 Task: Find a hotel in Baracoa, Cuba for 9 guests from August 8 to August 15, with a price range of ₹5700 to ₹14000, including amenities like free parking, Wifi, Gym, and TV.
Action: Mouse moved to (456, 101)
Screenshot: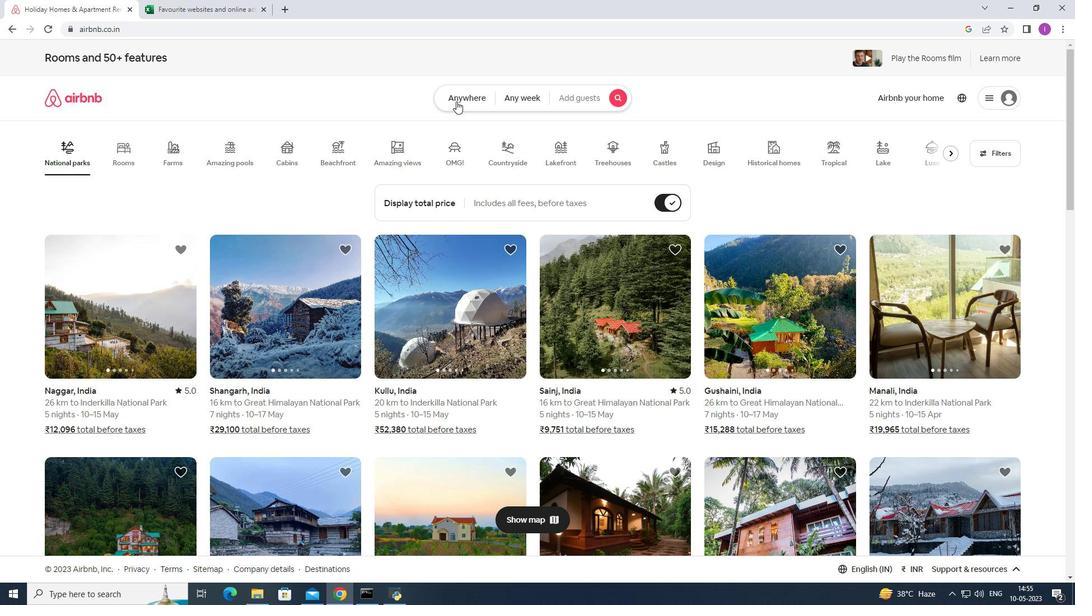 
Action: Mouse pressed left at (456, 101)
Screenshot: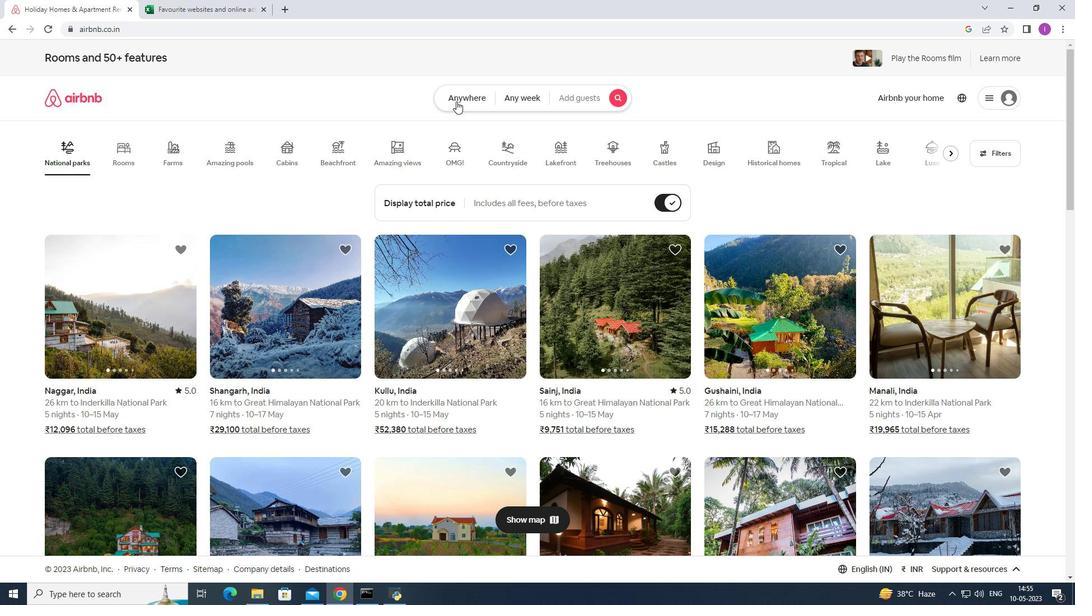 
Action: Mouse moved to (363, 141)
Screenshot: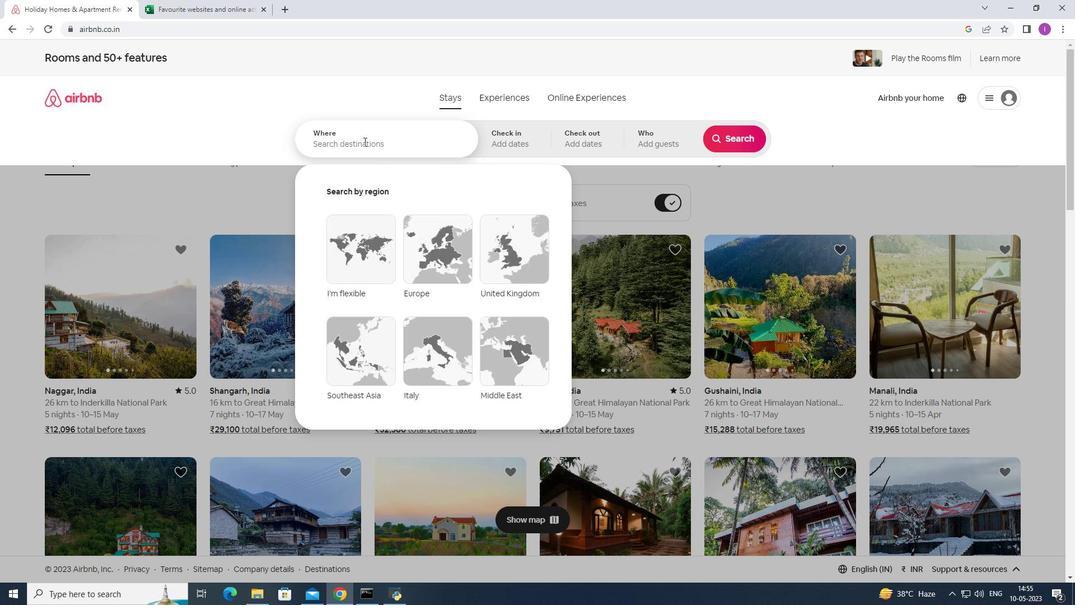 
Action: Mouse pressed left at (363, 141)
Screenshot: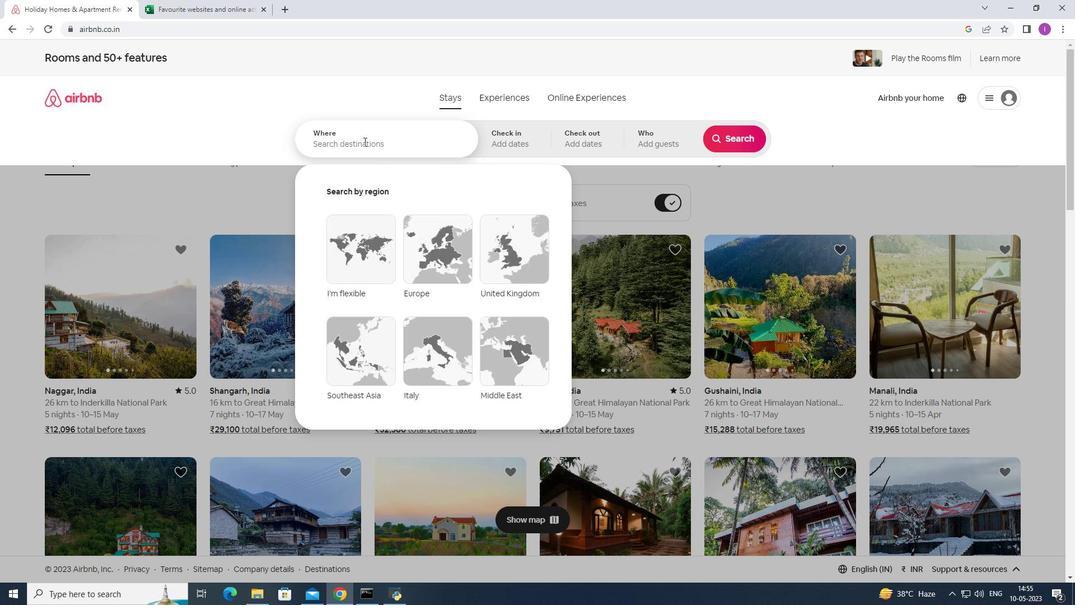
Action: Mouse moved to (367, 136)
Screenshot: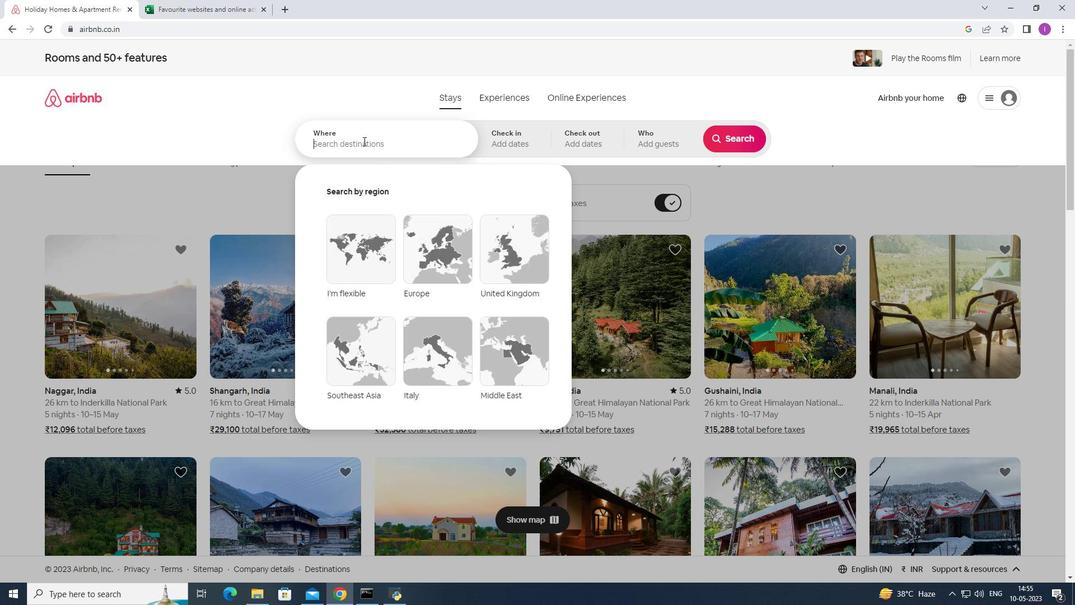 
Action: Key pressed <Key.shift>Baracoa,<Key.shift>Cuba
Screenshot: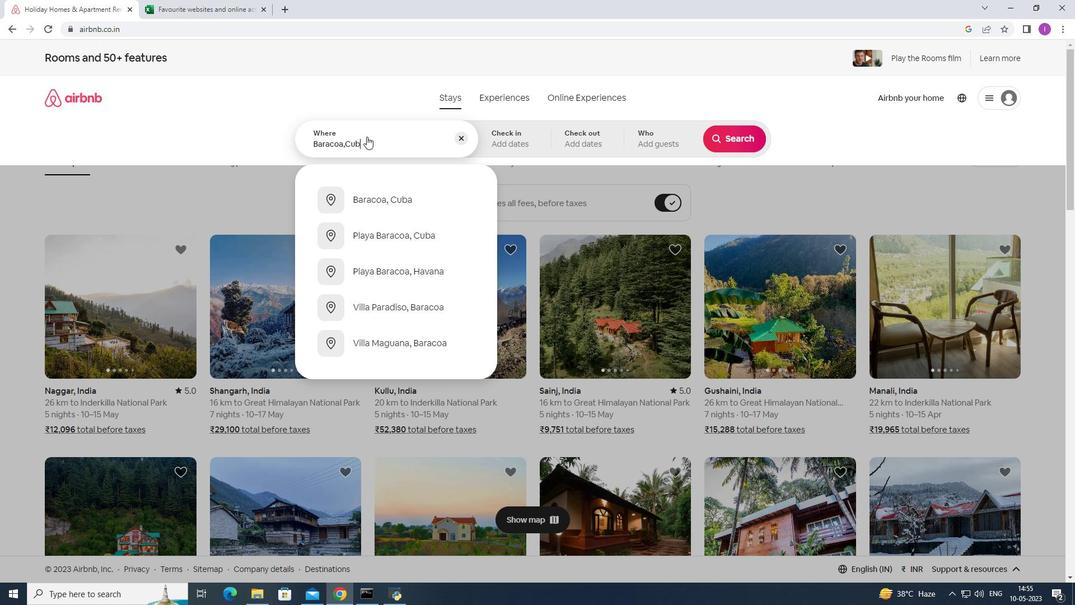 
Action: Mouse moved to (369, 198)
Screenshot: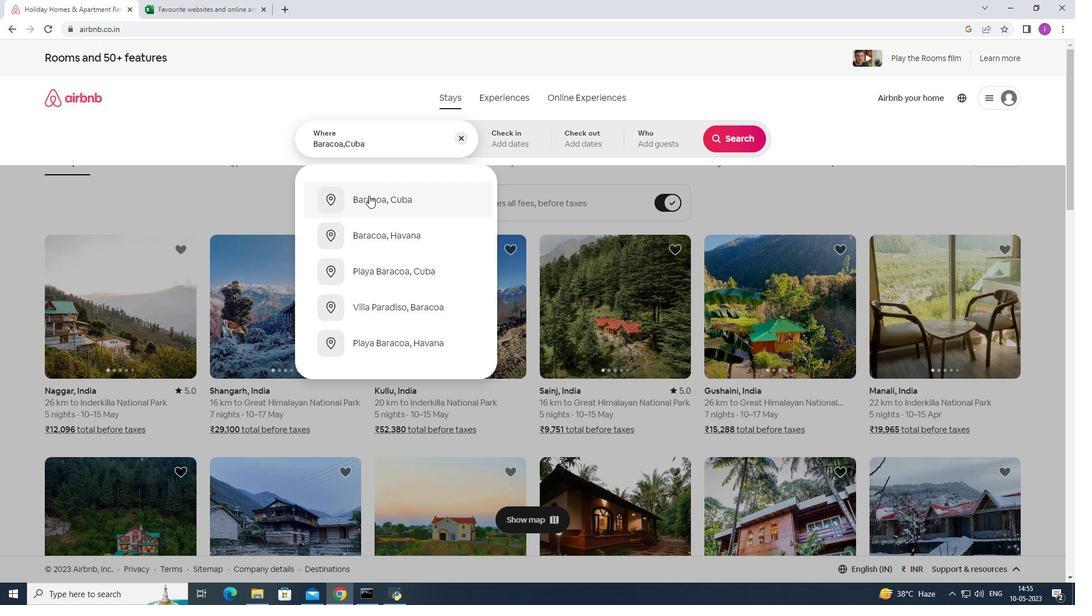 
Action: Mouse pressed left at (369, 198)
Screenshot: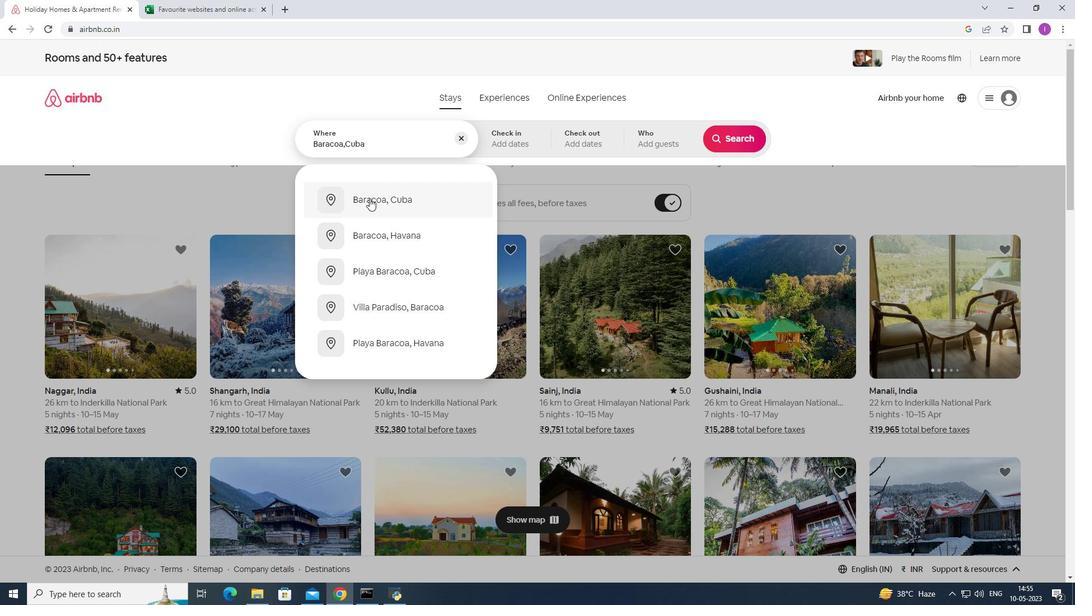 
Action: Mouse moved to (743, 230)
Screenshot: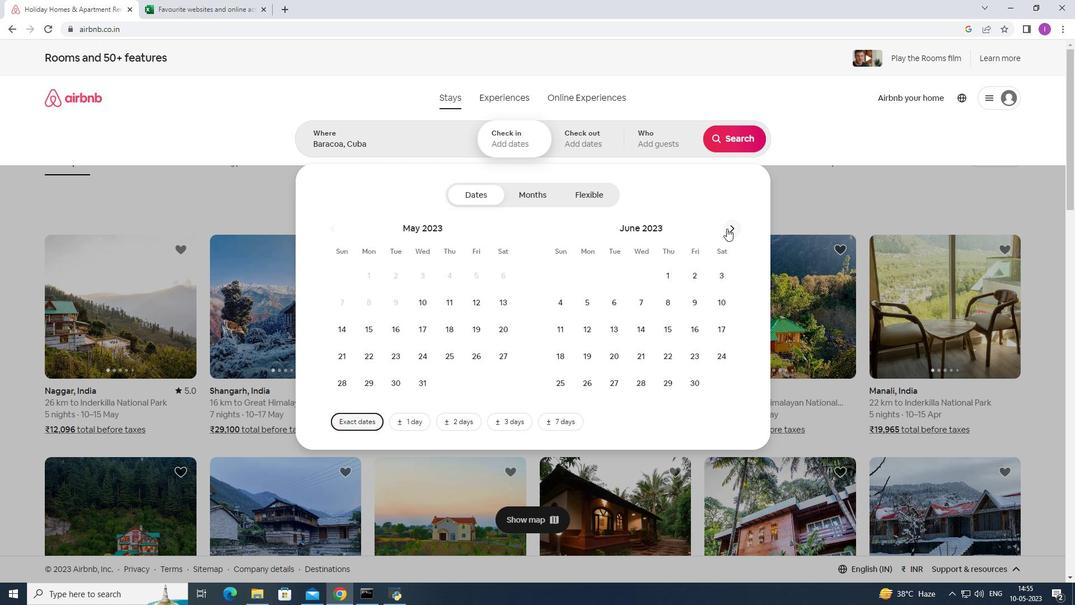 
Action: Mouse pressed left at (743, 230)
Screenshot: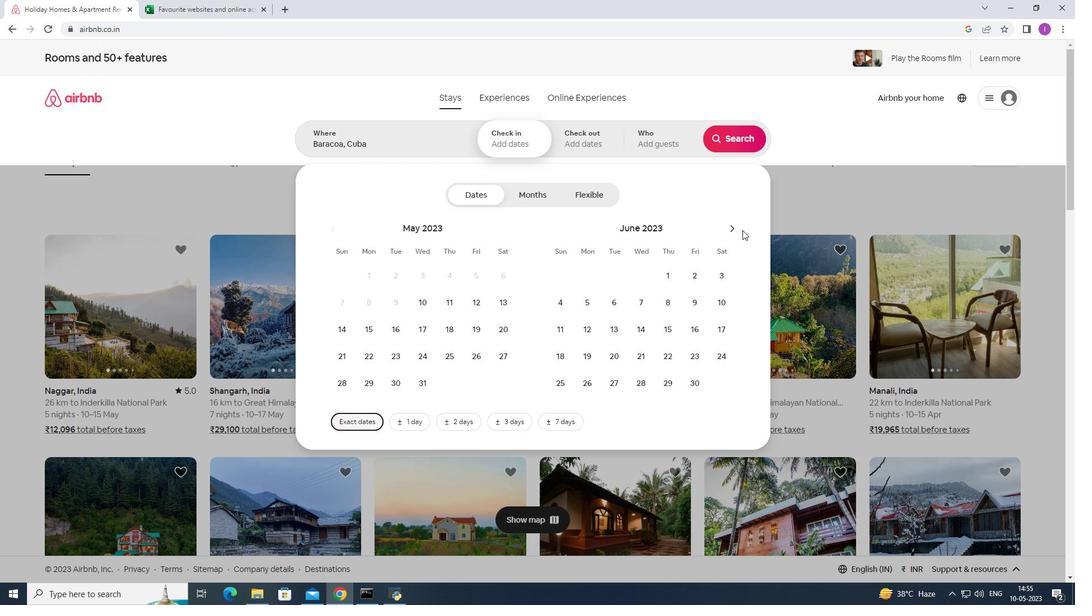 
Action: Mouse moved to (743, 231)
Screenshot: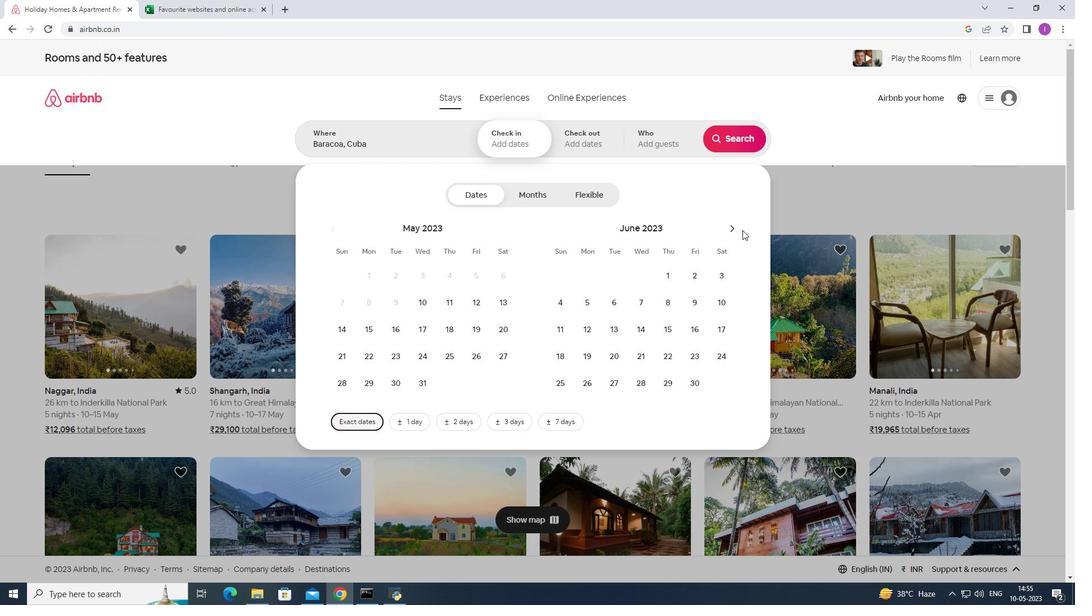 
Action: Mouse pressed left at (743, 231)
Screenshot: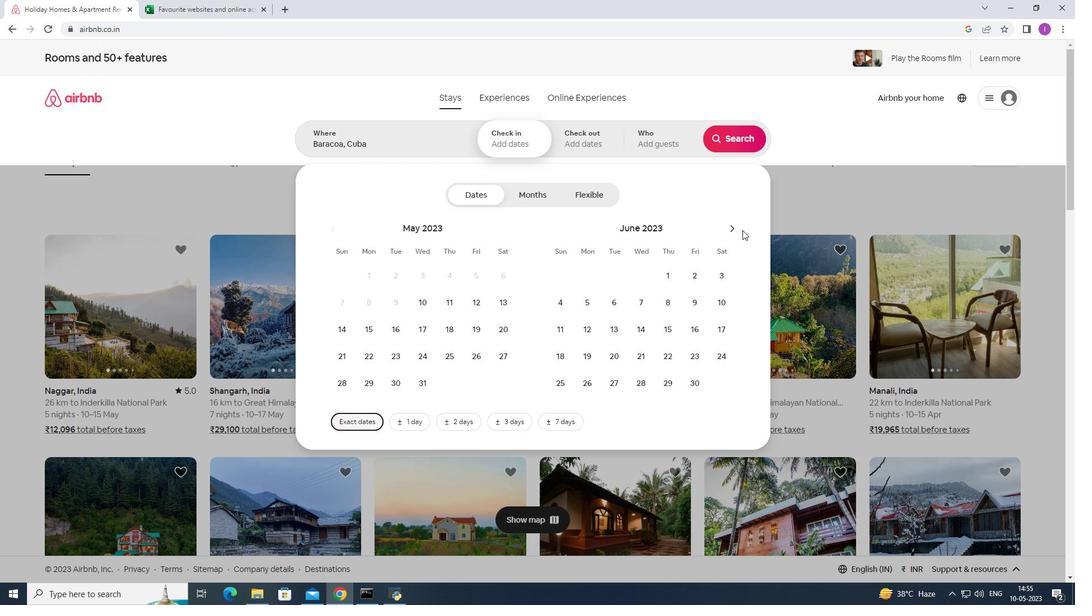 
Action: Mouse moved to (735, 229)
Screenshot: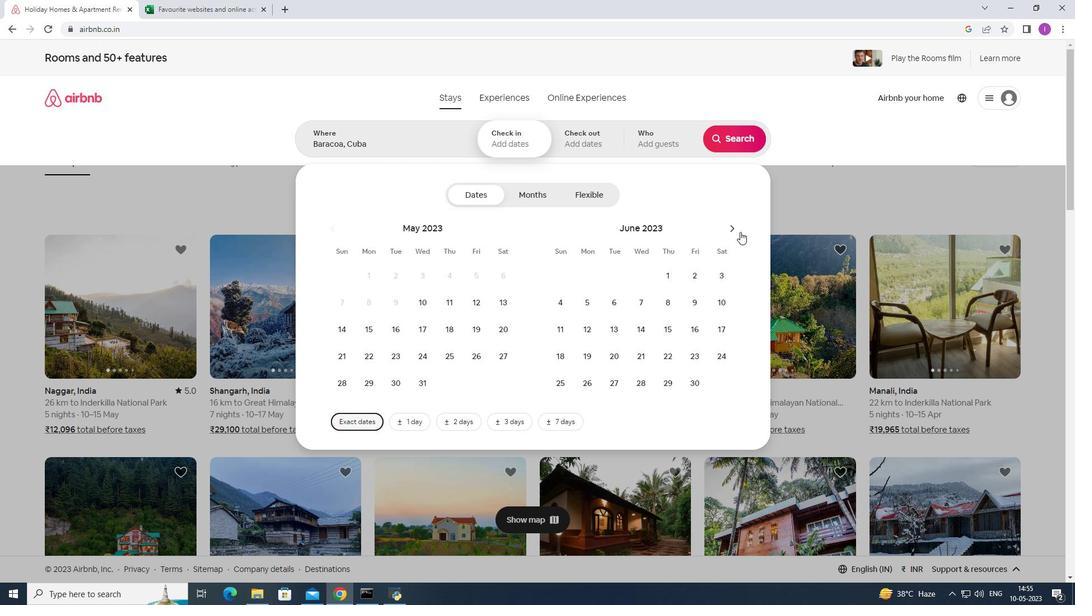 
Action: Mouse pressed left at (735, 229)
Screenshot: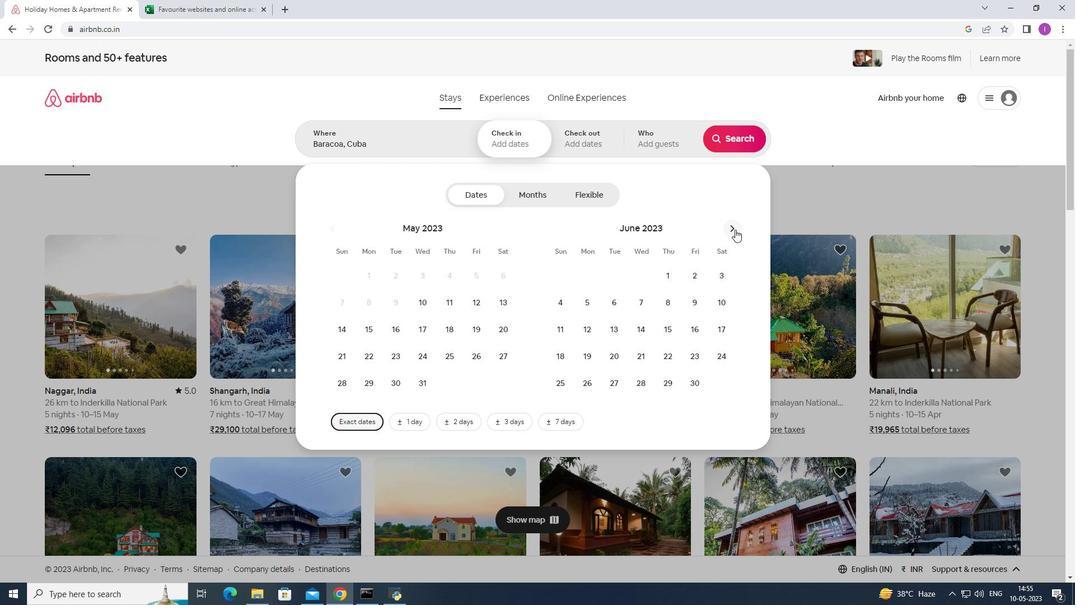 
Action: Mouse pressed left at (735, 229)
Screenshot: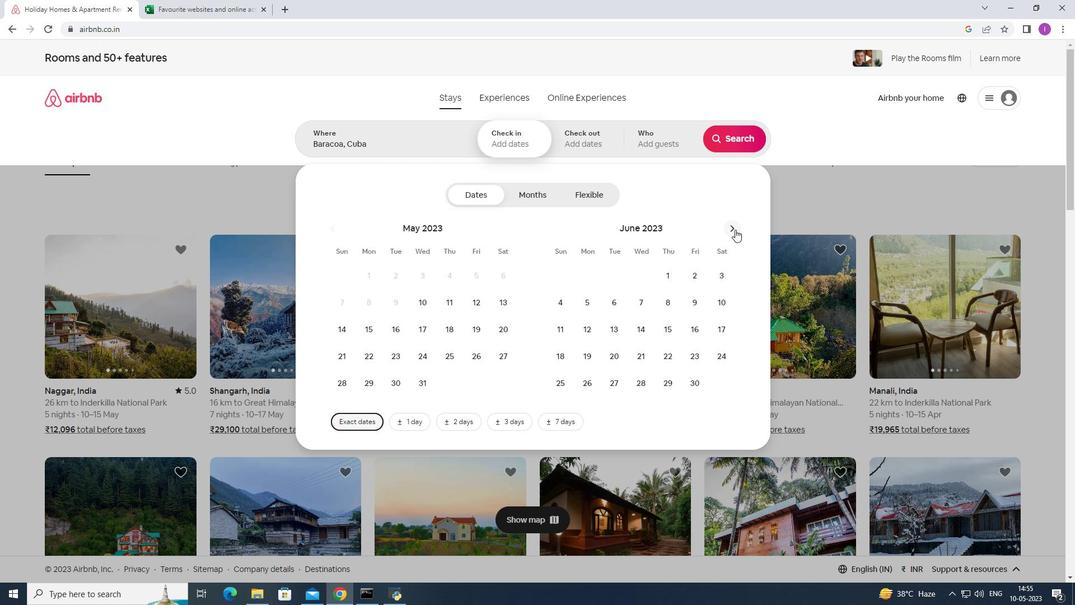 
Action: Mouse moved to (615, 298)
Screenshot: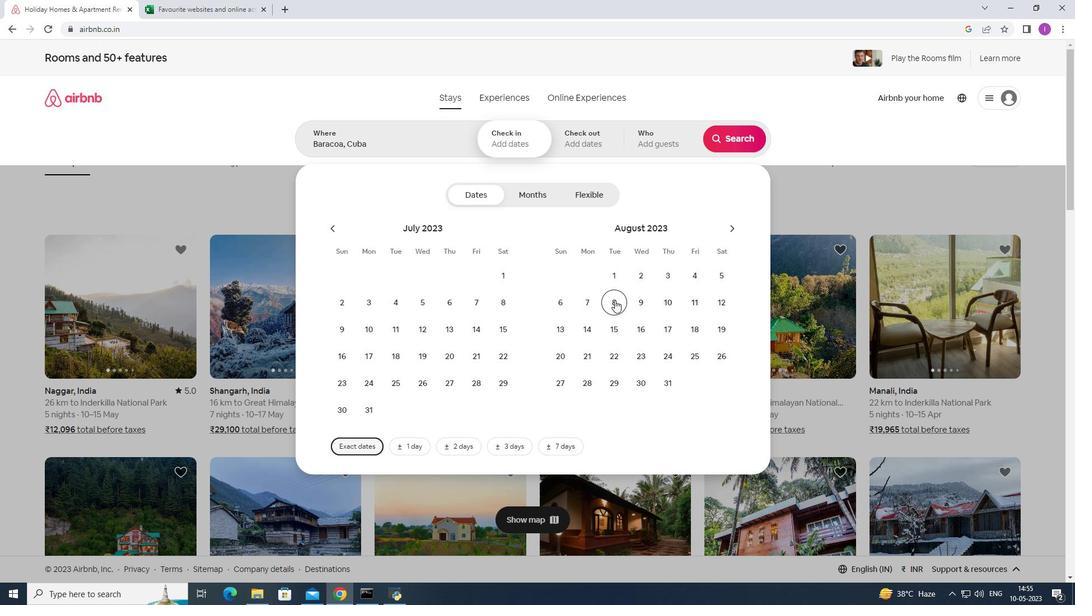 
Action: Mouse pressed left at (615, 298)
Screenshot: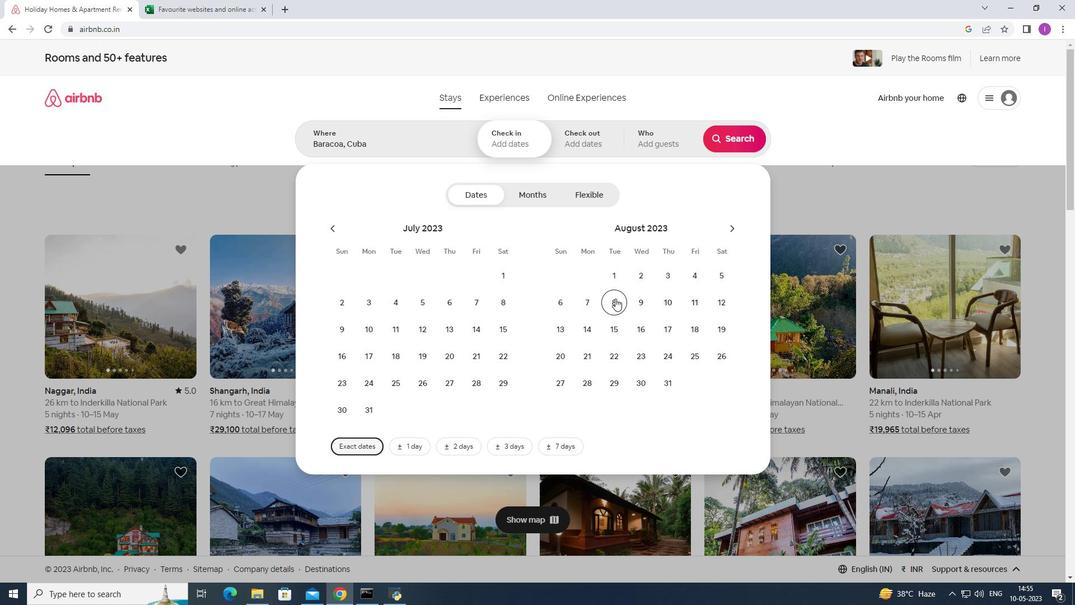 
Action: Mouse moved to (611, 330)
Screenshot: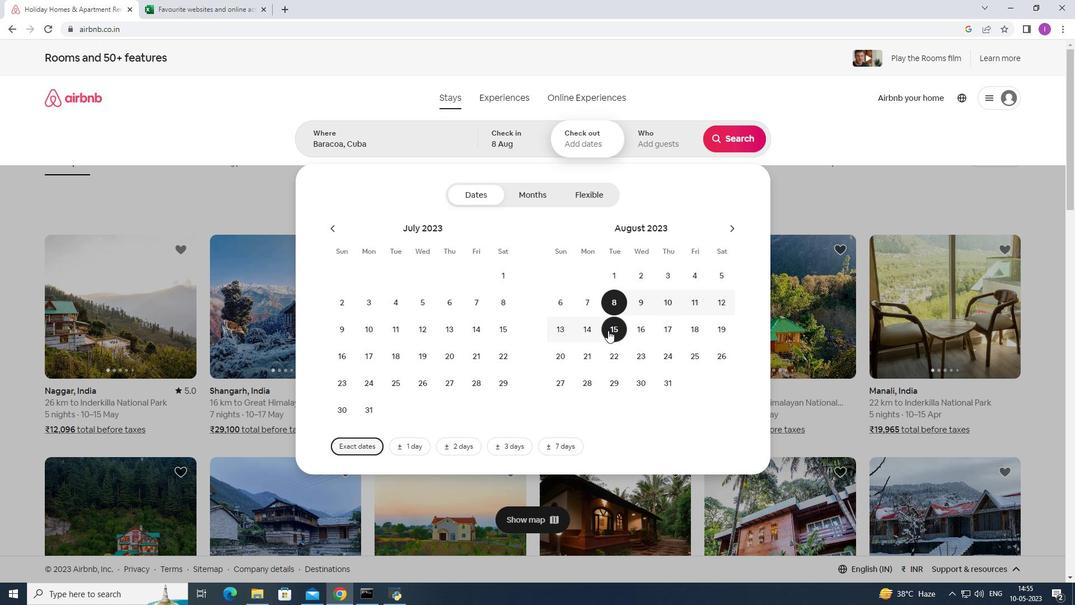 
Action: Mouse pressed left at (611, 330)
Screenshot: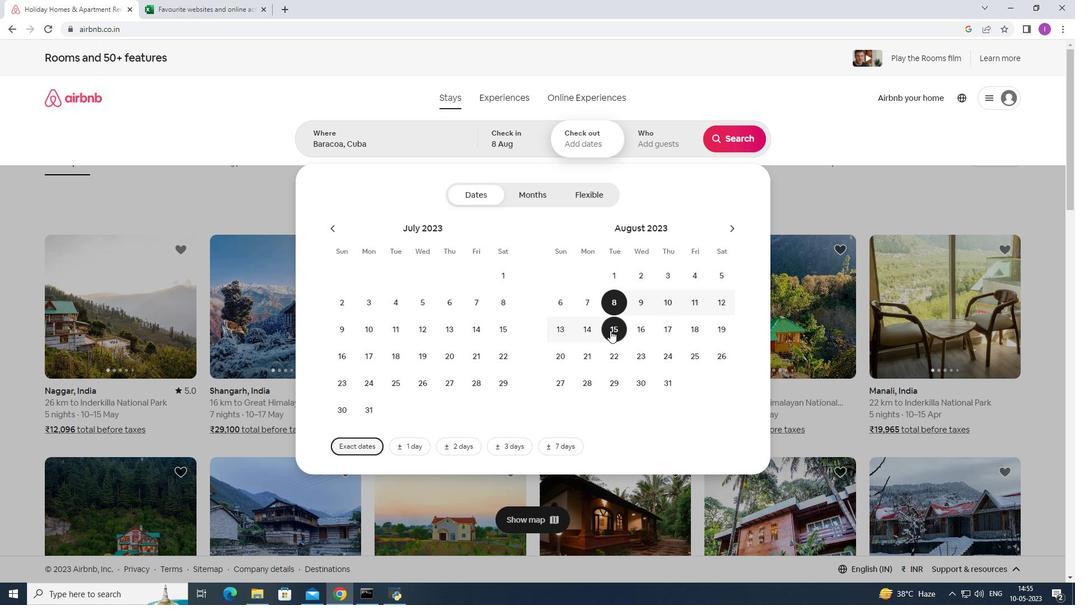
Action: Mouse moved to (643, 145)
Screenshot: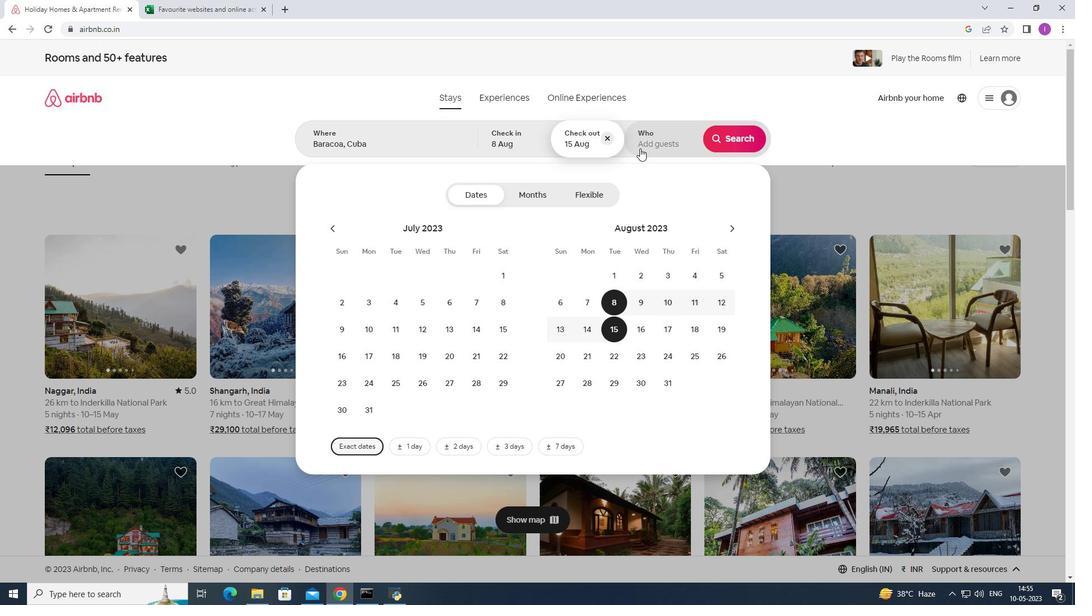 
Action: Mouse pressed left at (643, 145)
Screenshot: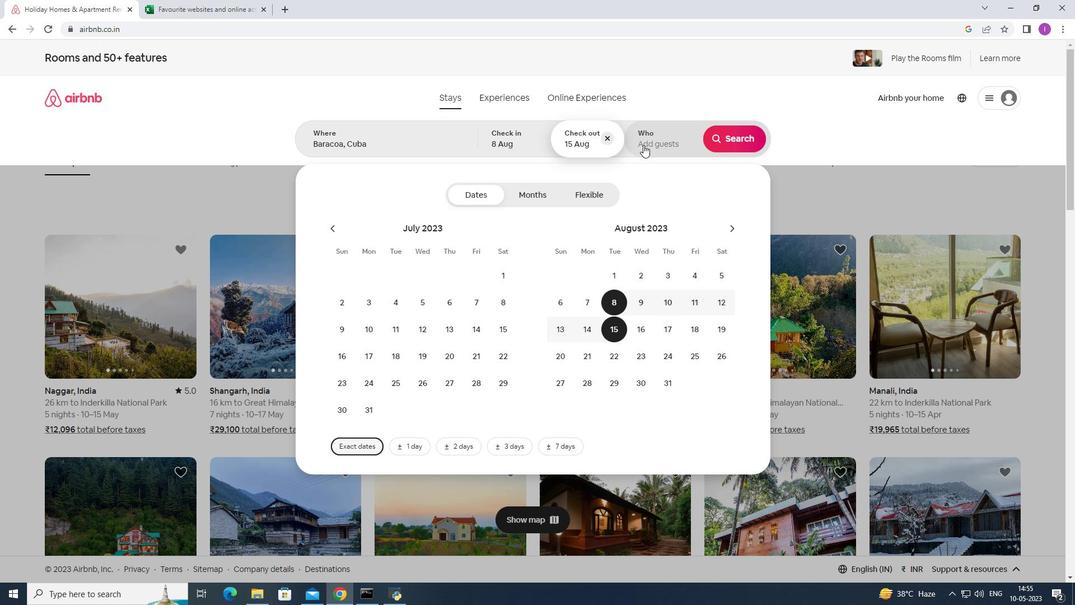 
Action: Mouse moved to (738, 197)
Screenshot: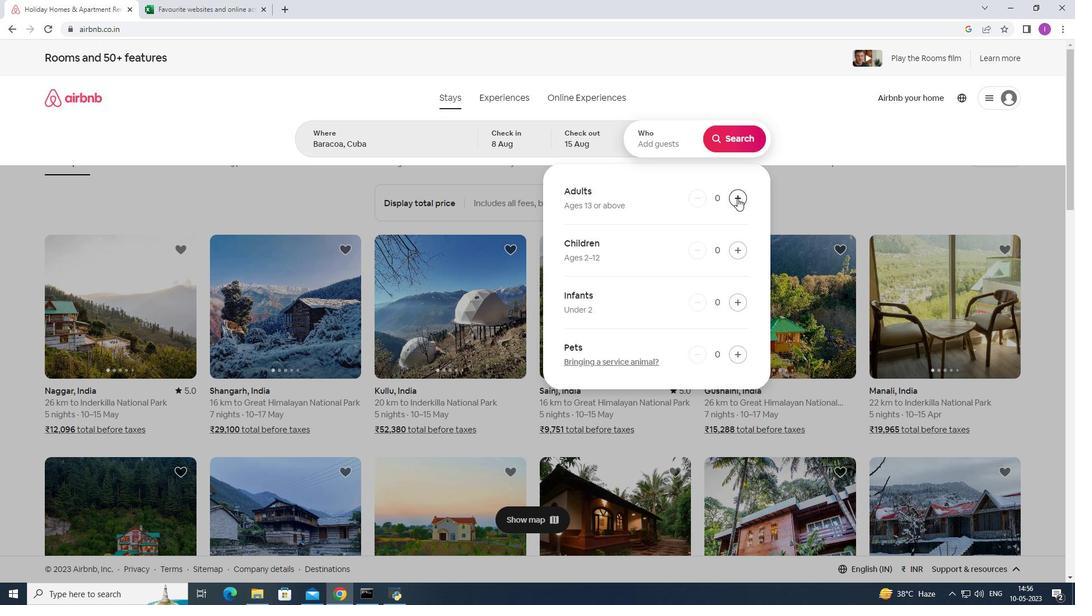 
Action: Mouse pressed left at (738, 197)
Screenshot: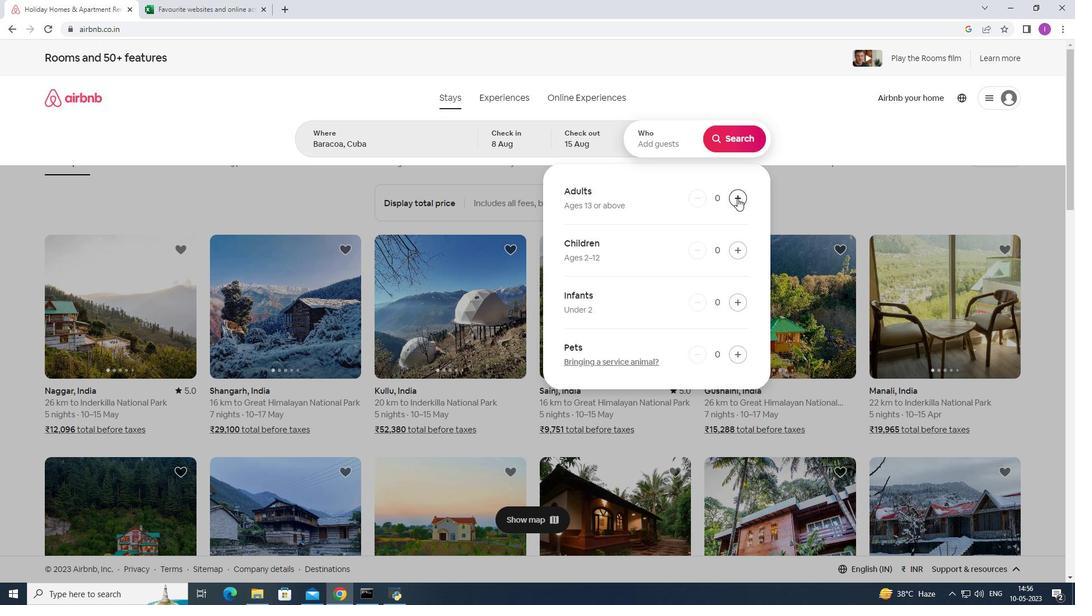 
Action: Mouse pressed left at (738, 197)
Screenshot: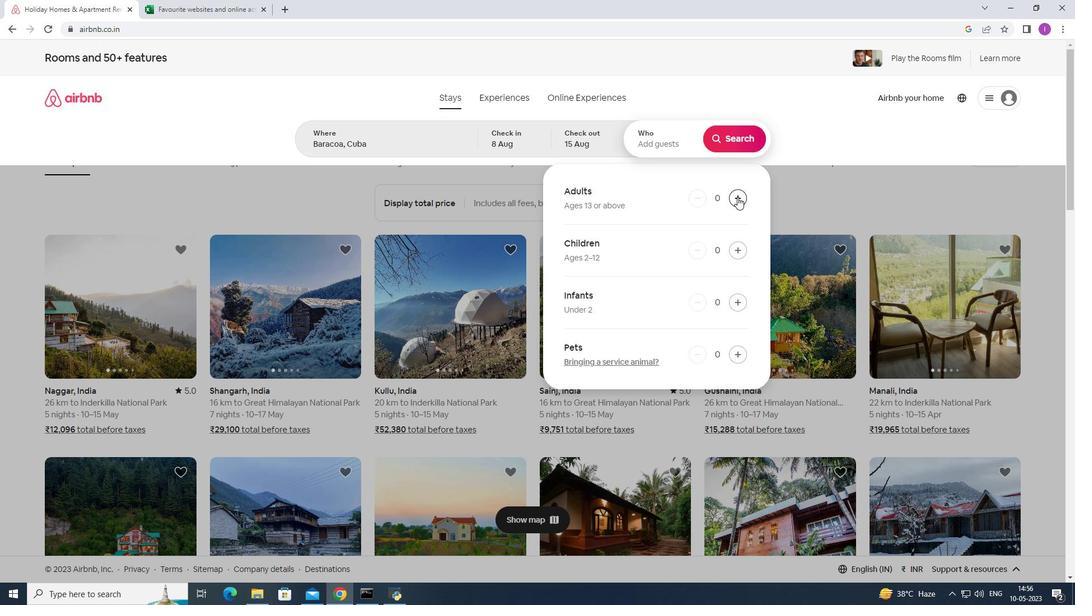 
Action: Mouse pressed left at (738, 197)
Screenshot: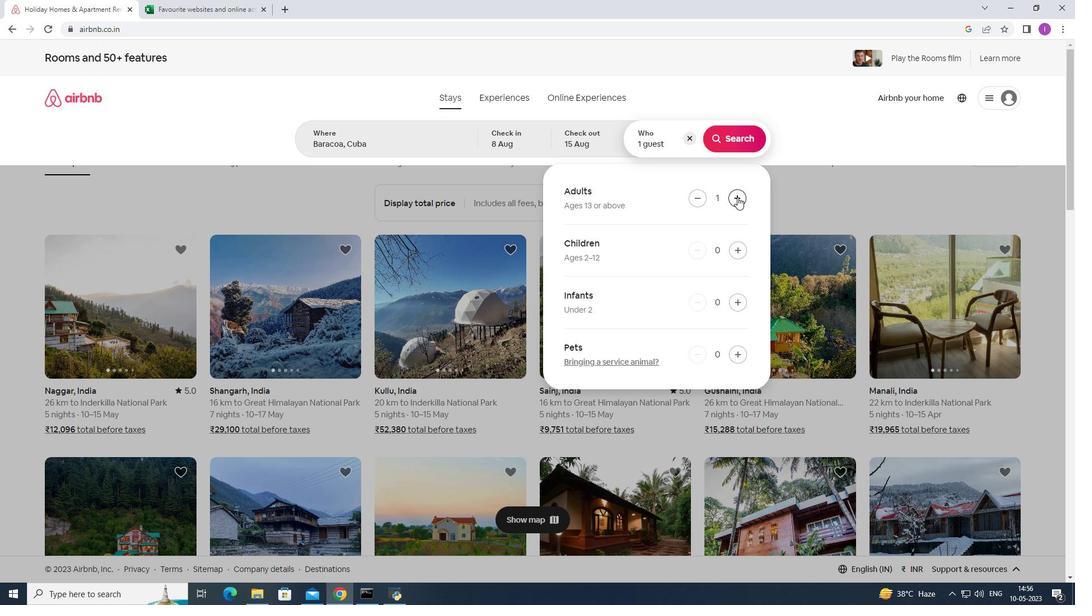 
Action: Mouse pressed left at (738, 197)
Screenshot: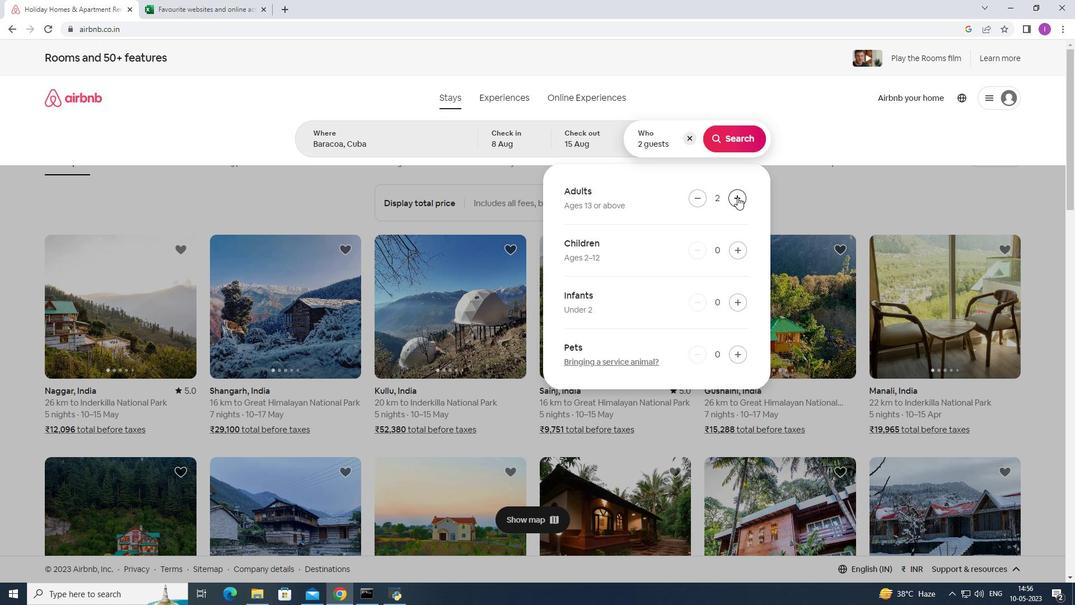 
Action: Mouse pressed left at (738, 197)
Screenshot: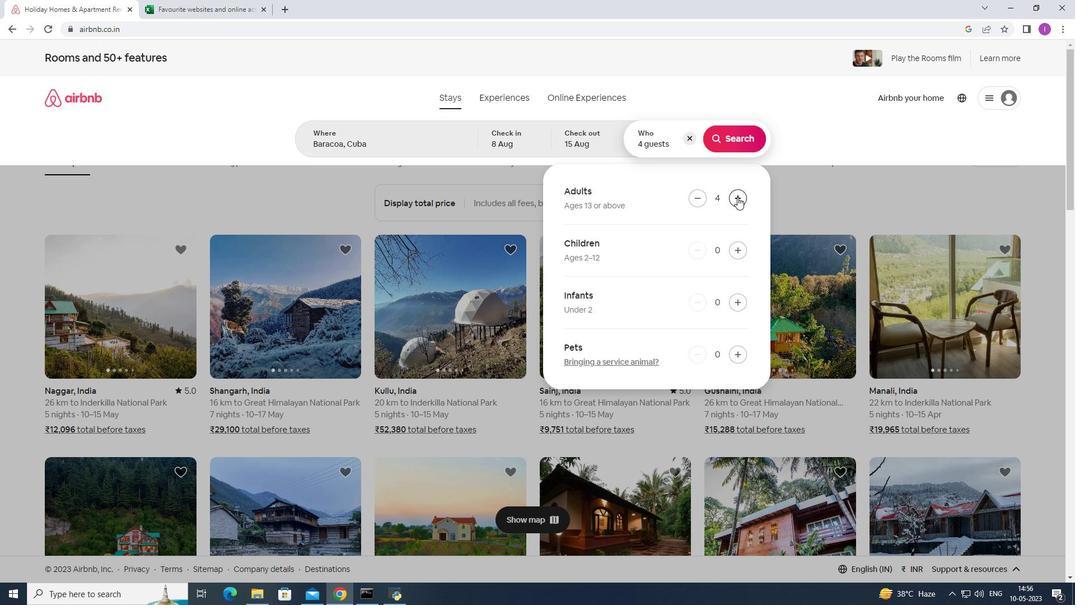 
Action: Mouse pressed left at (738, 197)
Screenshot: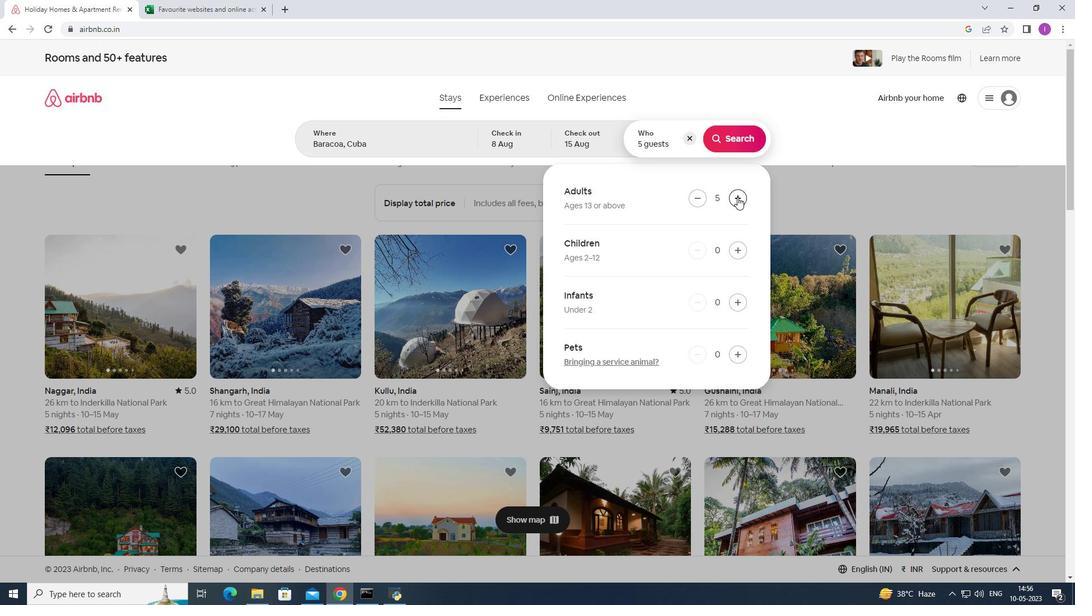 
Action: Mouse pressed left at (738, 197)
Screenshot: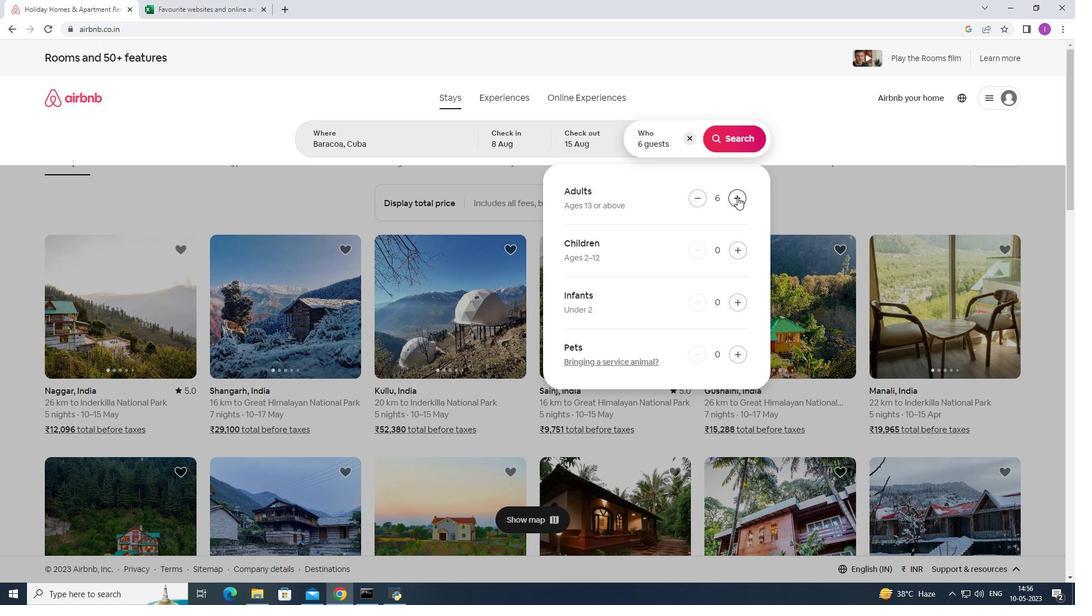 
Action: Mouse pressed left at (738, 197)
Screenshot: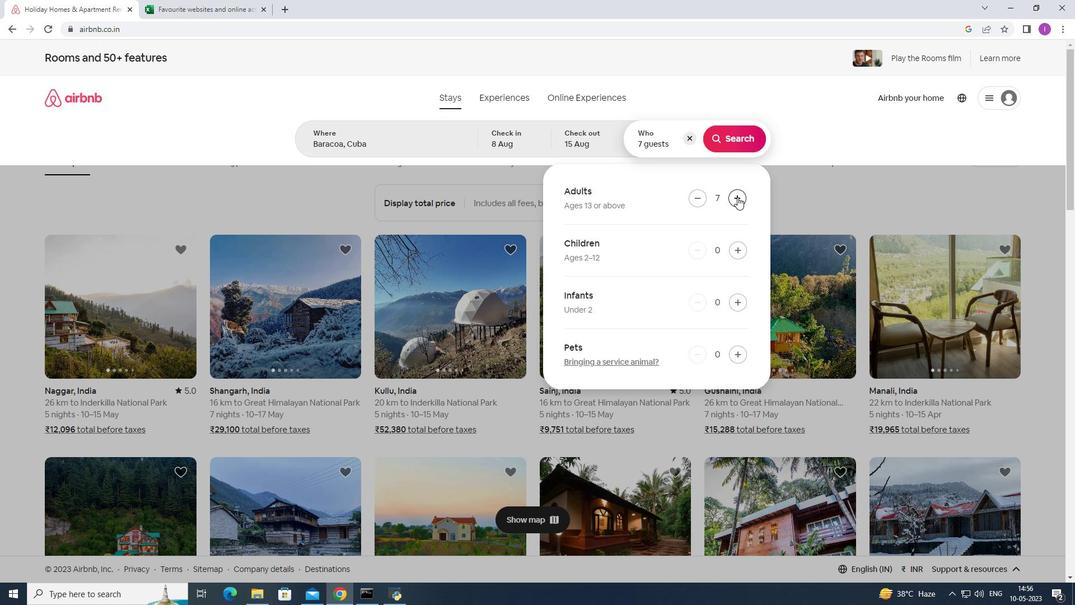 
Action: Mouse pressed left at (738, 197)
Screenshot: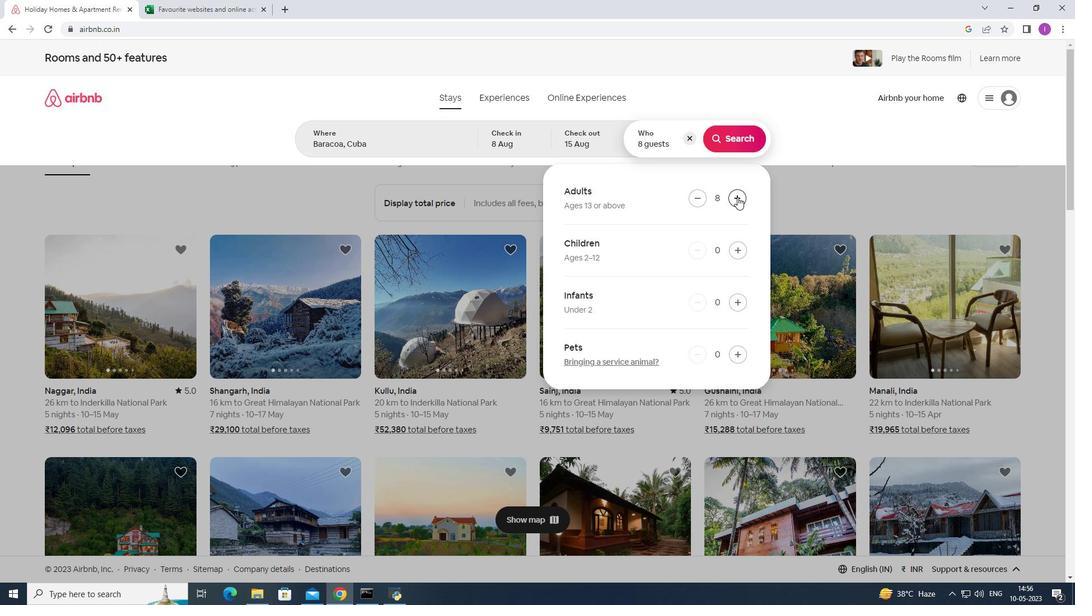 
Action: Mouse moved to (720, 137)
Screenshot: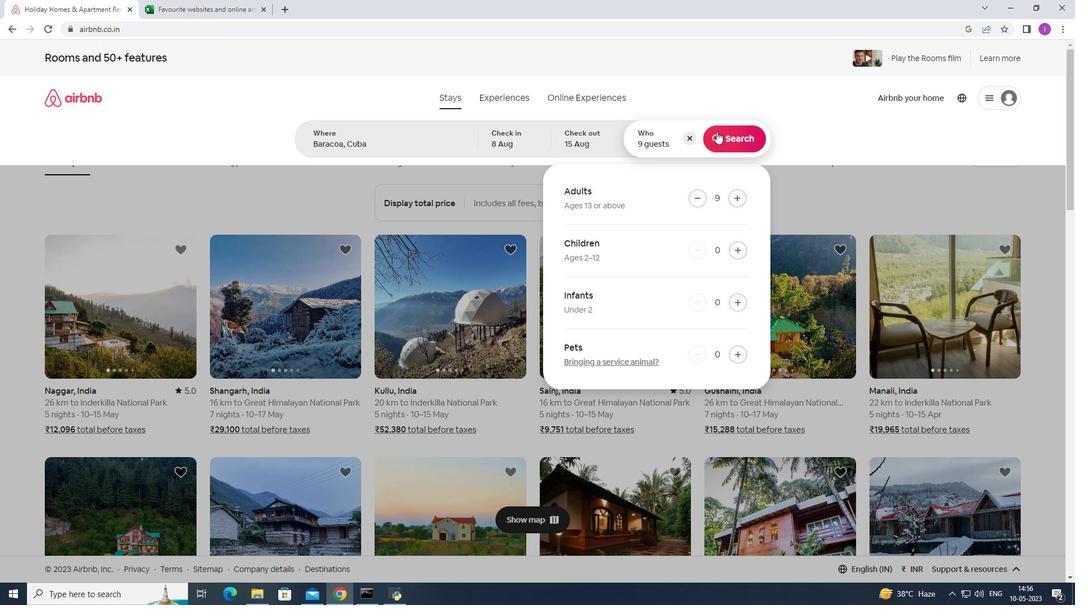 
Action: Mouse pressed left at (720, 137)
Screenshot: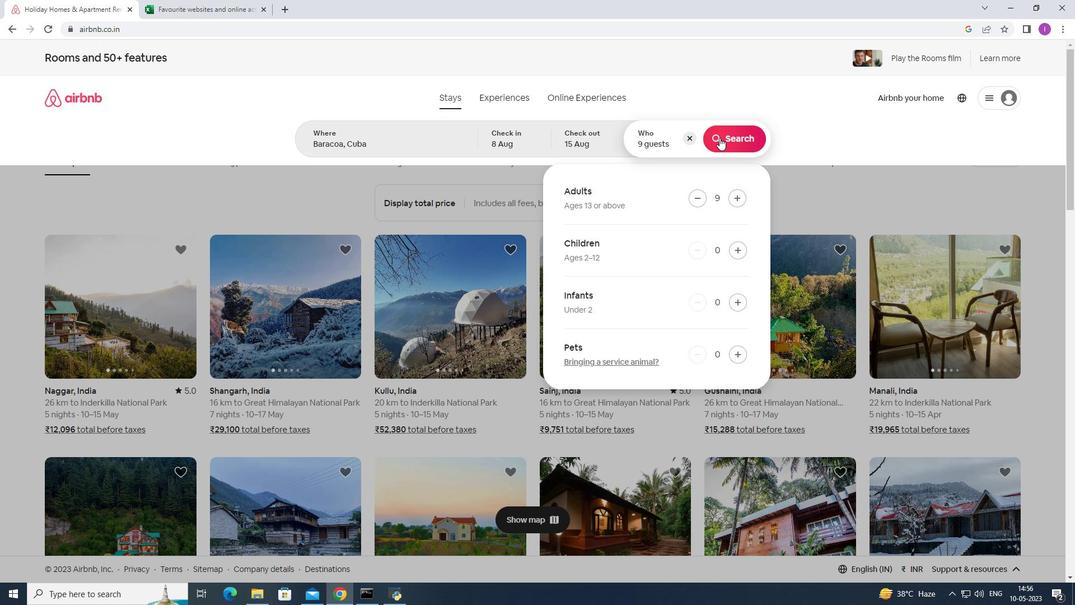 
Action: Mouse moved to (1025, 107)
Screenshot: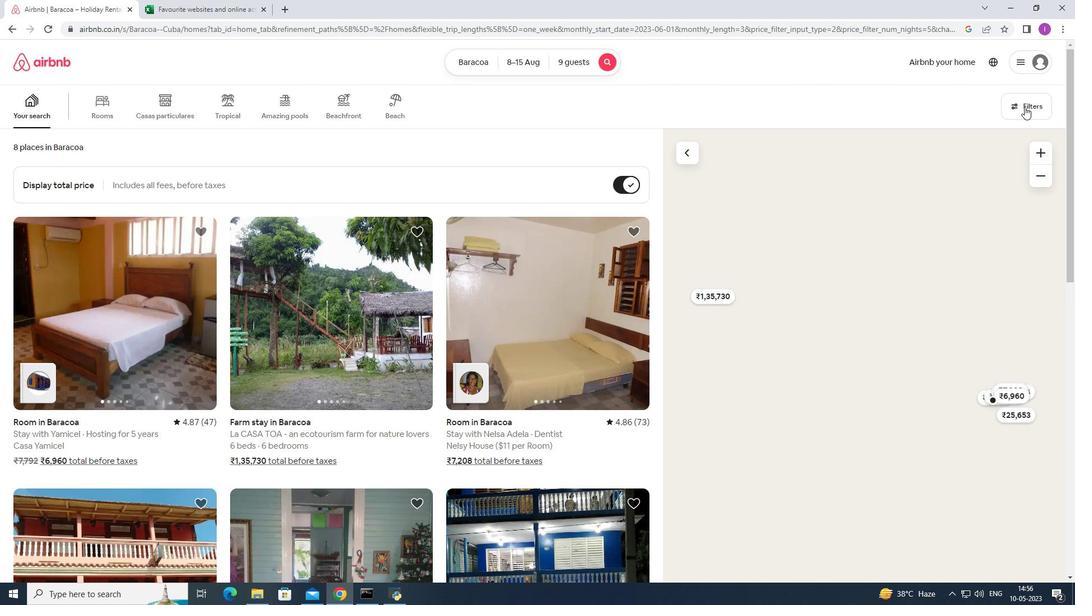 
Action: Mouse pressed left at (1025, 107)
Screenshot: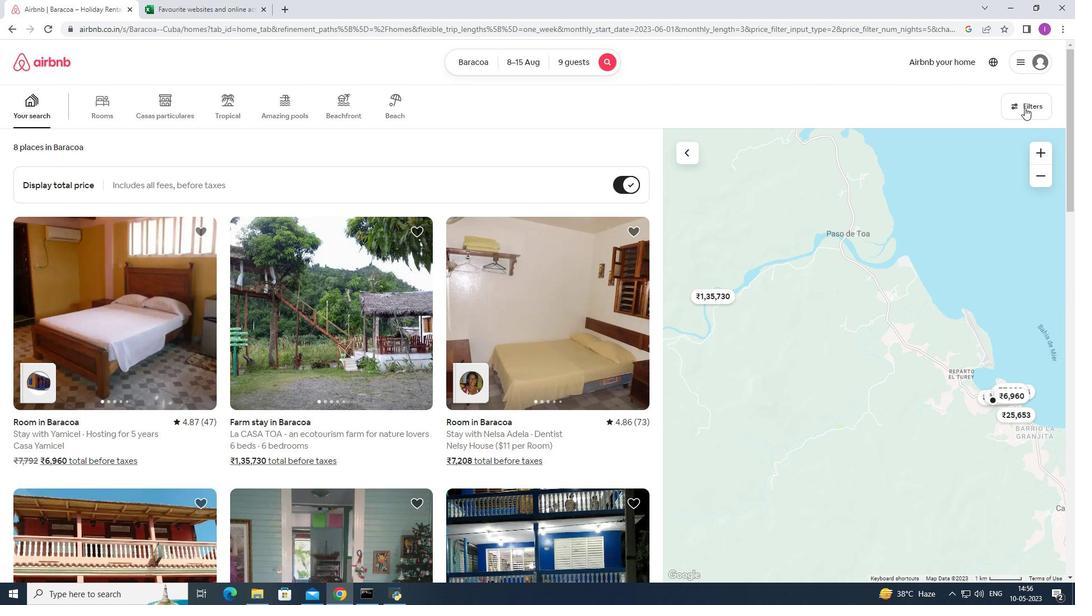 
Action: Mouse moved to (607, 379)
Screenshot: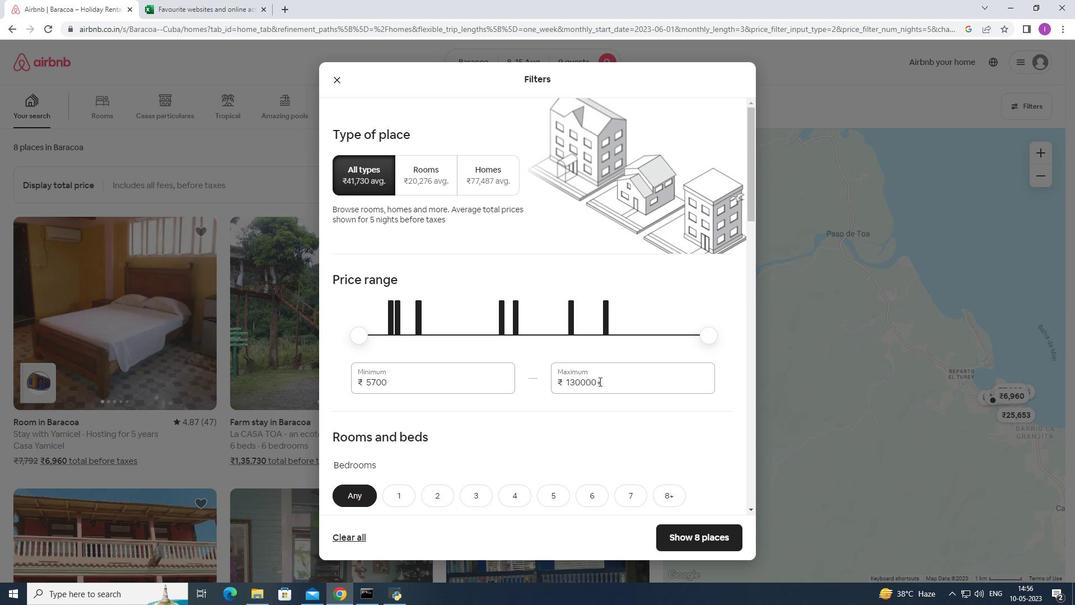 
Action: Mouse pressed left at (607, 379)
Screenshot: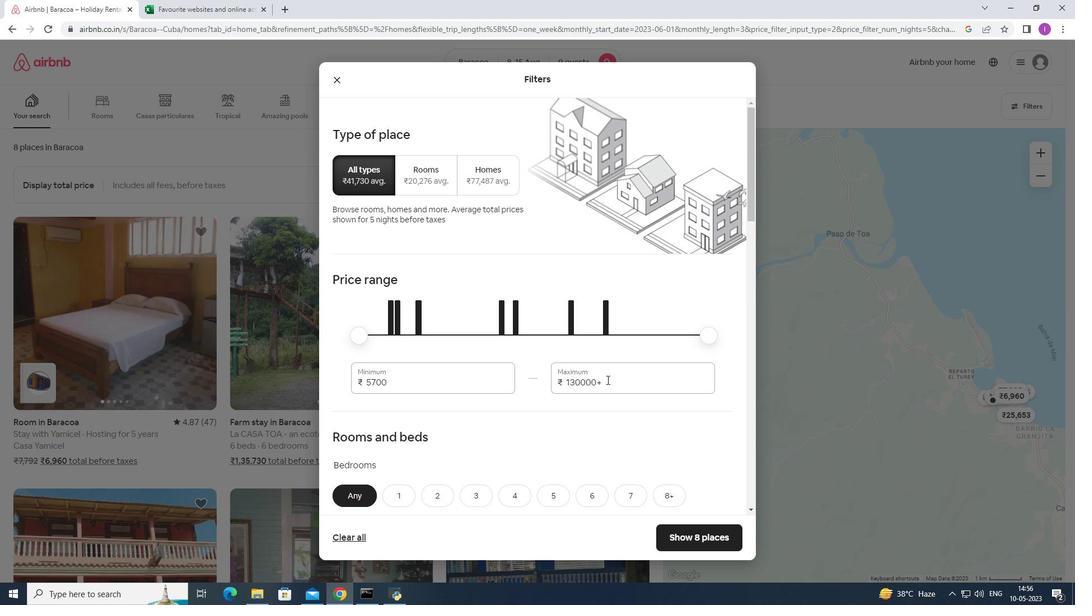 
Action: Mouse moved to (567, 372)
Screenshot: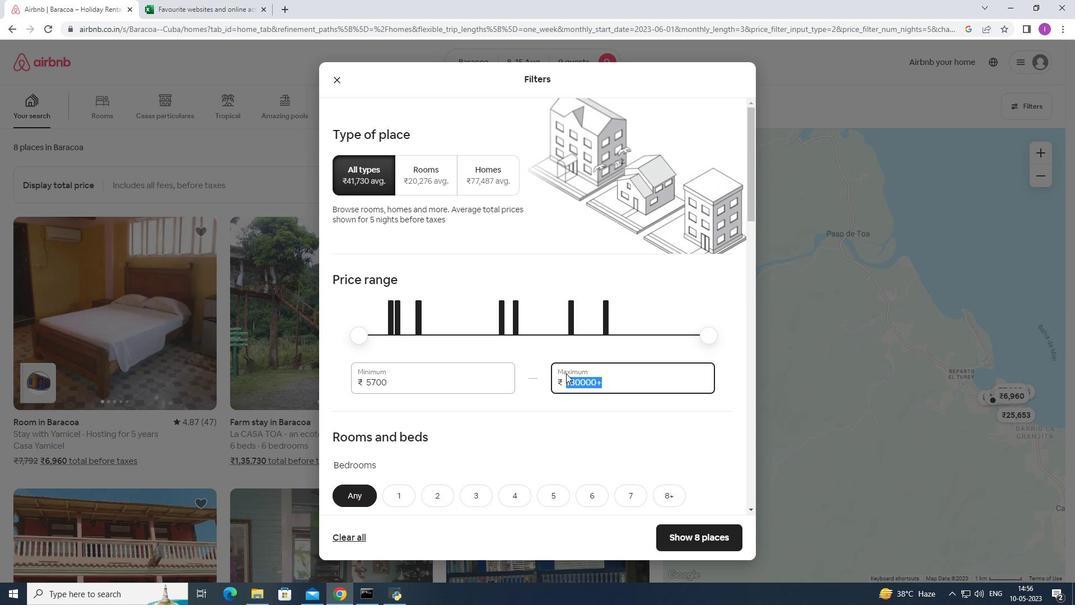 
Action: Key pressed 1
Screenshot: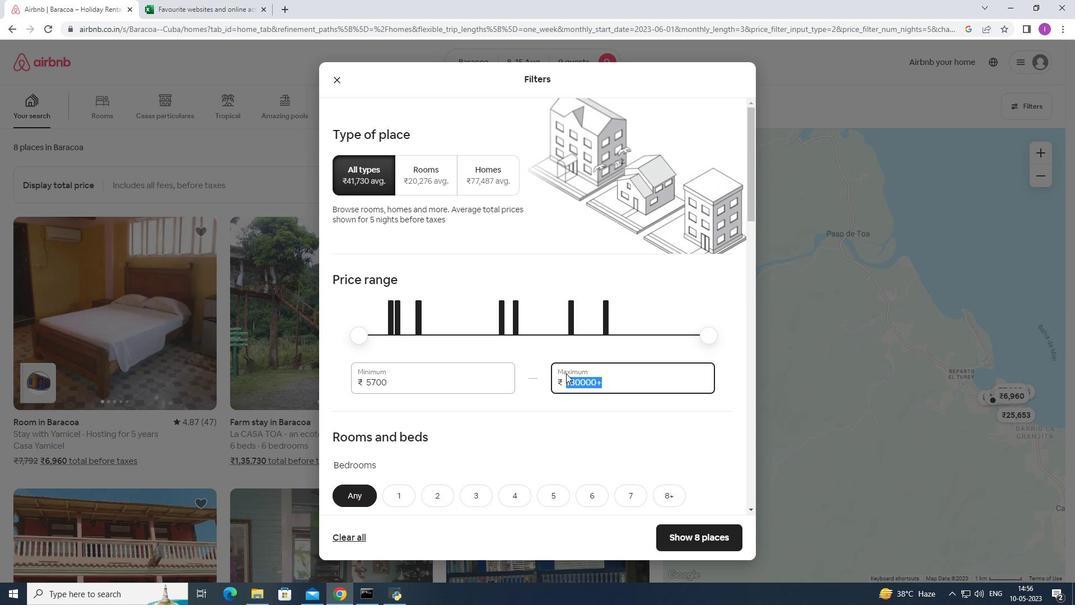 
Action: Mouse moved to (568, 371)
Screenshot: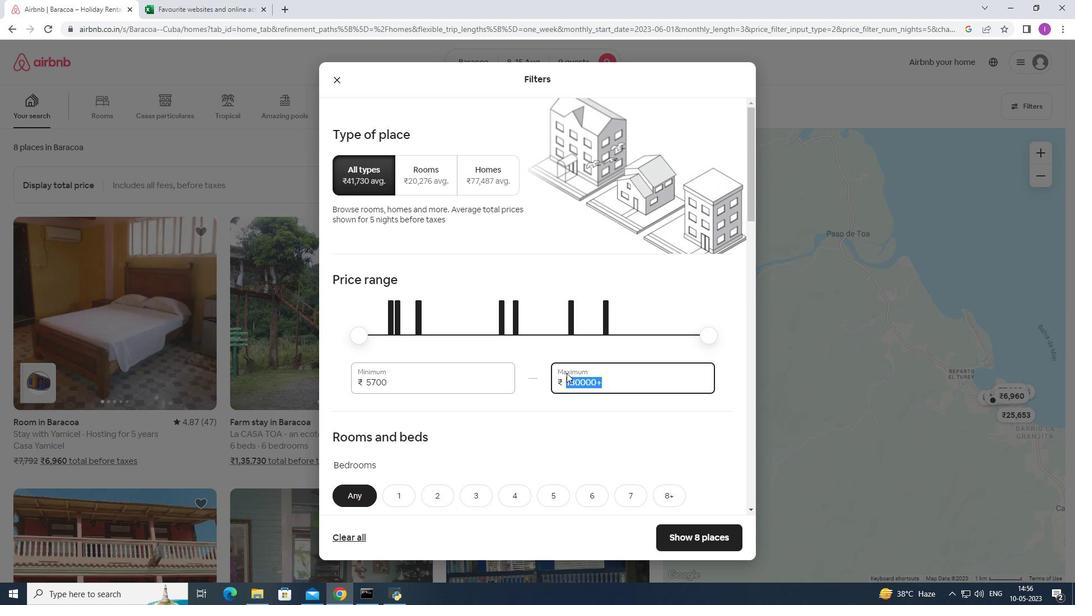 
Action: Key pressed 4
Screenshot: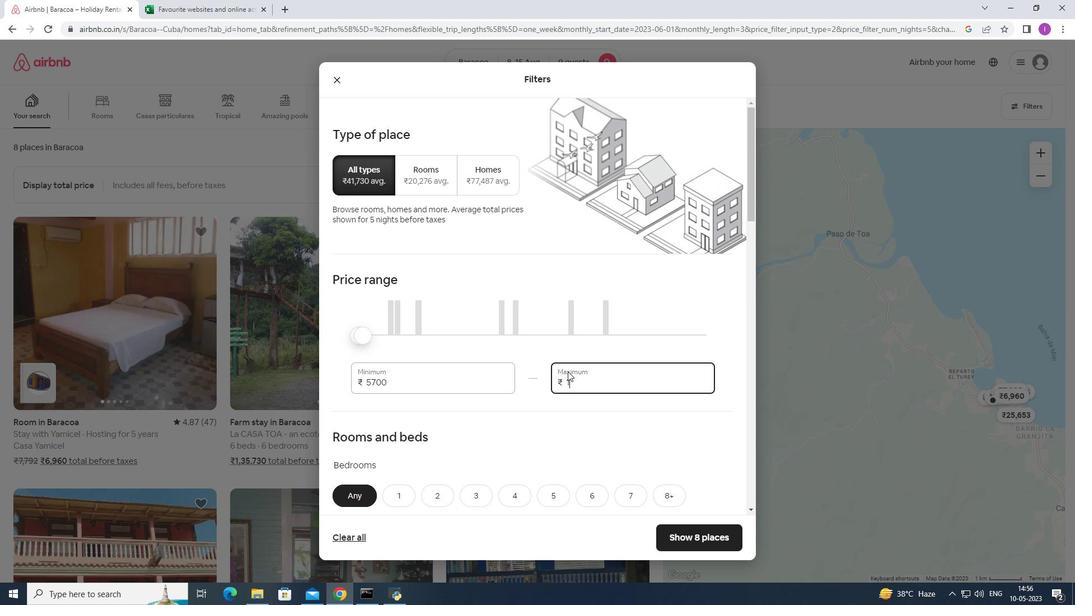 
Action: Mouse moved to (568, 371)
Screenshot: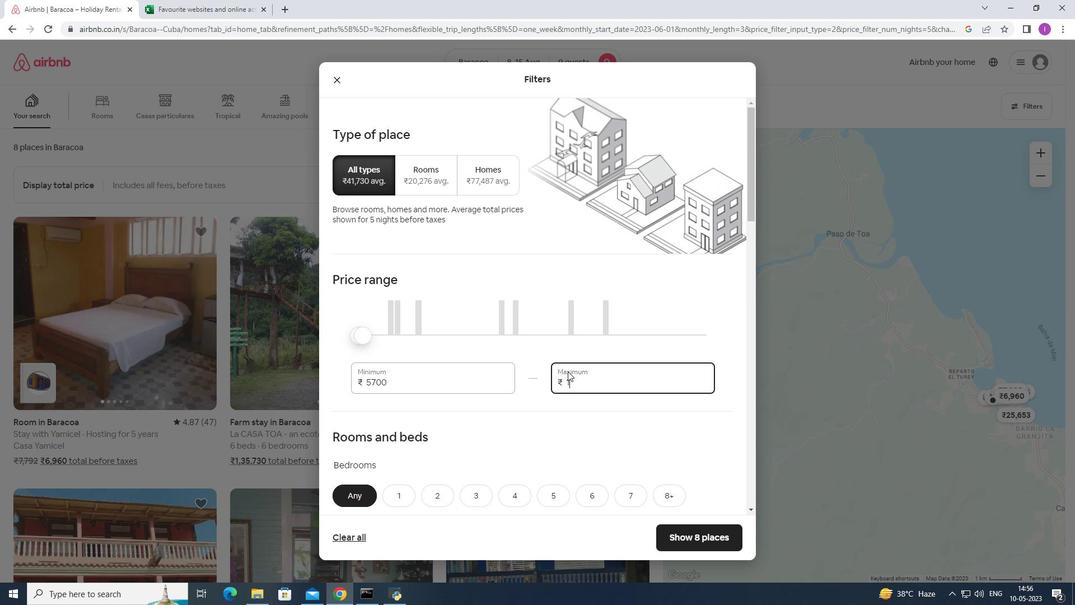 
Action: Key pressed 000
Screenshot: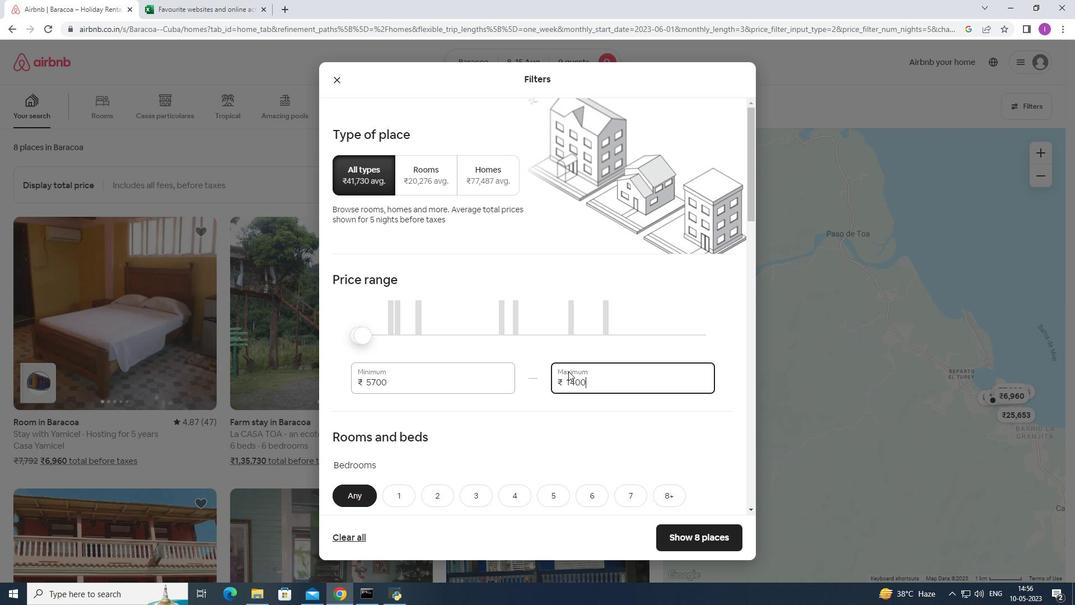 
Action: Mouse moved to (397, 379)
Screenshot: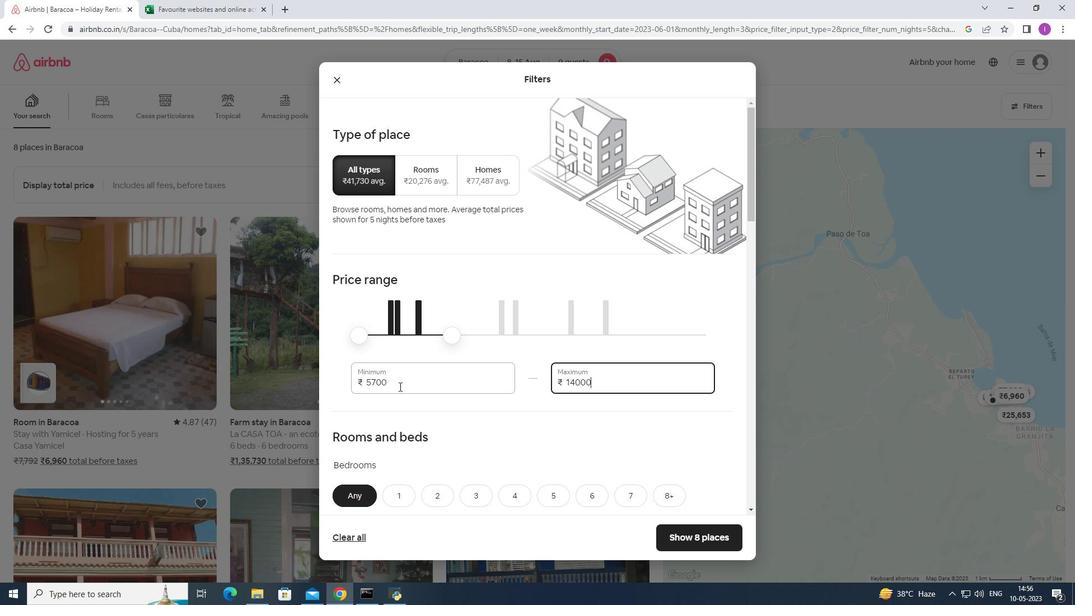 
Action: Mouse pressed left at (397, 379)
Screenshot: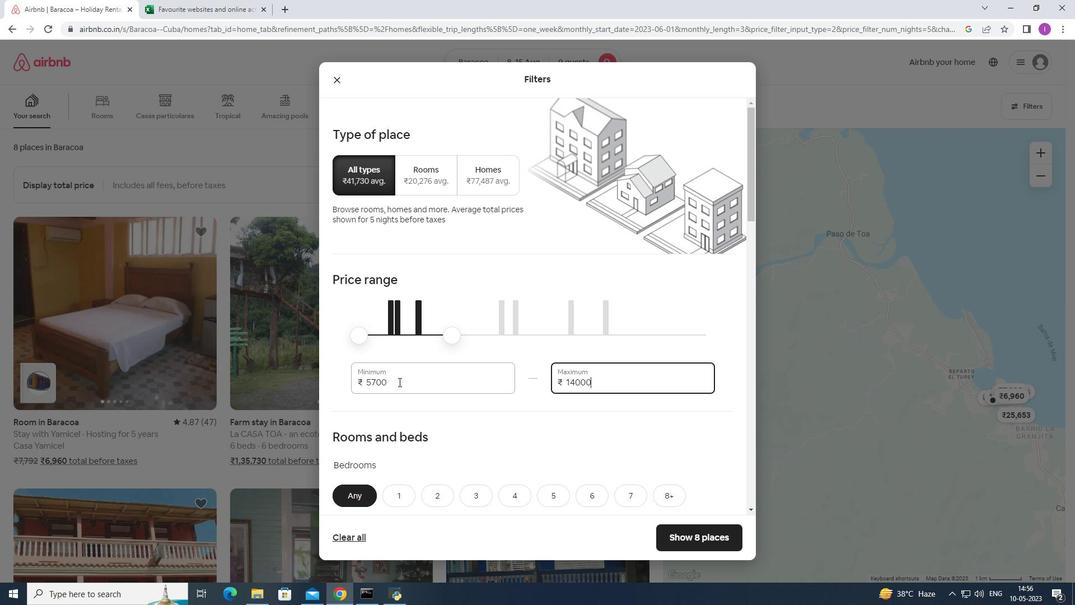 
Action: Mouse moved to (474, 436)
Screenshot: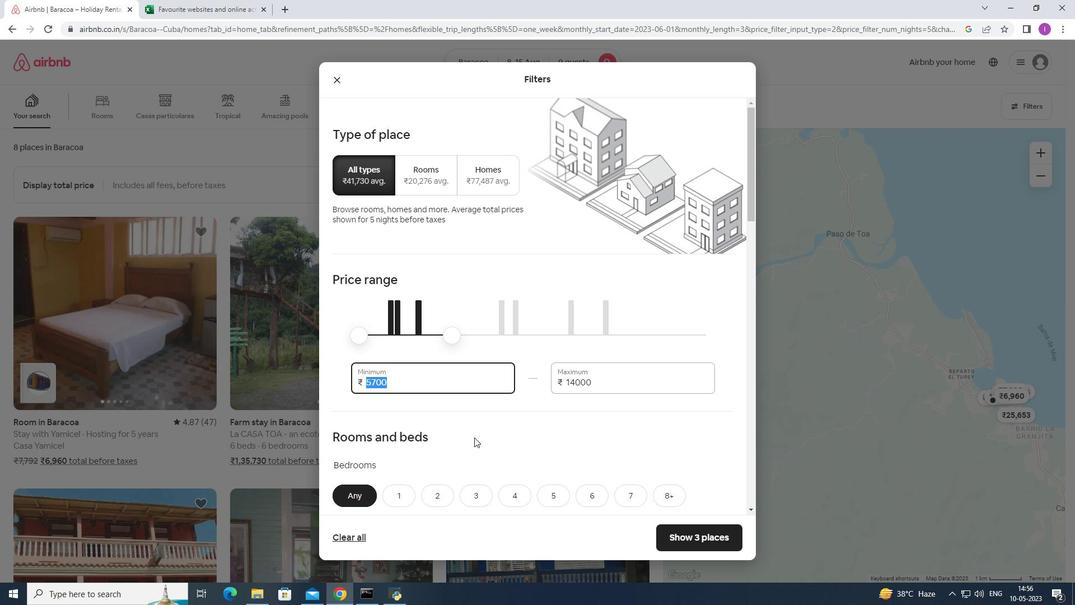 
Action: Key pressed 1
Screenshot: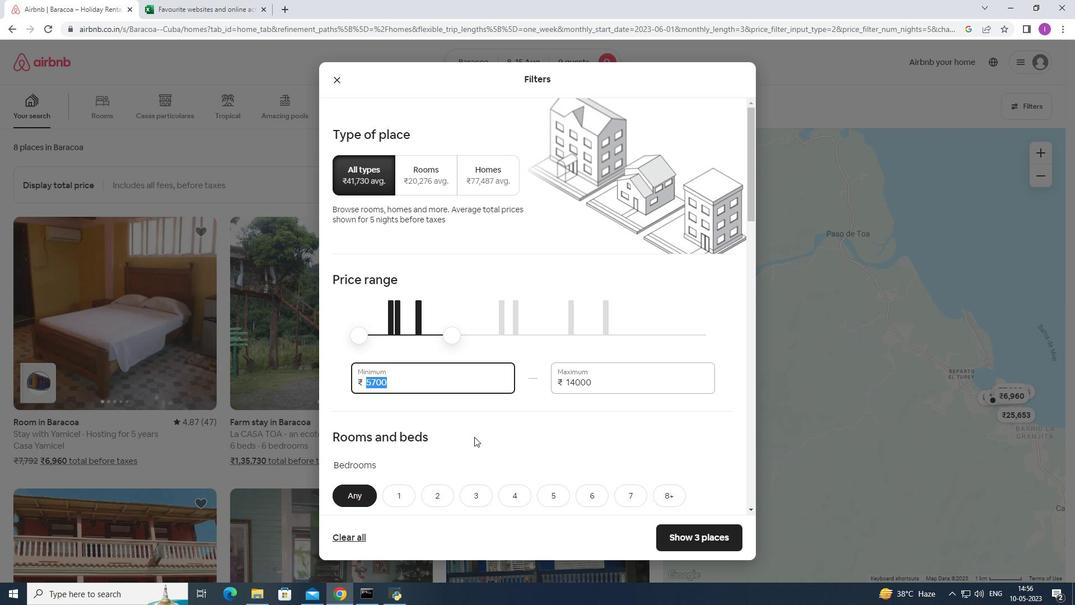 
Action: Mouse moved to (475, 434)
Screenshot: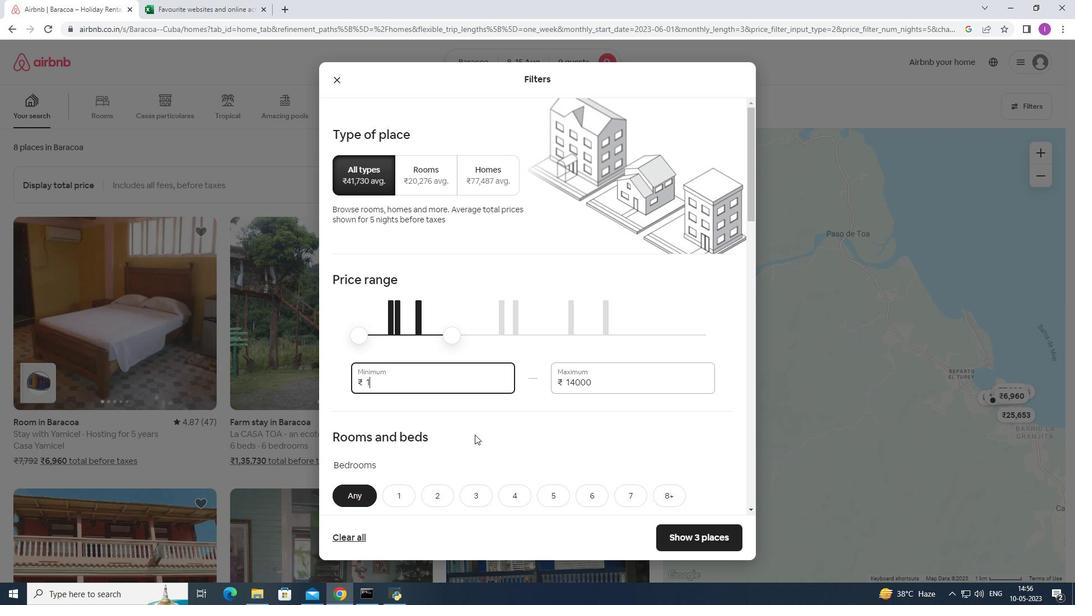 
Action: Key pressed 0
Screenshot: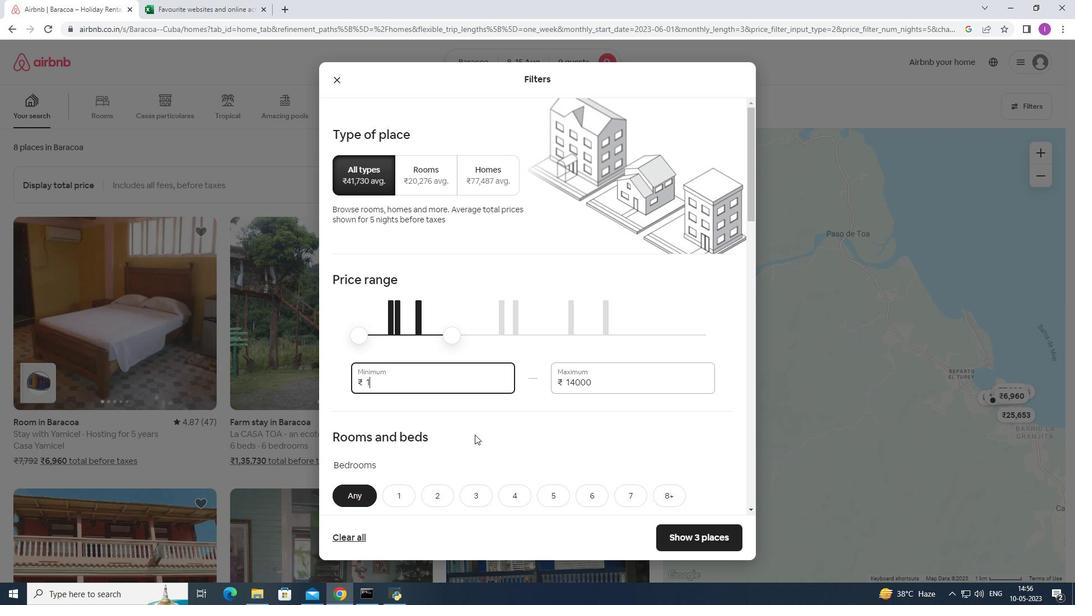 
Action: Mouse moved to (476, 429)
Screenshot: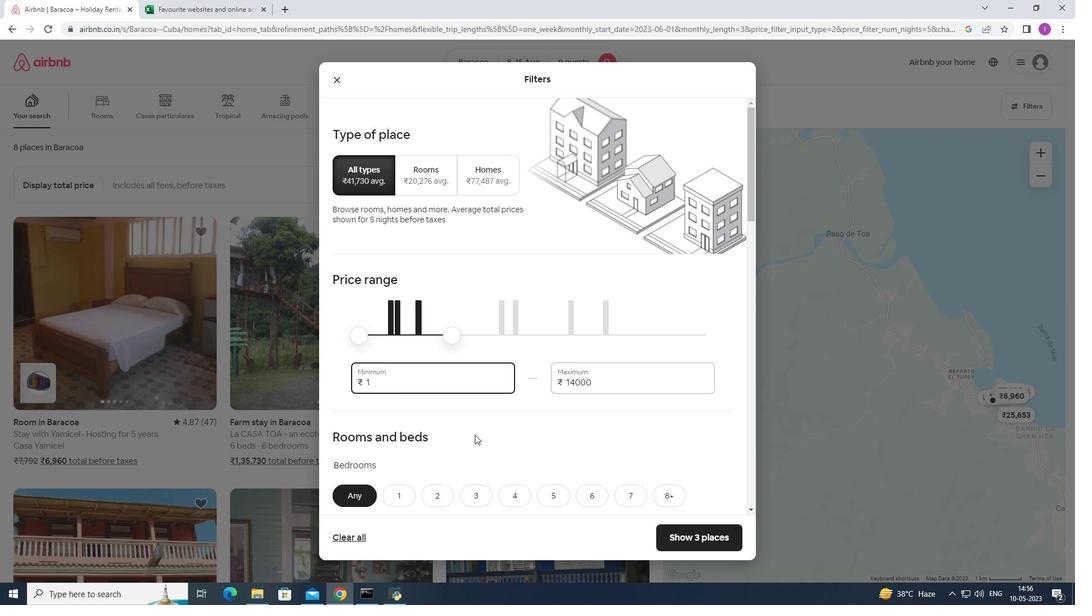 
Action: Key pressed 000
Screenshot: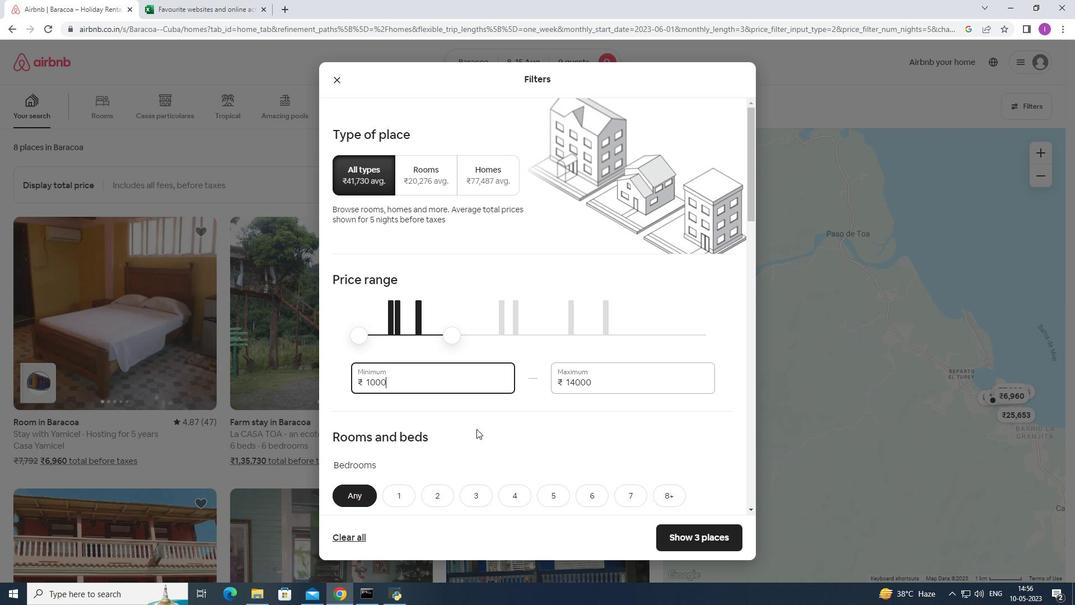 
Action: Mouse moved to (419, 420)
Screenshot: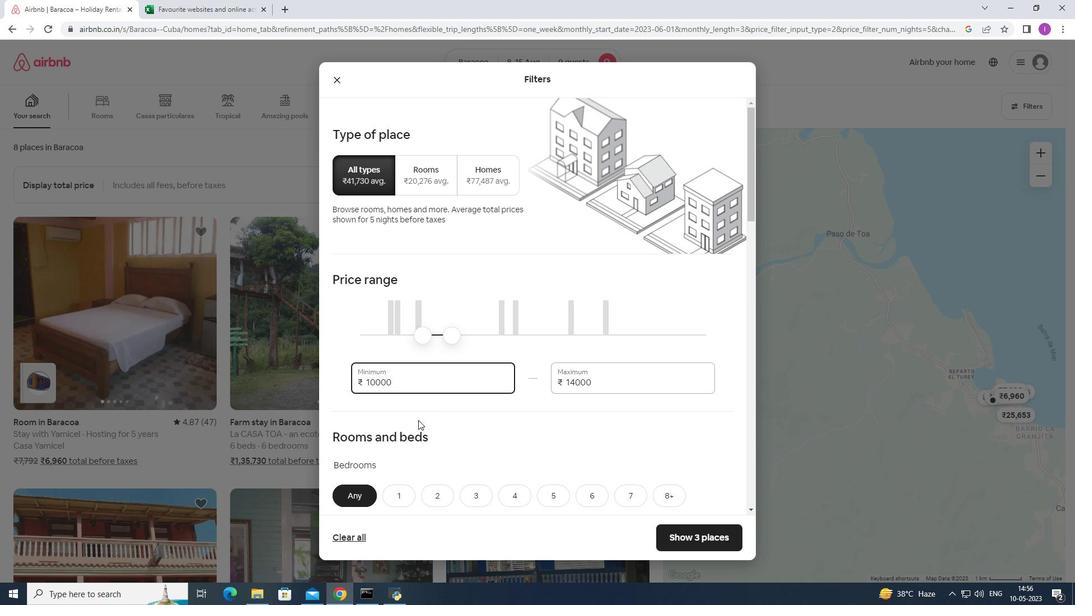 
Action: Mouse scrolled (419, 419) with delta (0, 0)
Screenshot: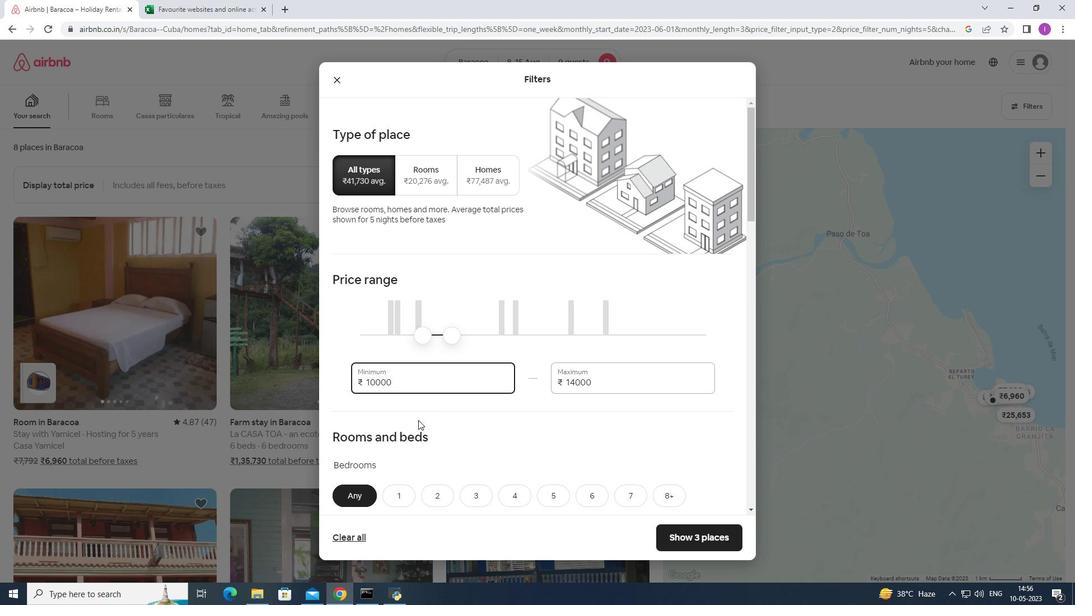 
Action: Mouse moved to (422, 419)
Screenshot: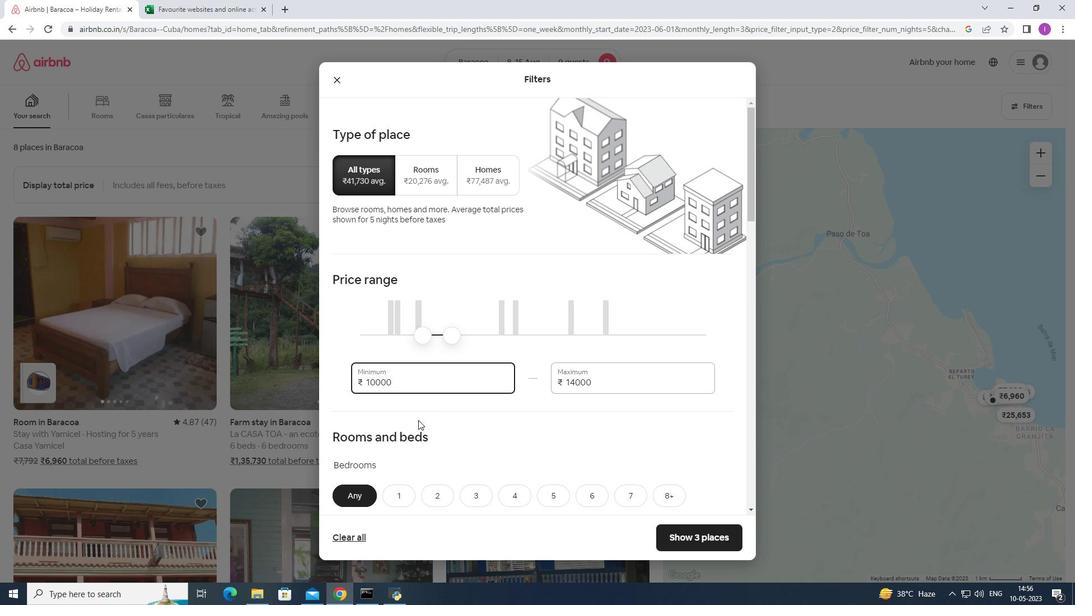 
Action: Mouse scrolled (422, 419) with delta (0, 0)
Screenshot: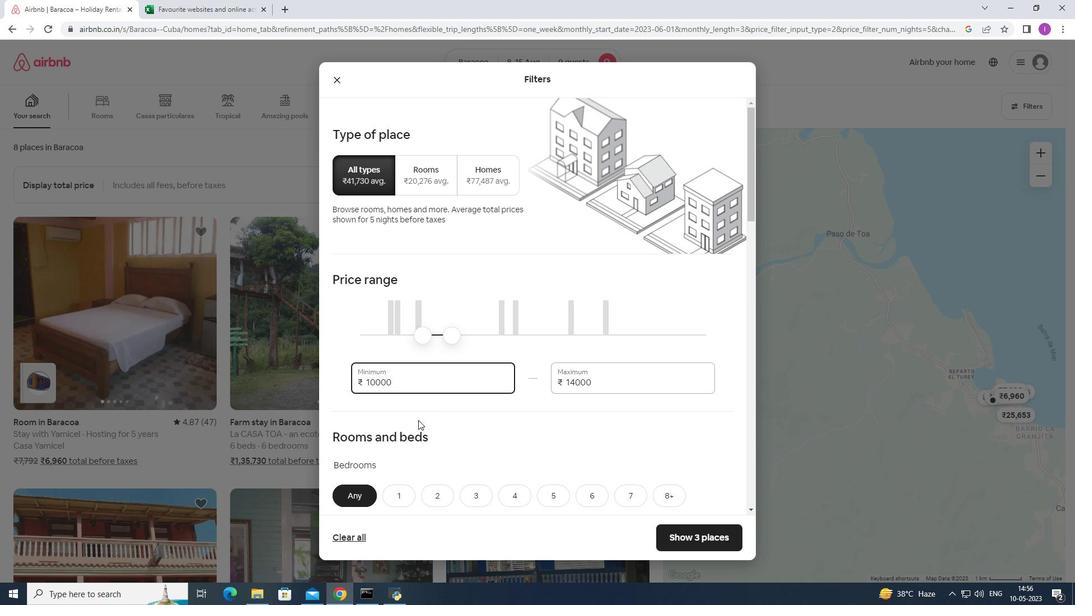 
Action: Mouse moved to (522, 411)
Screenshot: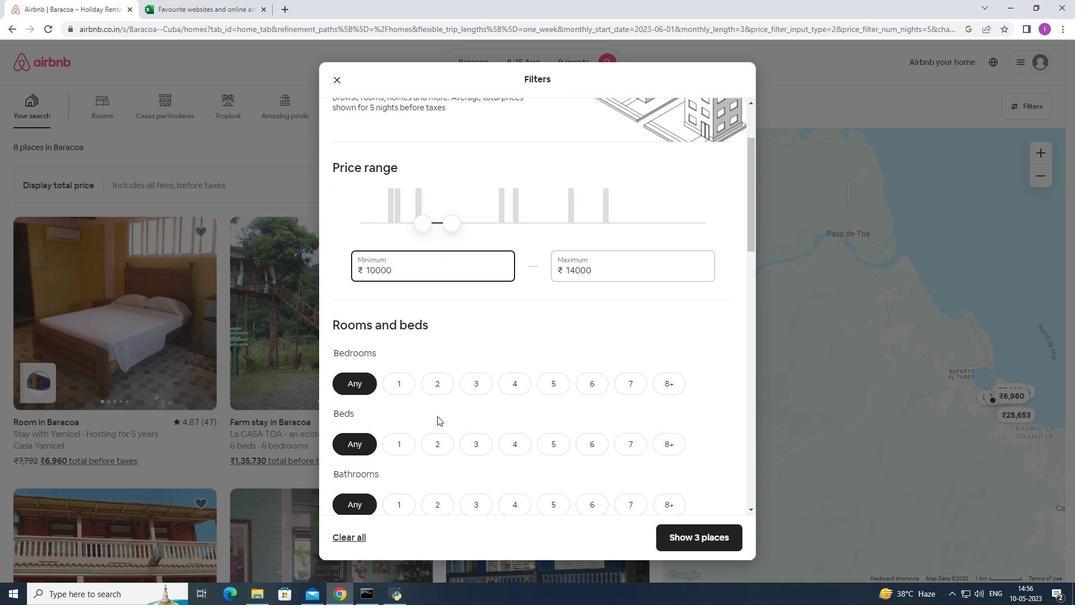 
Action: Mouse scrolled (522, 410) with delta (0, 0)
Screenshot: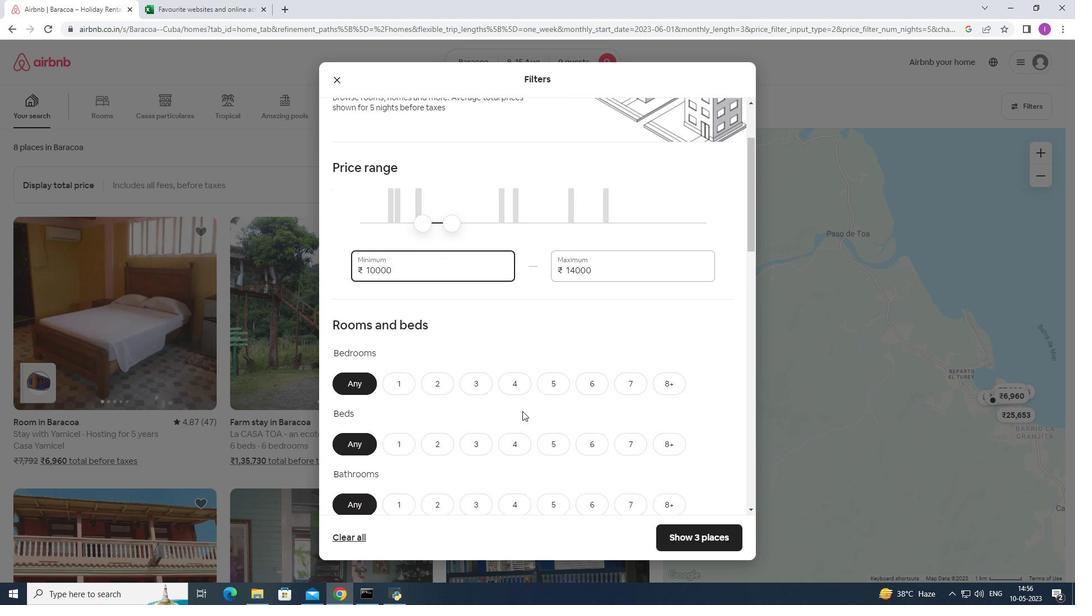 
Action: Mouse moved to (596, 344)
Screenshot: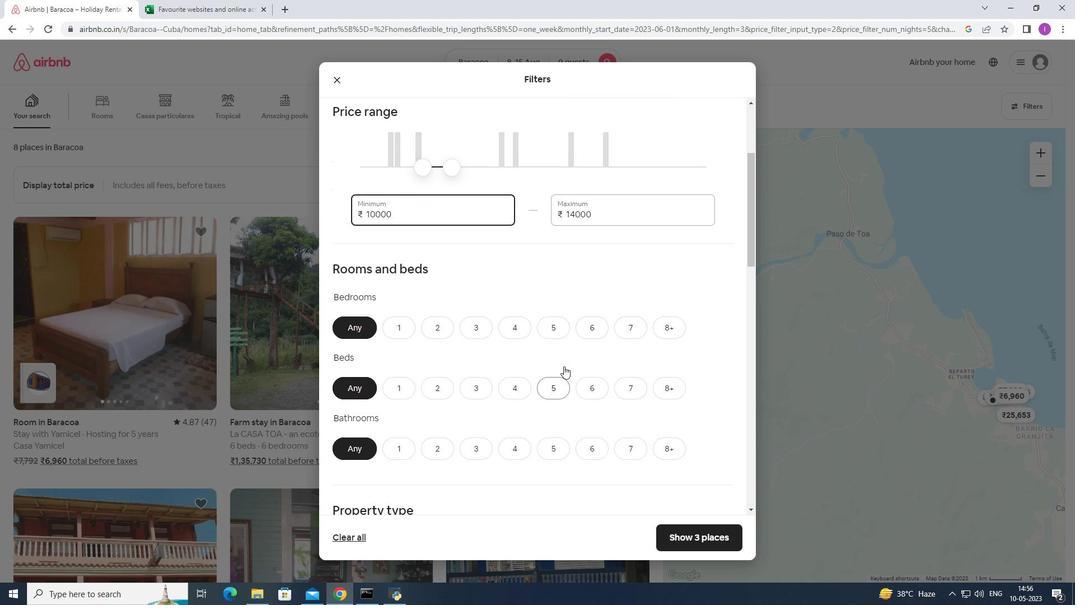 
Action: Mouse scrolled (596, 344) with delta (0, 0)
Screenshot: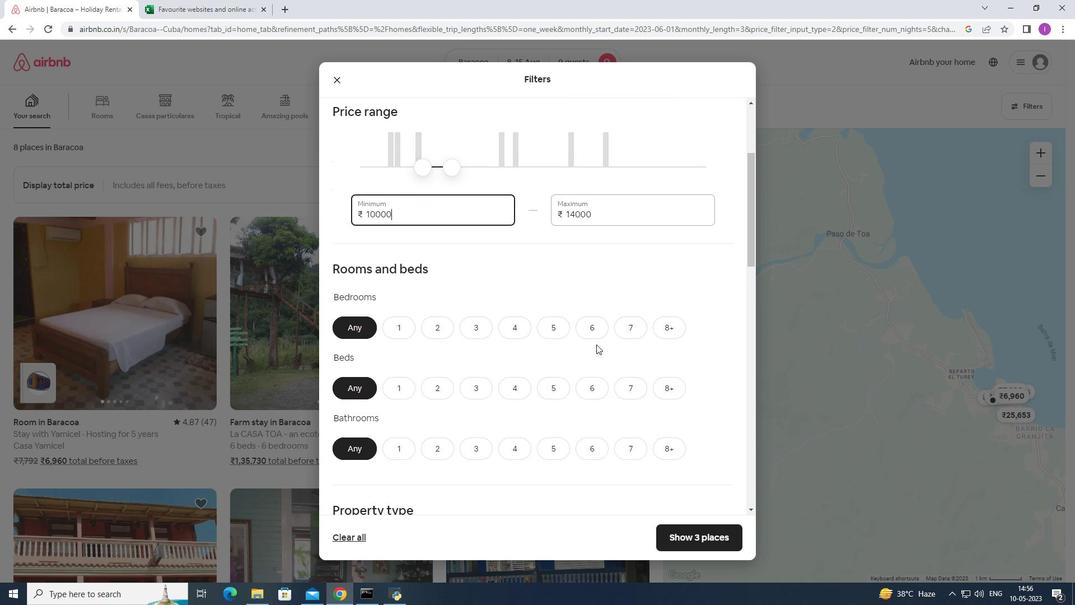
Action: Mouse moved to (560, 270)
Screenshot: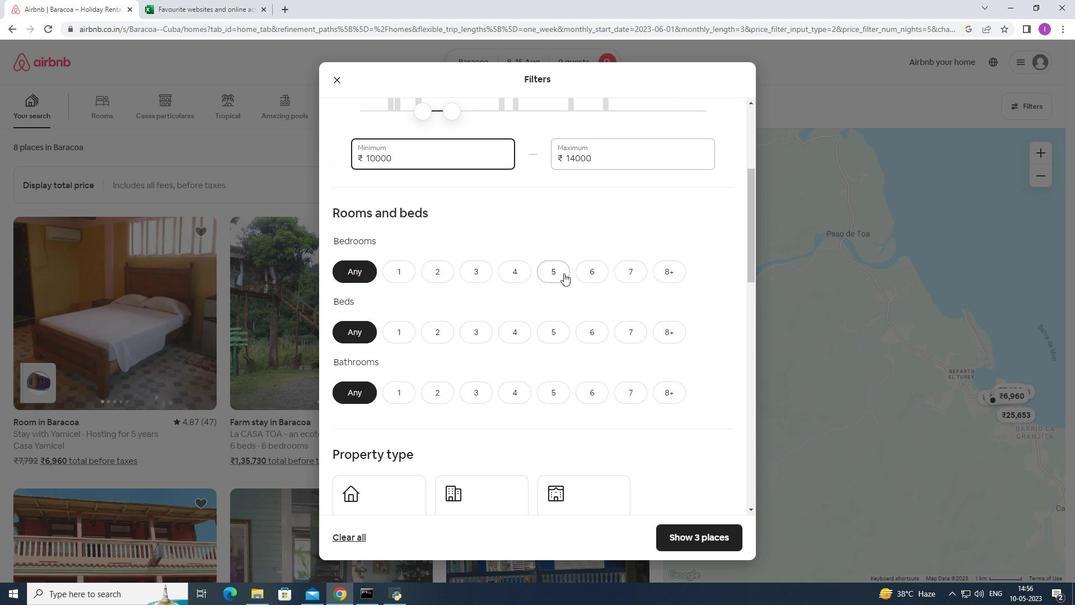 
Action: Mouse pressed left at (560, 270)
Screenshot: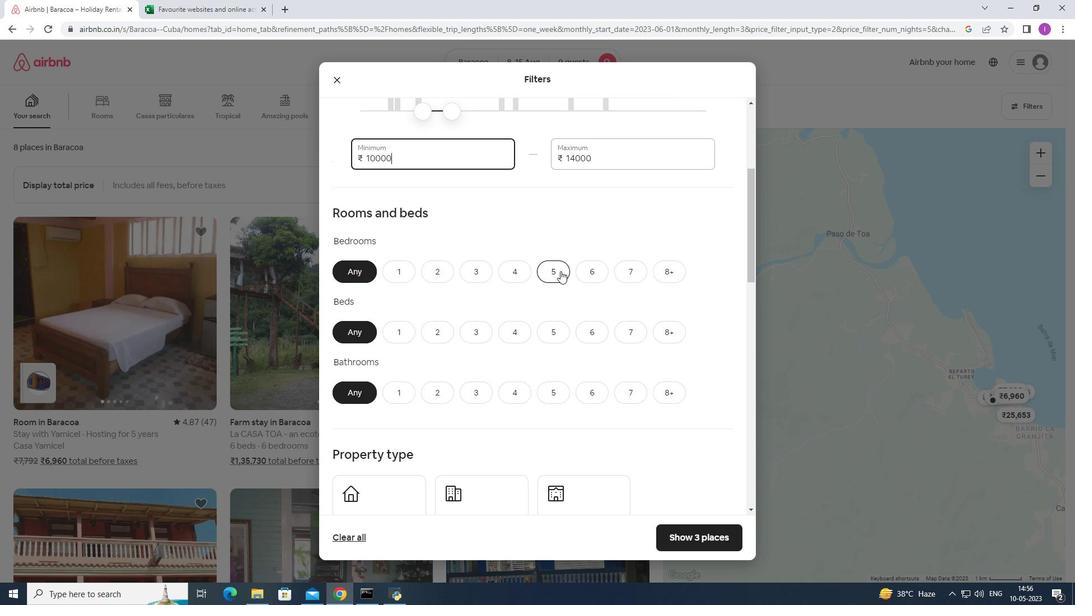 
Action: Mouse moved to (667, 325)
Screenshot: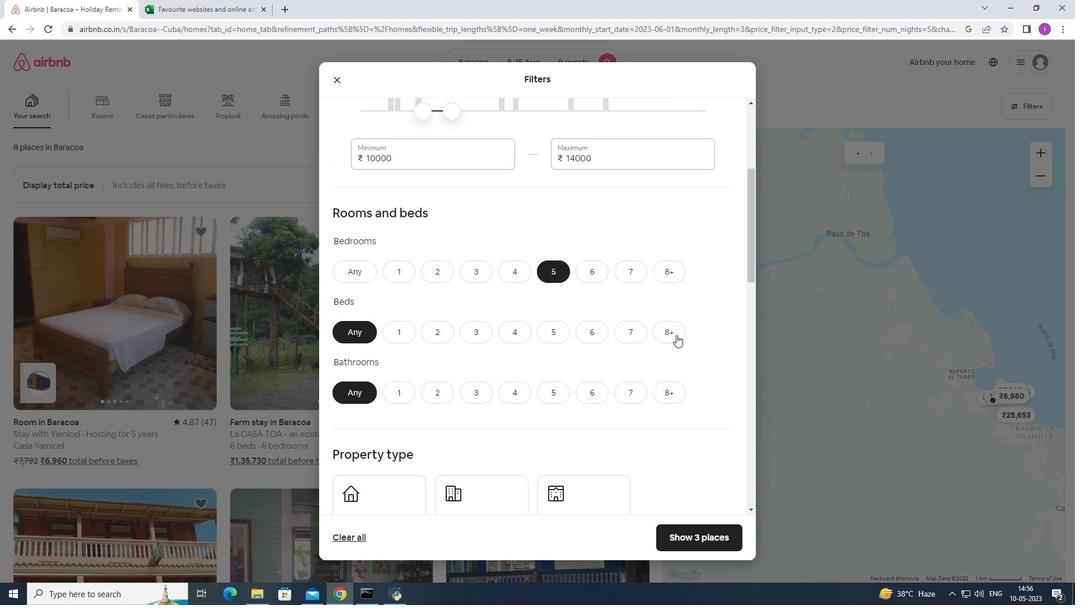 
Action: Mouse pressed left at (667, 325)
Screenshot: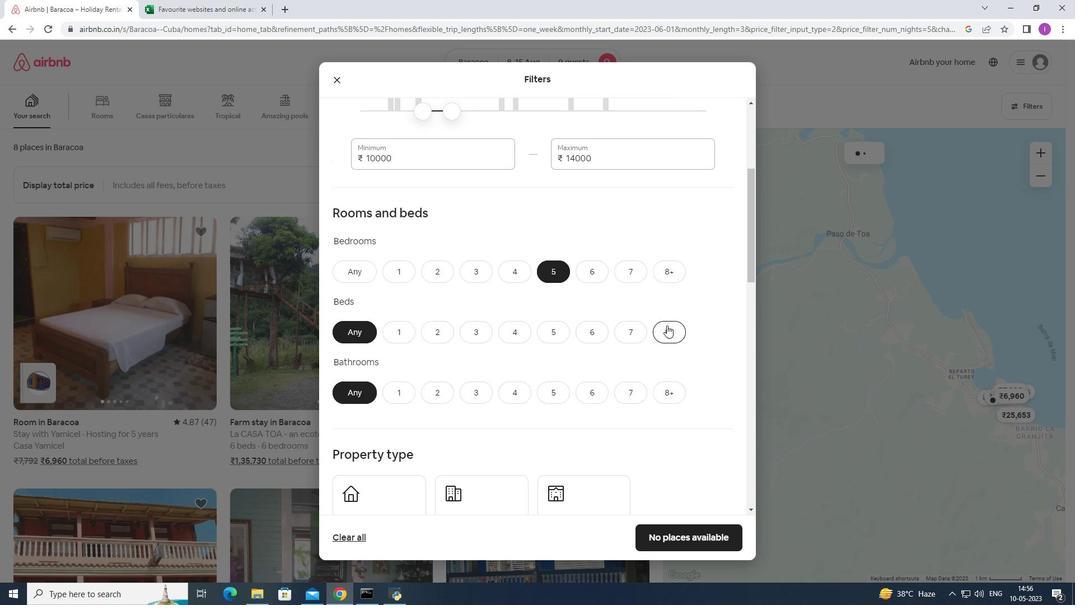 
Action: Mouse moved to (546, 383)
Screenshot: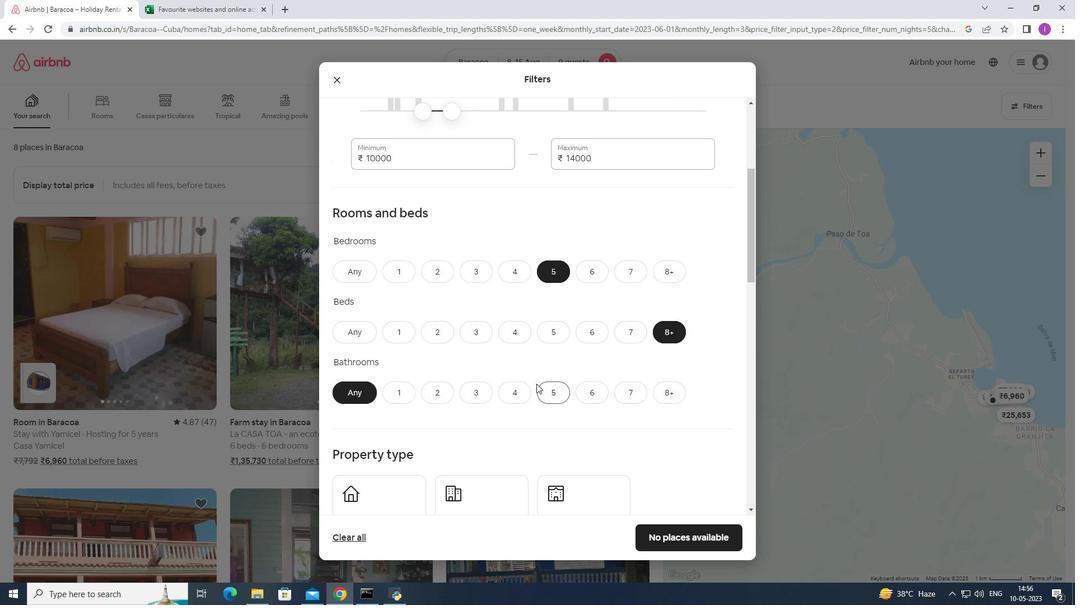 
Action: Mouse pressed left at (546, 383)
Screenshot: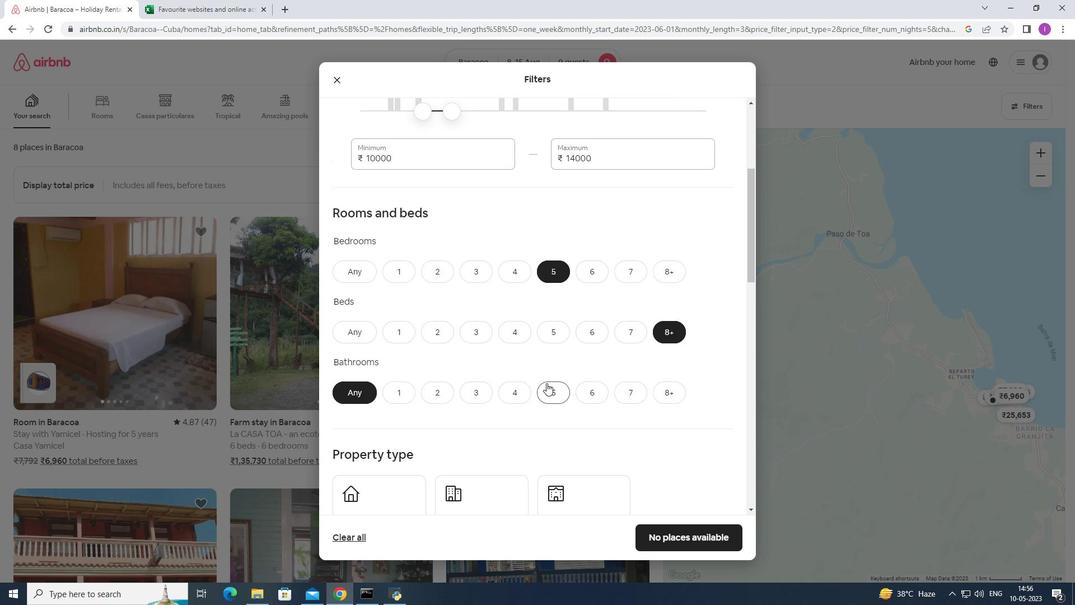 
Action: Mouse moved to (442, 386)
Screenshot: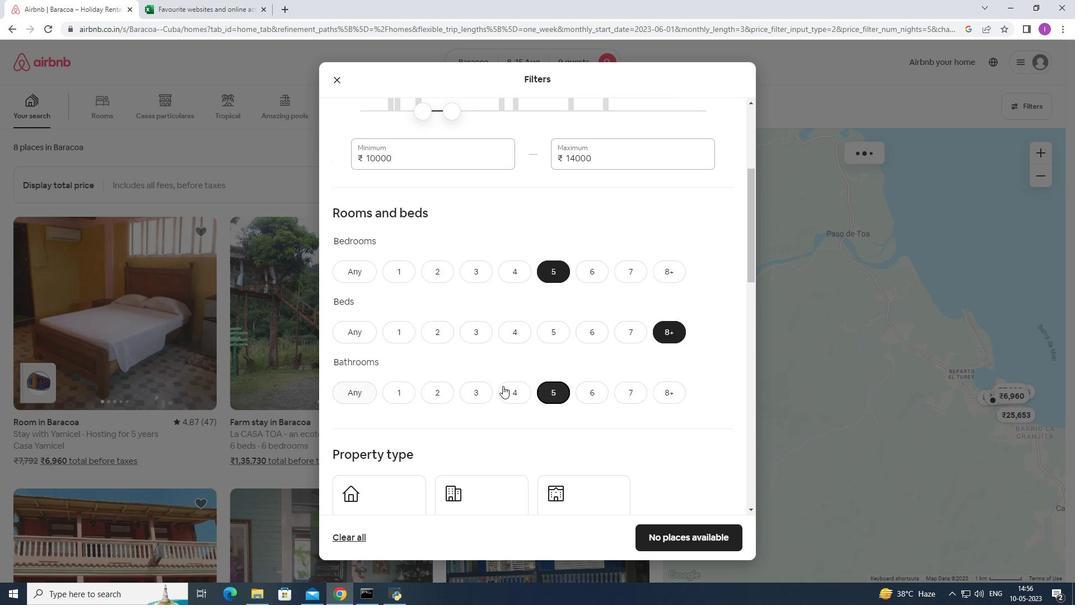 
Action: Mouse scrolled (442, 385) with delta (0, 0)
Screenshot: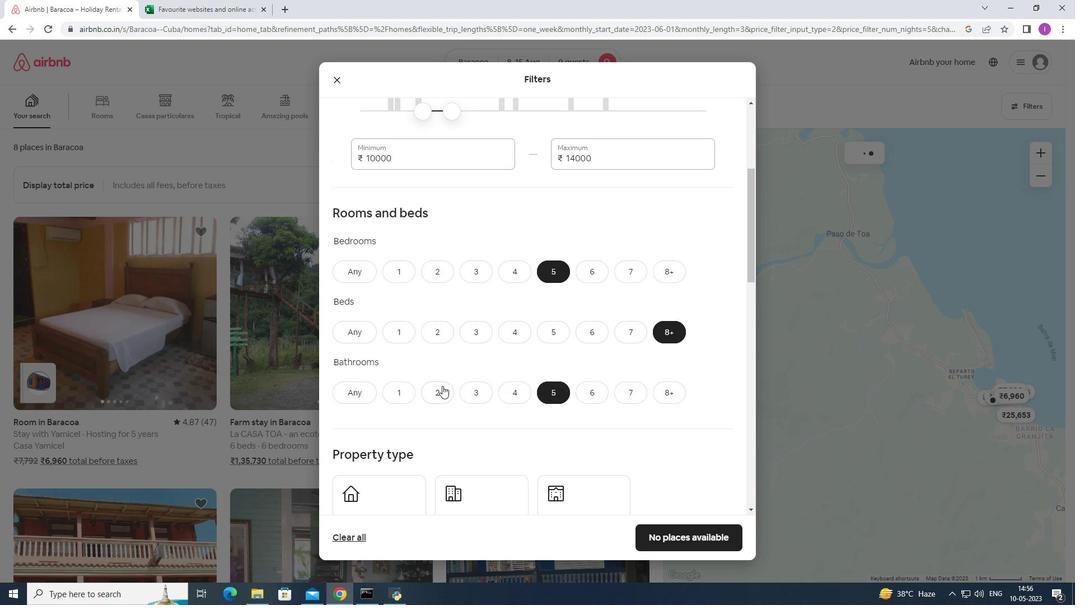 
Action: Mouse scrolled (442, 385) with delta (0, 0)
Screenshot: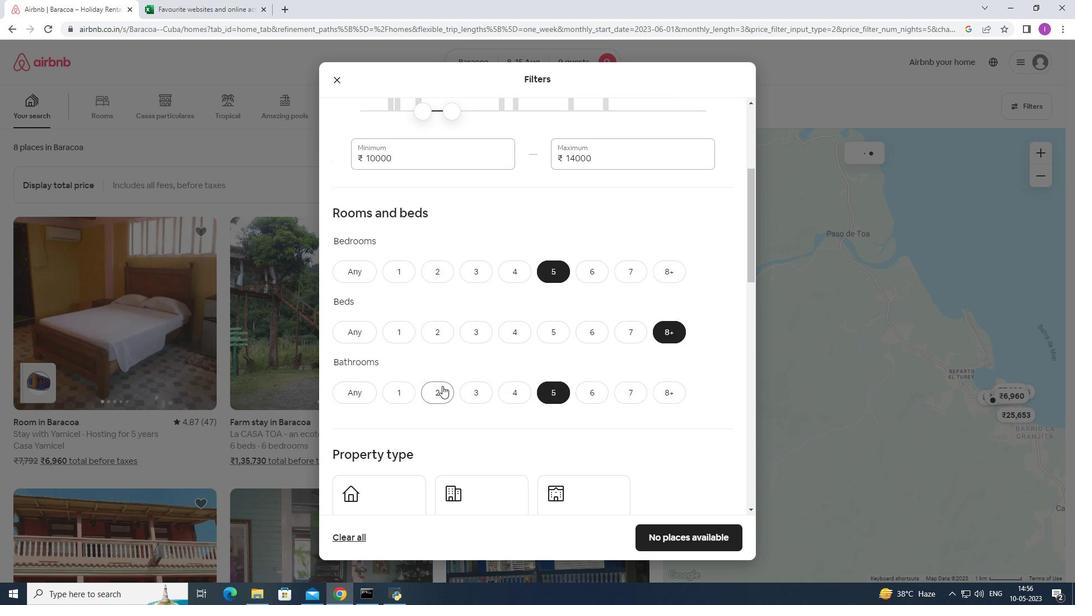 
Action: Mouse scrolled (442, 385) with delta (0, 0)
Screenshot: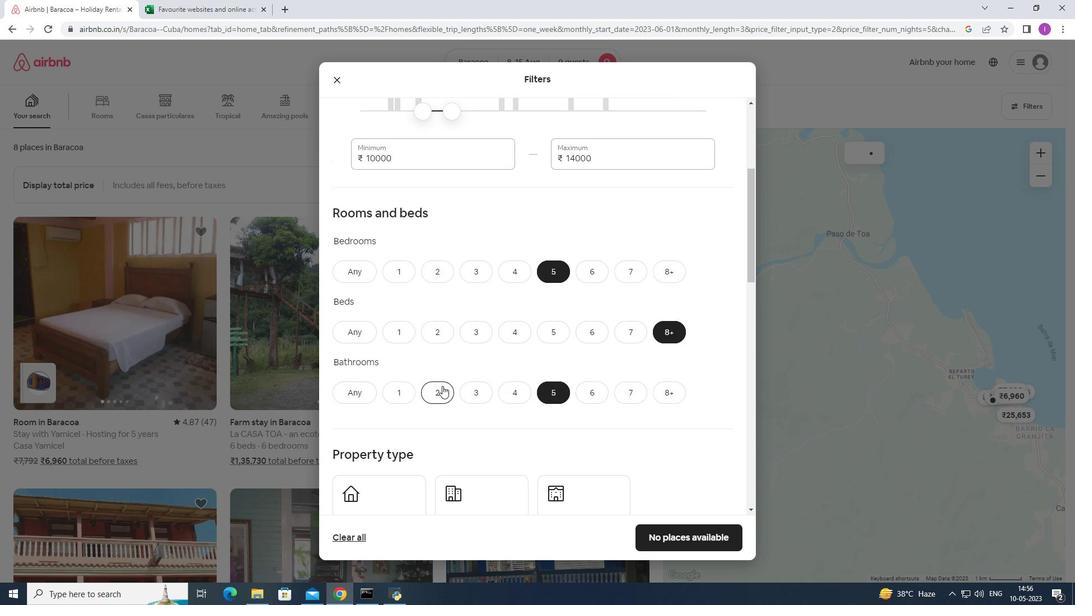 
Action: Mouse moved to (460, 370)
Screenshot: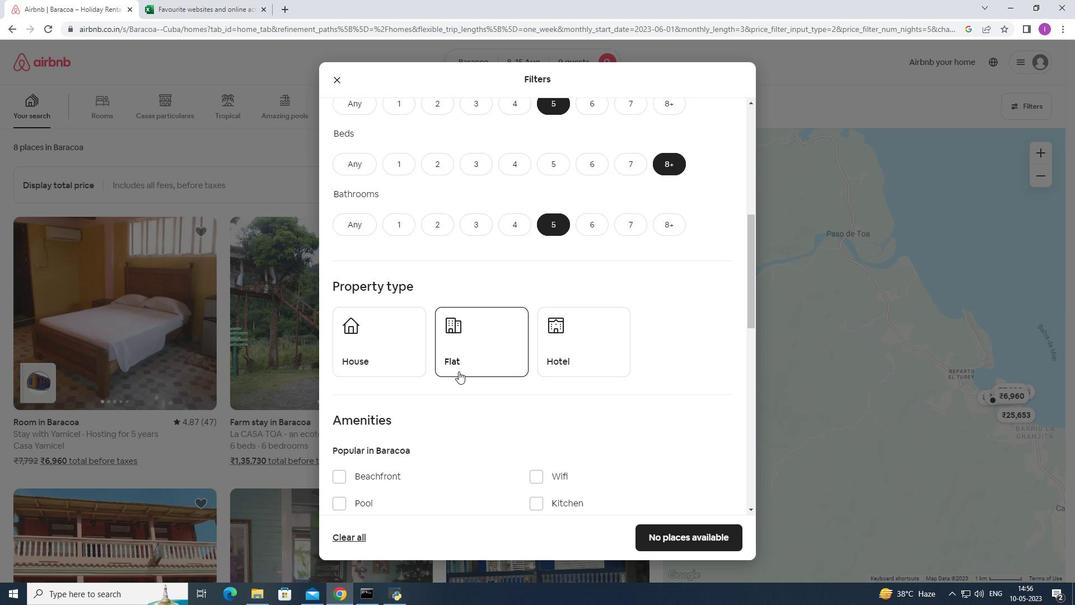 
Action: Mouse scrolled (460, 369) with delta (0, 0)
Screenshot: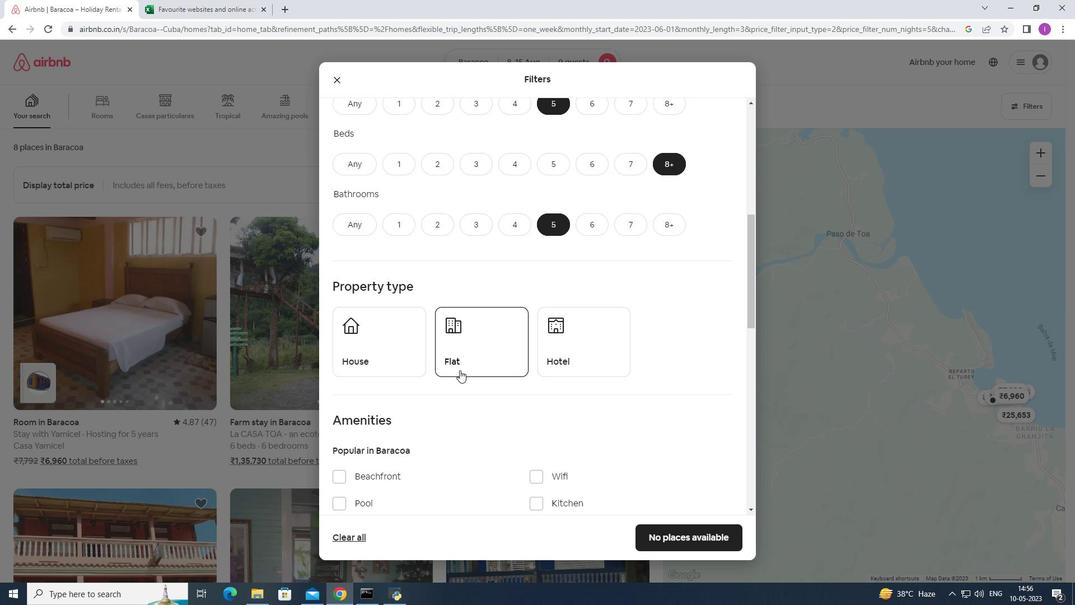 
Action: Mouse moved to (411, 307)
Screenshot: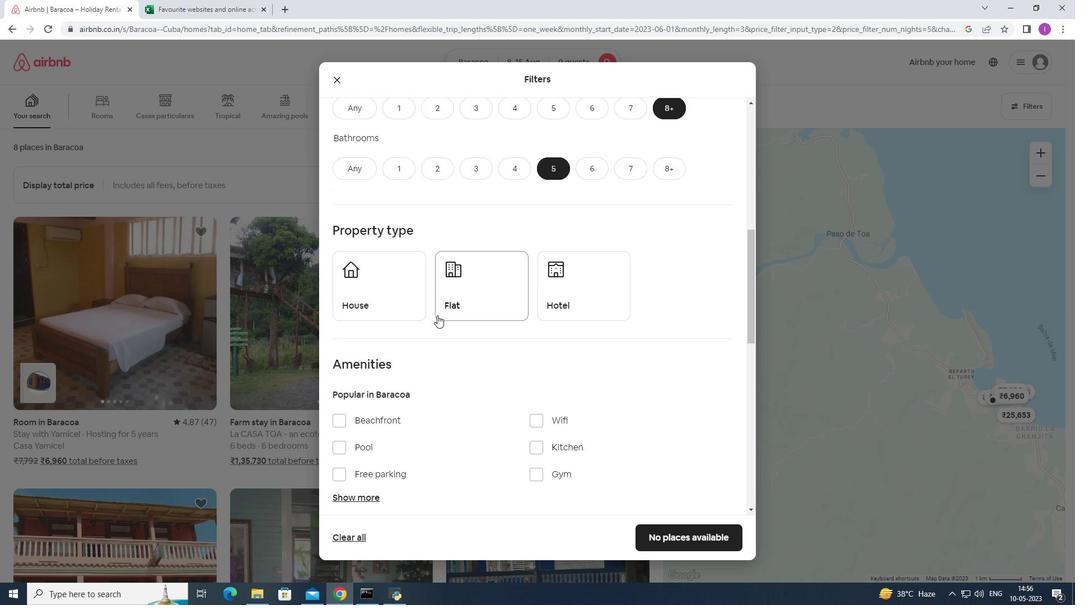 
Action: Mouse pressed left at (411, 307)
Screenshot: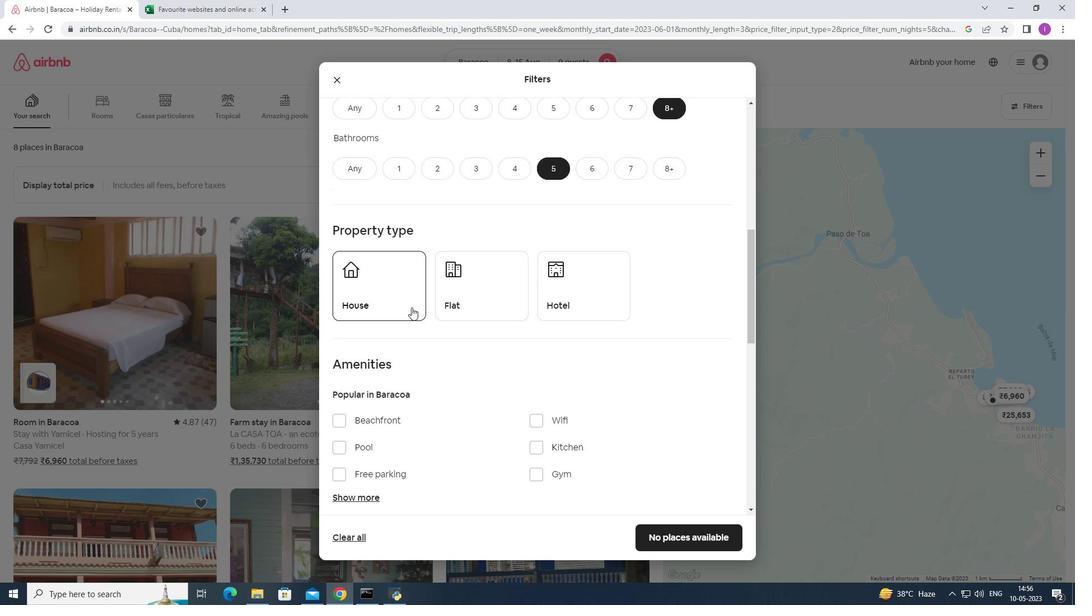 
Action: Mouse moved to (485, 286)
Screenshot: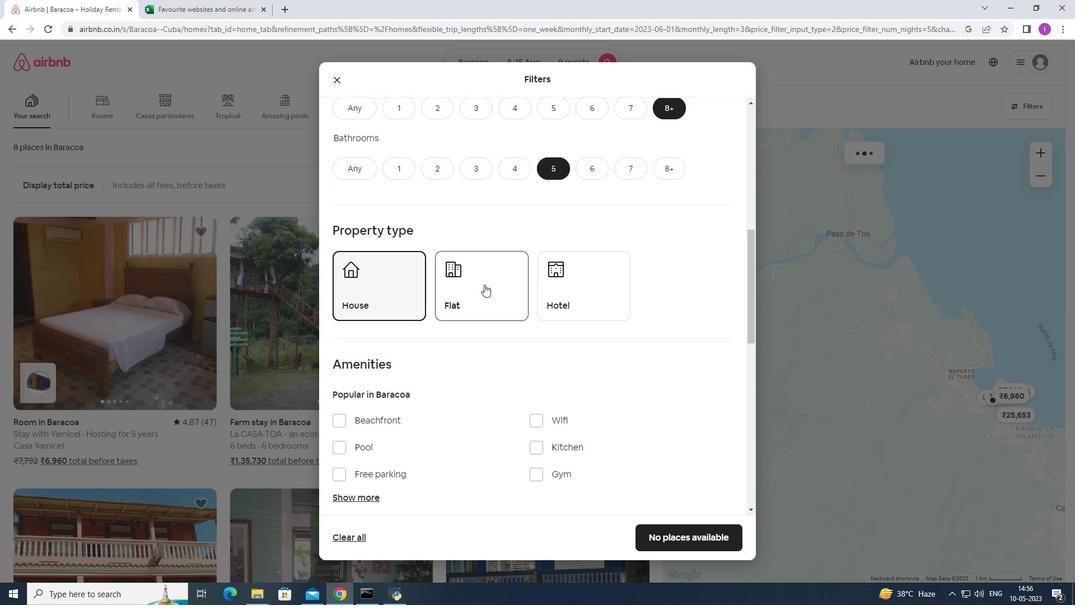 
Action: Mouse pressed left at (485, 286)
Screenshot: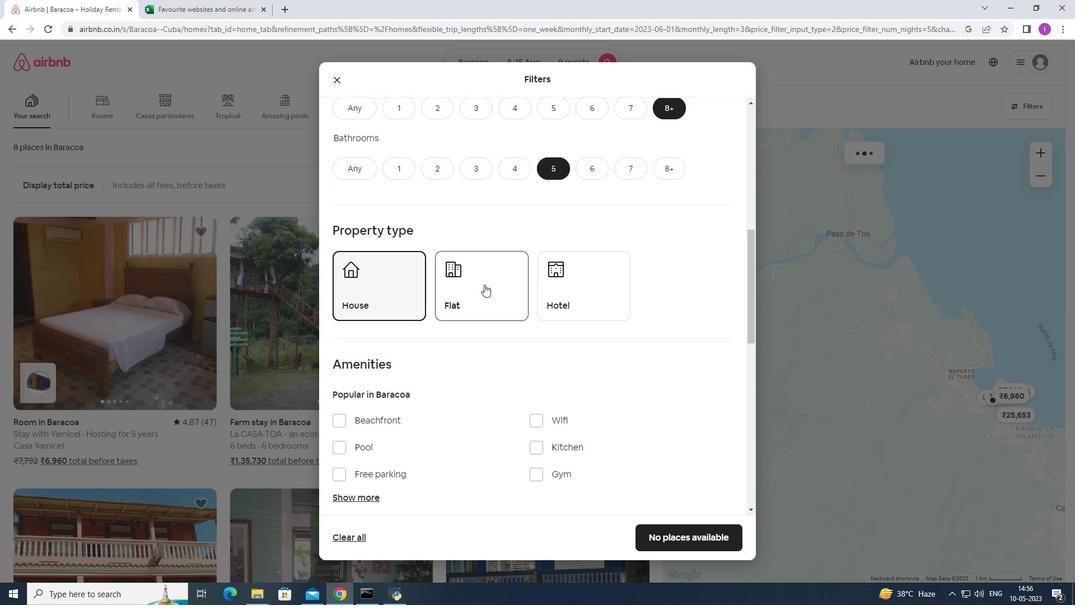 
Action: Mouse moved to (566, 308)
Screenshot: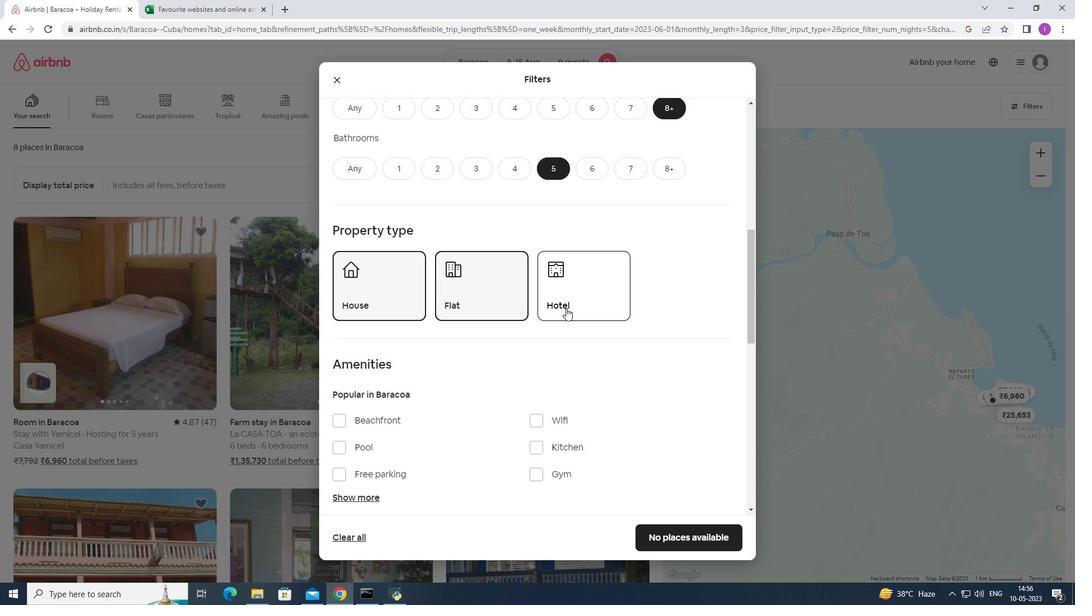 
Action: Mouse scrolled (566, 308) with delta (0, 0)
Screenshot: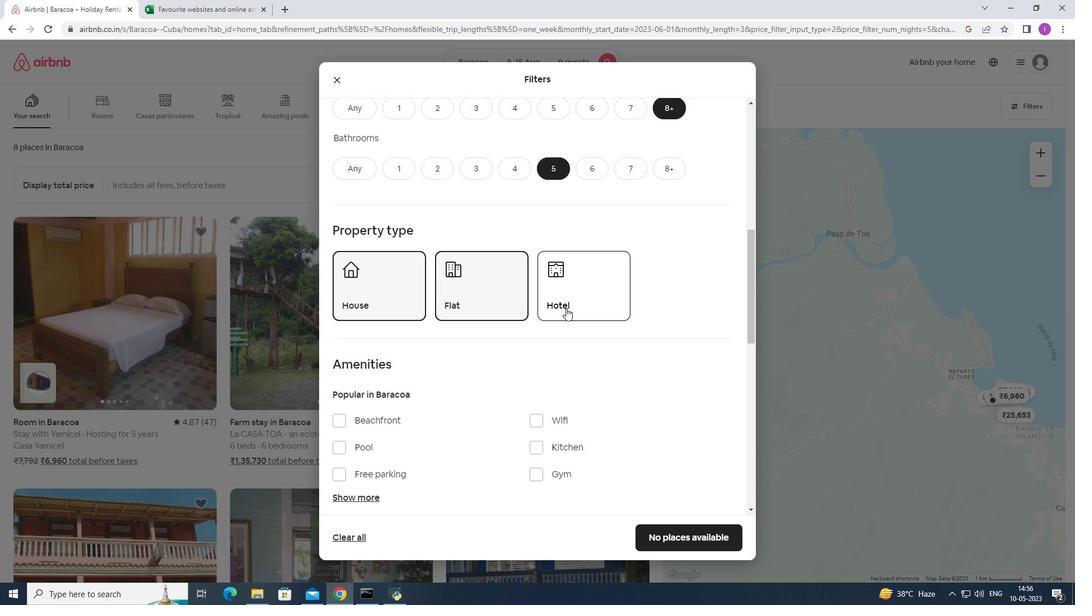 
Action: Mouse moved to (587, 251)
Screenshot: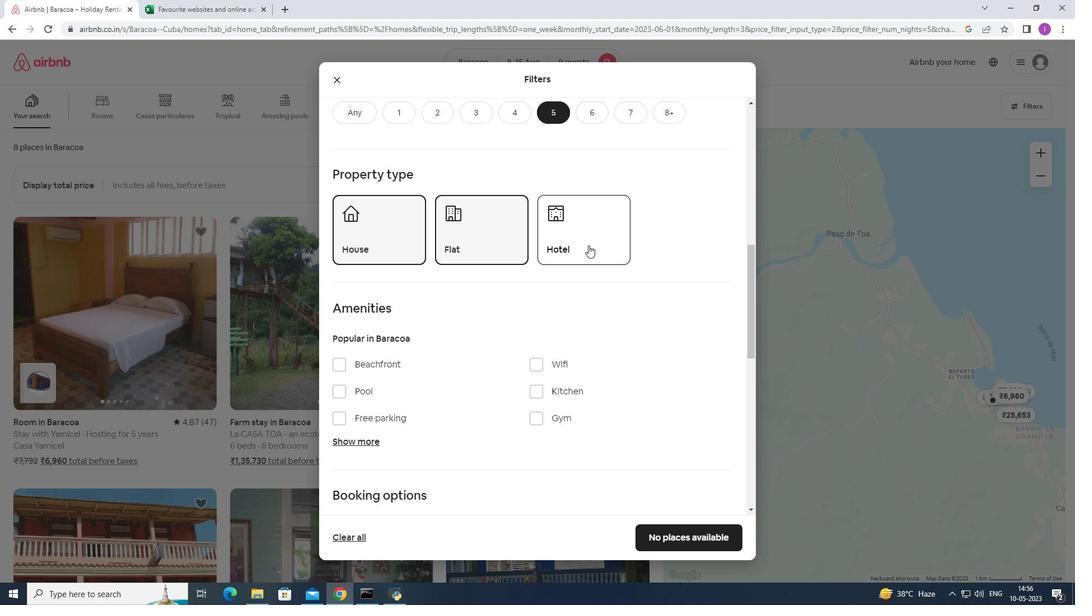 
Action: Mouse scrolled (587, 250) with delta (0, 0)
Screenshot: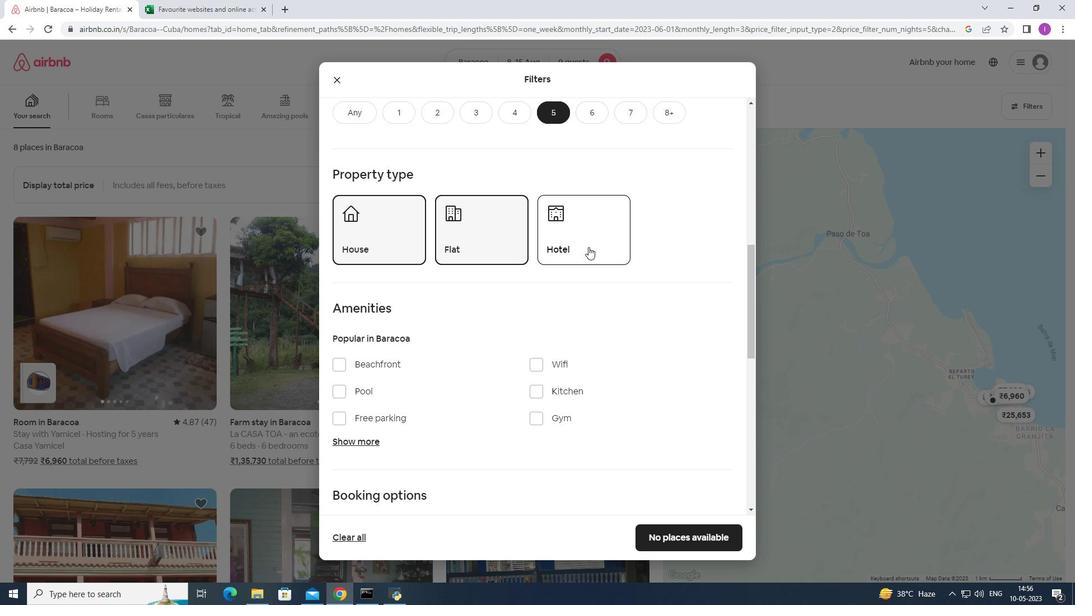 
Action: Mouse scrolled (587, 250) with delta (0, 0)
Screenshot: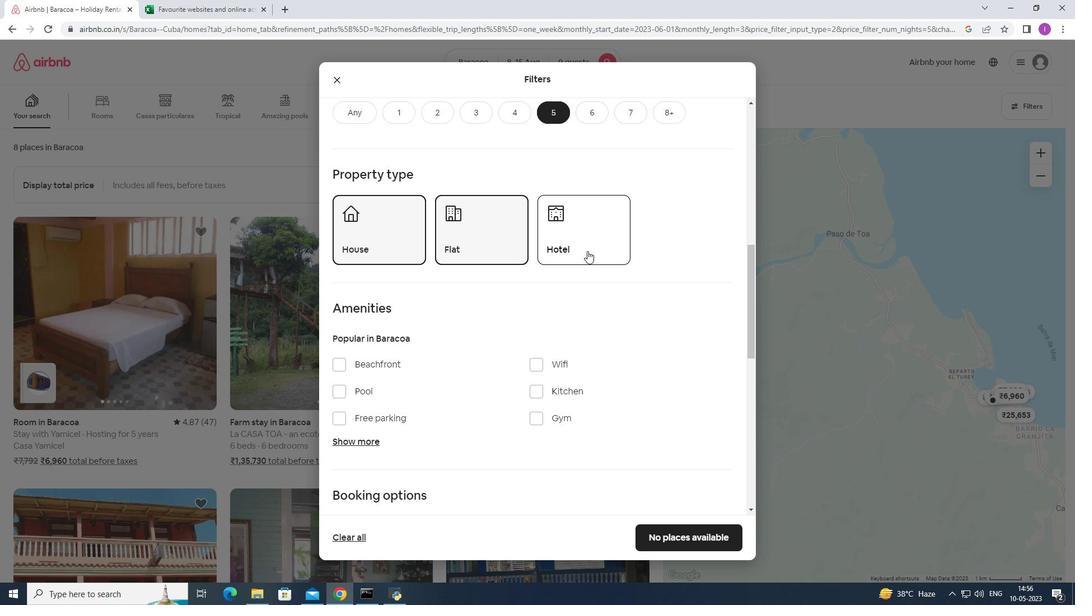 
Action: Mouse moved to (529, 249)
Screenshot: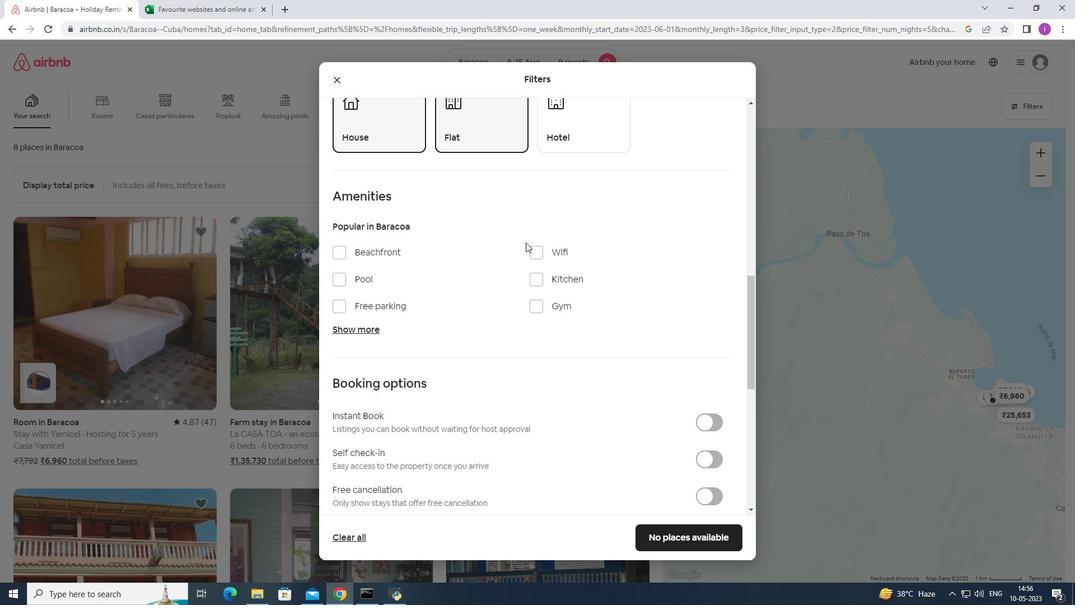 
Action: Mouse pressed left at (529, 249)
Screenshot: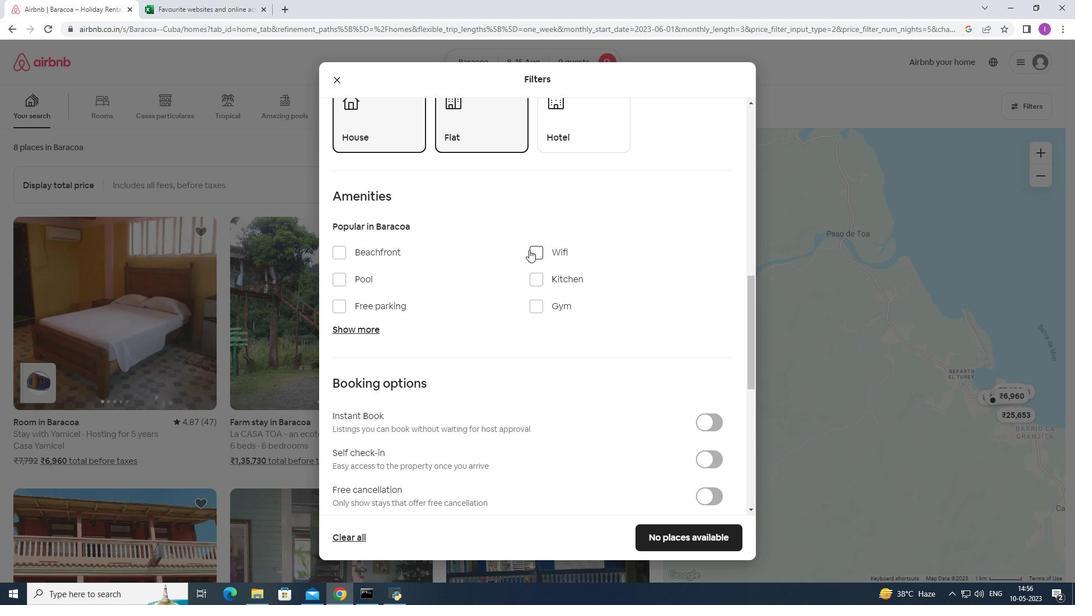 
Action: Mouse moved to (344, 311)
Screenshot: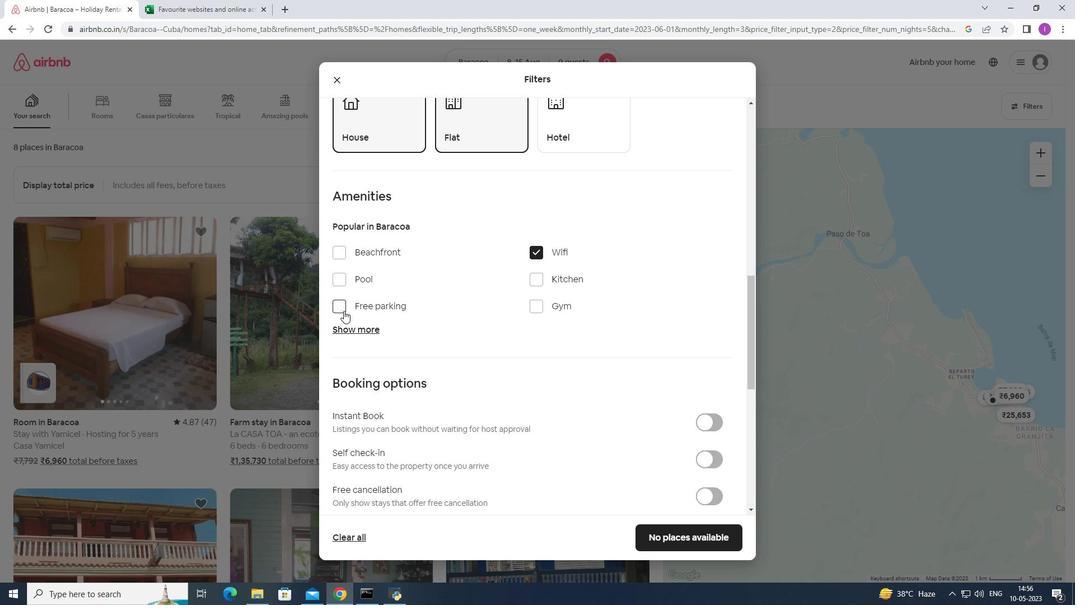 
Action: Mouse pressed left at (344, 311)
Screenshot: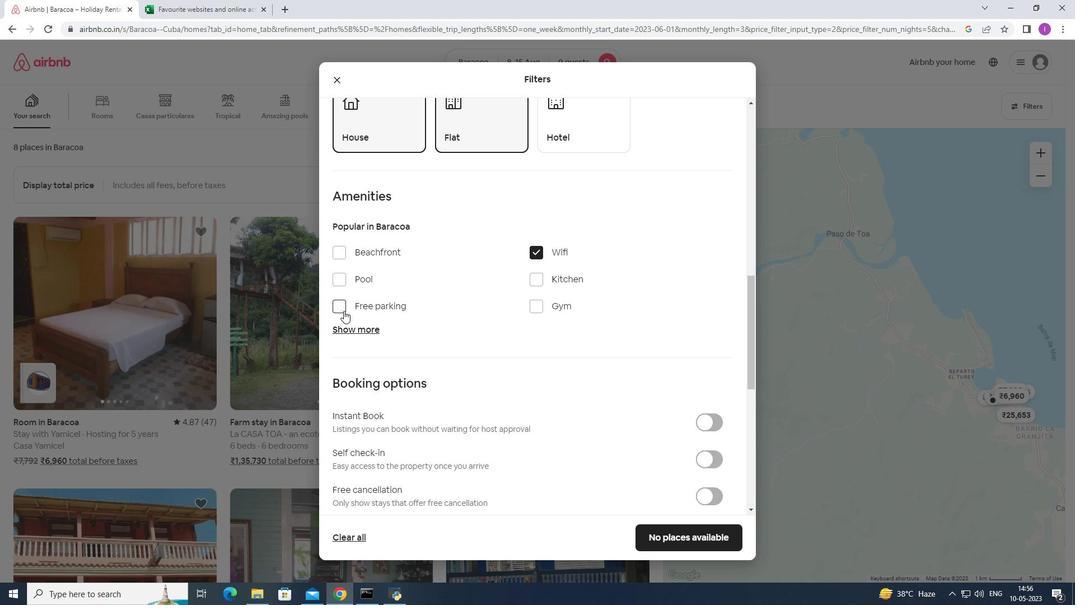 
Action: Mouse moved to (538, 309)
Screenshot: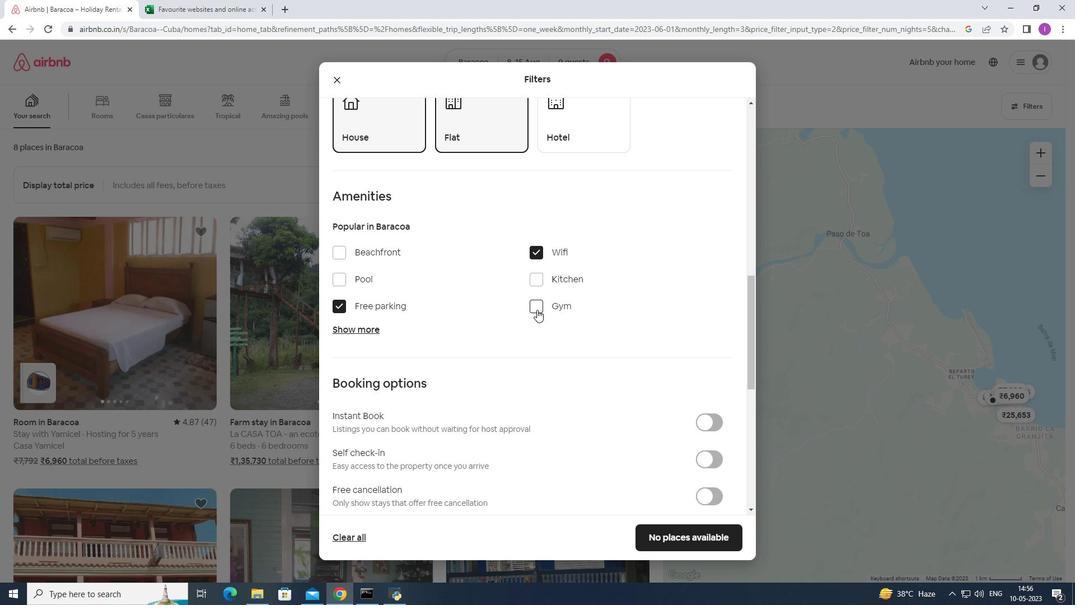
Action: Mouse pressed left at (538, 309)
Screenshot: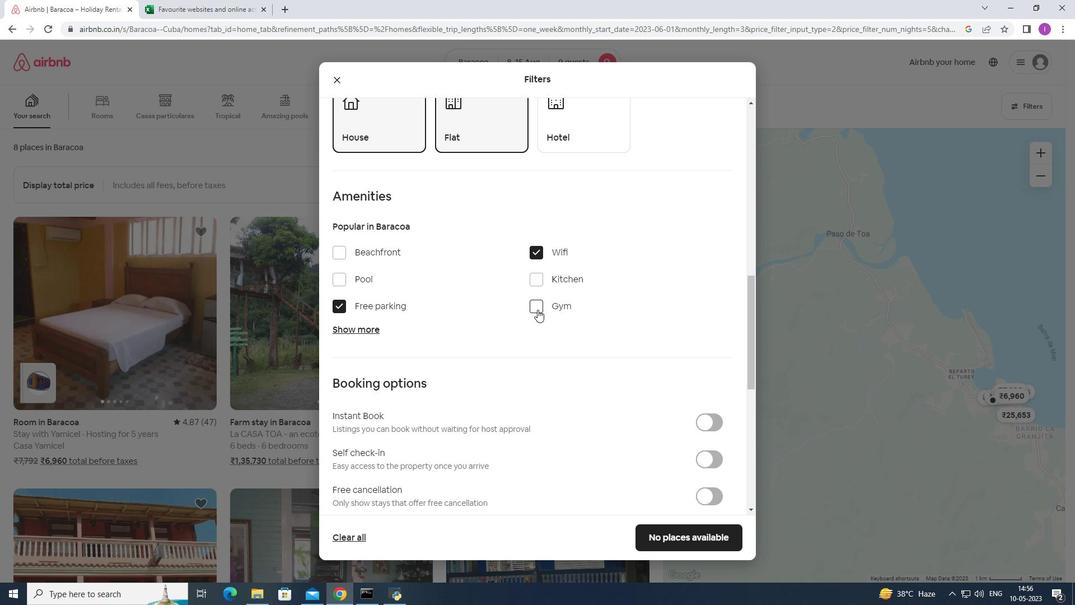 
Action: Mouse moved to (351, 328)
Screenshot: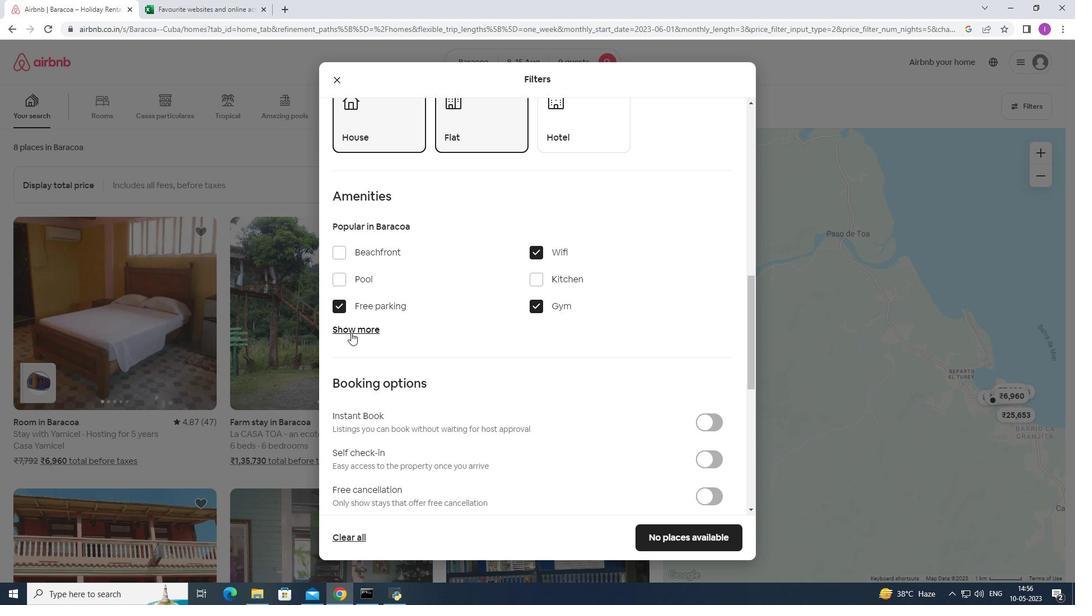 
Action: Mouse pressed left at (351, 328)
Screenshot: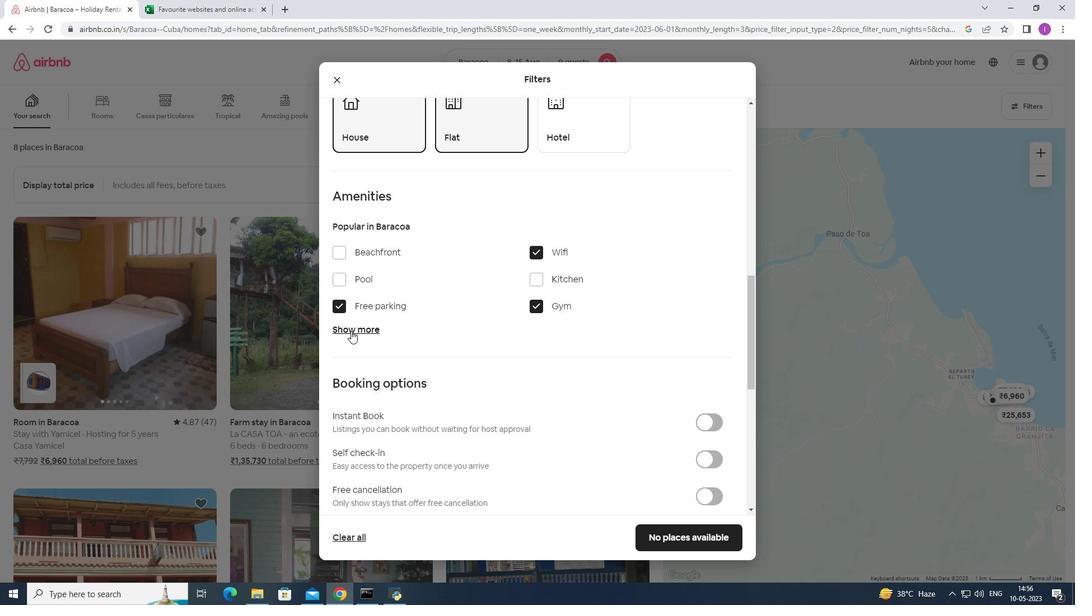 
Action: Mouse moved to (535, 423)
Screenshot: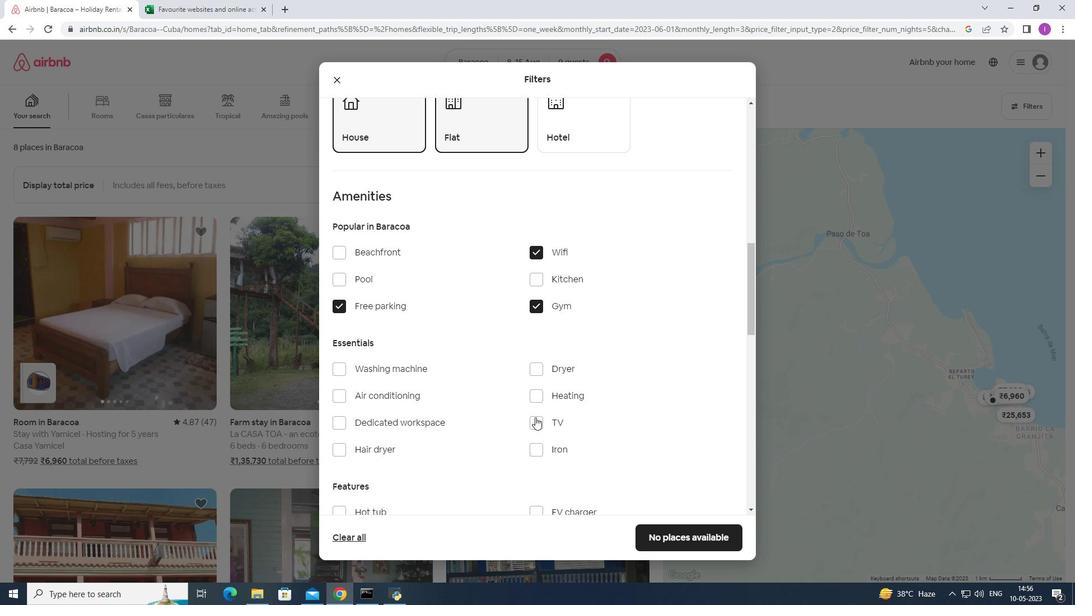 
Action: Mouse pressed left at (535, 423)
Screenshot: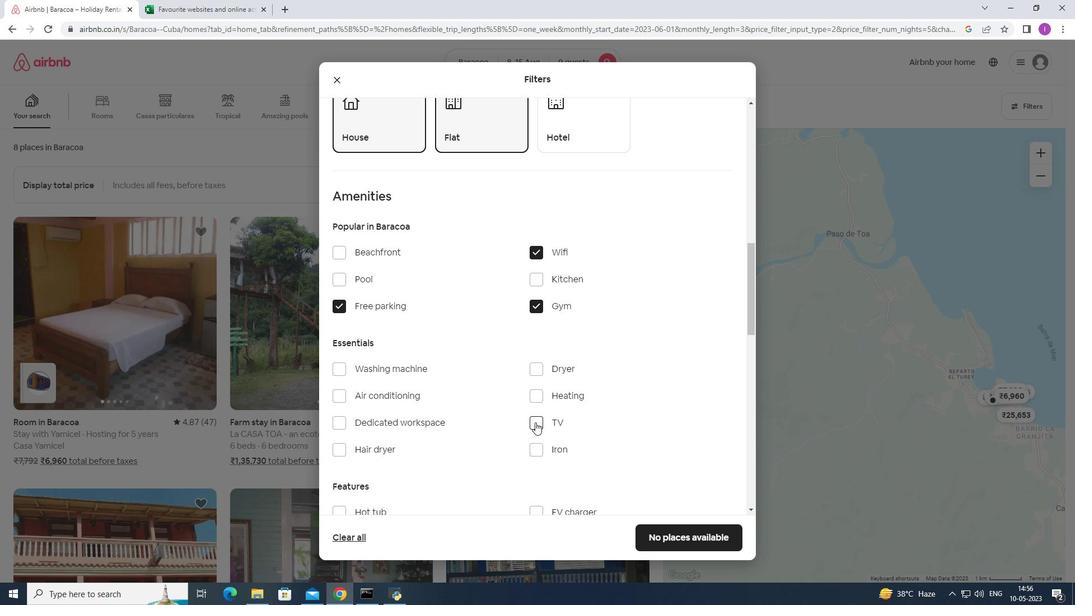 
Action: Mouse moved to (313, 437)
Screenshot: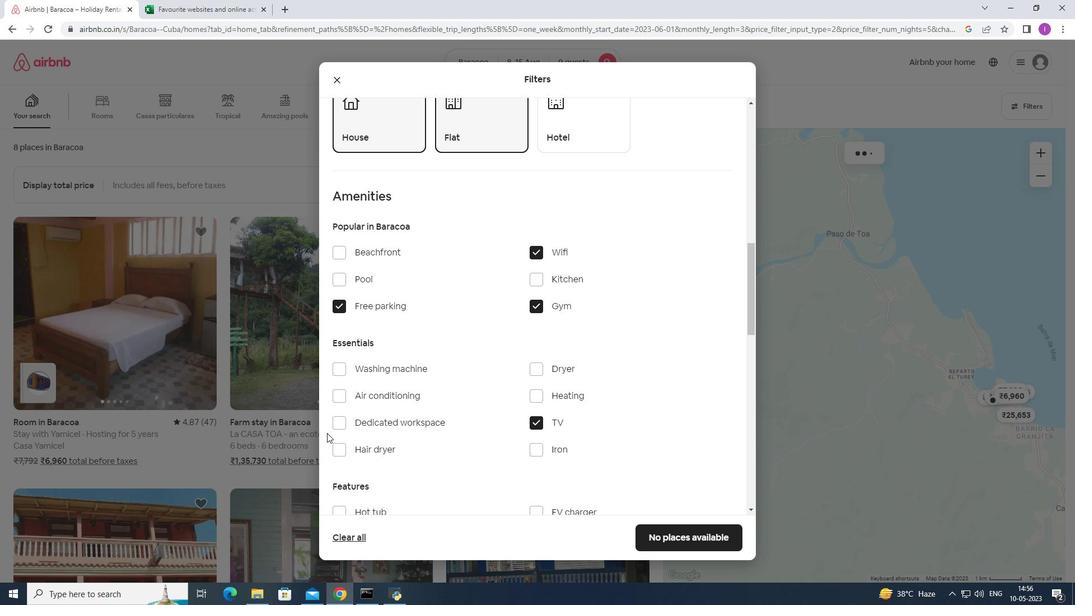 
Action: Mouse scrolled (313, 437) with delta (0, 0)
Screenshot: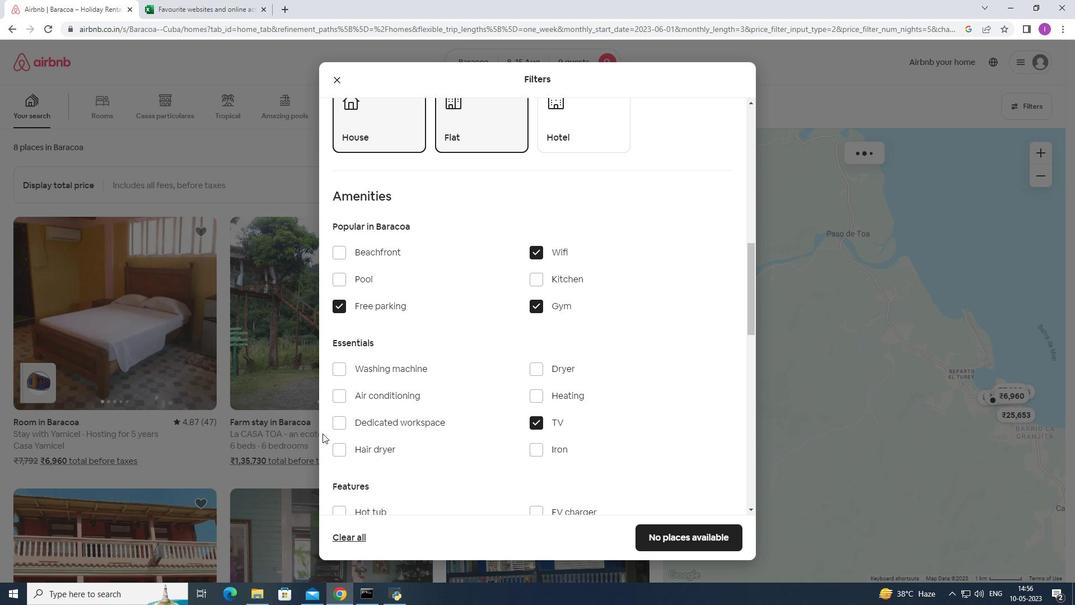 
Action: Mouse scrolled (313, 437) with delta (0, 0)
Screenshot: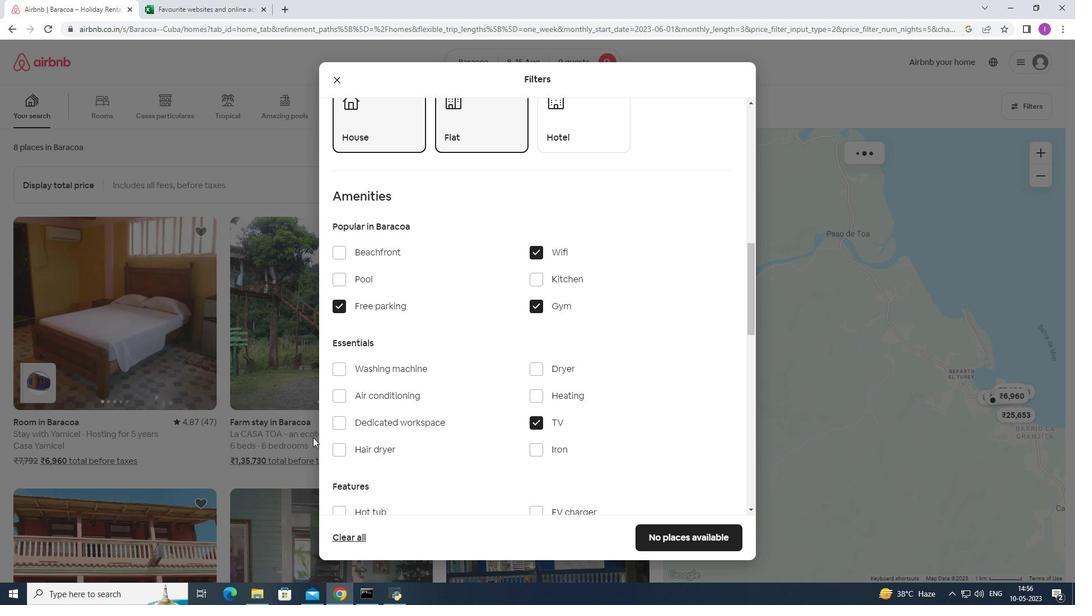 
Action: Mouse scrolled (313, 437) with delta (0, 0)
Screenshot: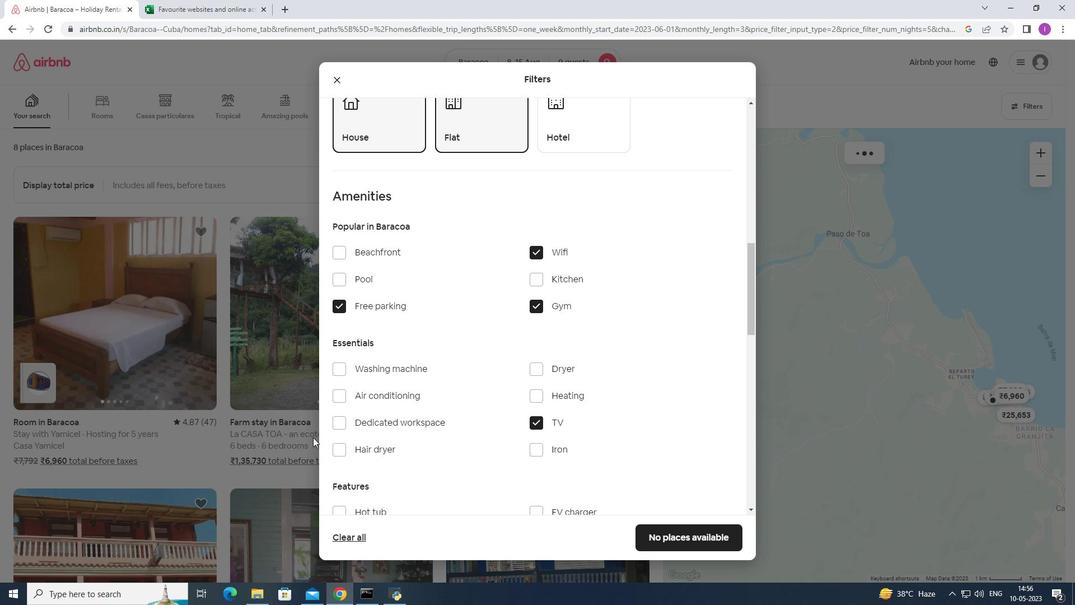
Action: Mouse scrolled (313, 437) with delta (0, 0)
Screenshot: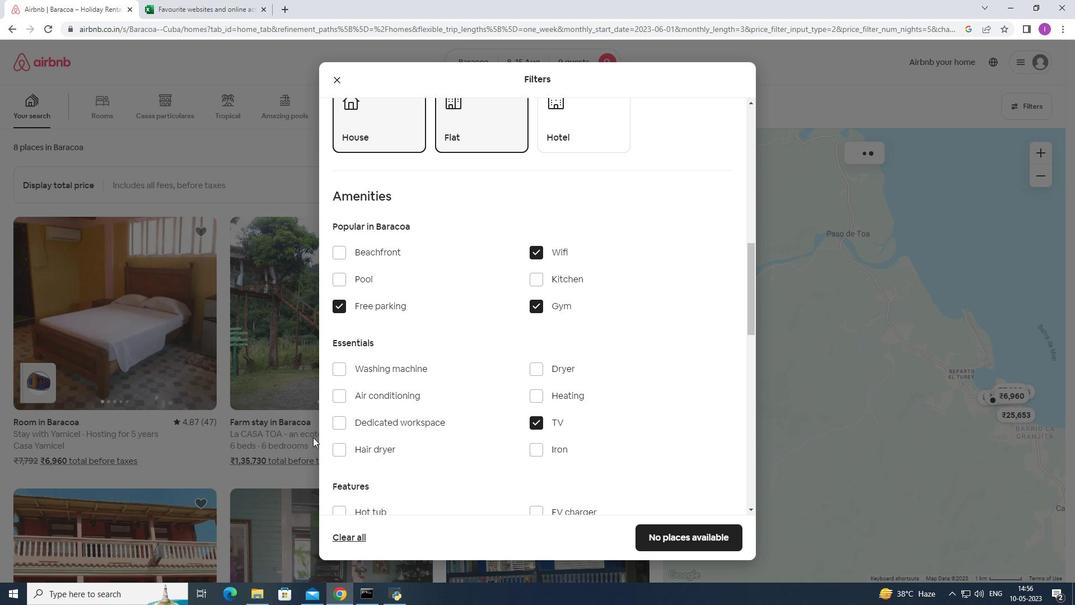 
Action: Mouse moved to (411, 421)
Screenshot: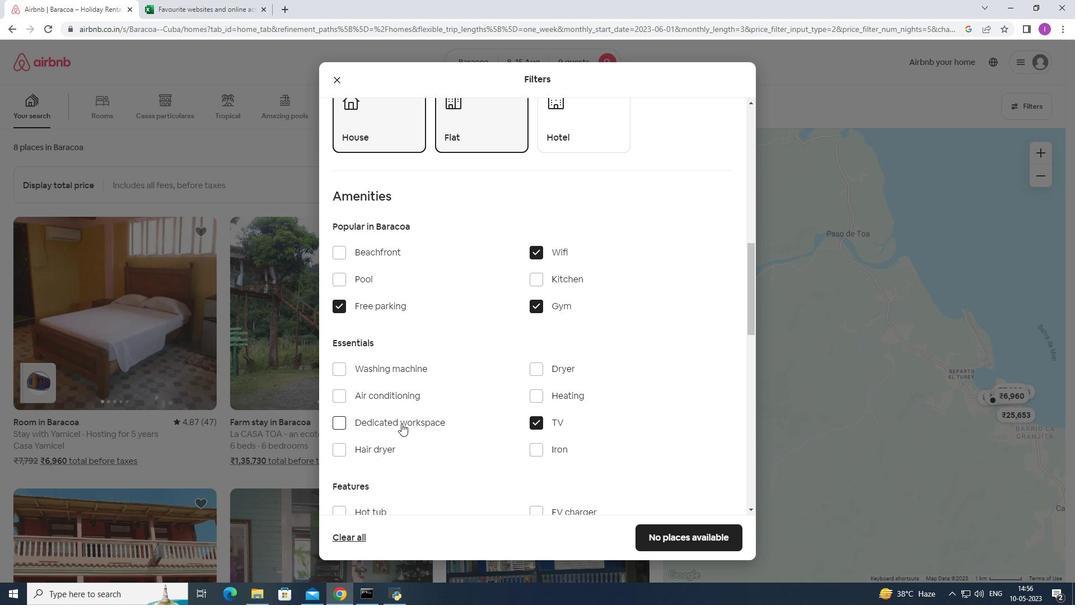 
Action: Mouse scrolled (411, 421) with delta (0, 0)
Screenshot: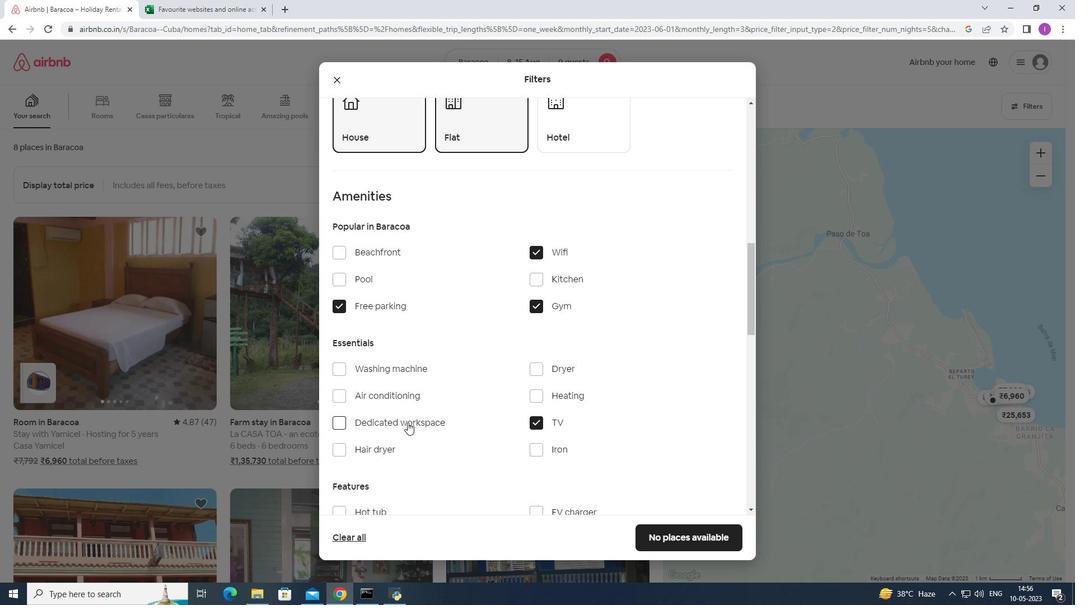 
Action: Mouse scrolled (411, 421) with delta (0, 0)
Screenshot: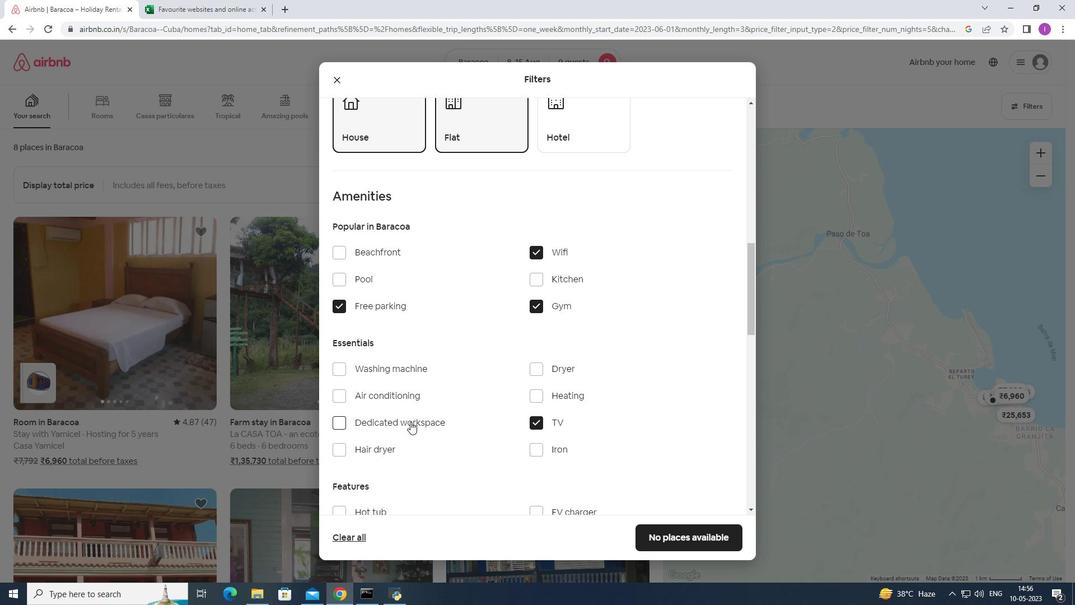 
Action: Mouse moved to (411, 421)
Screenshot: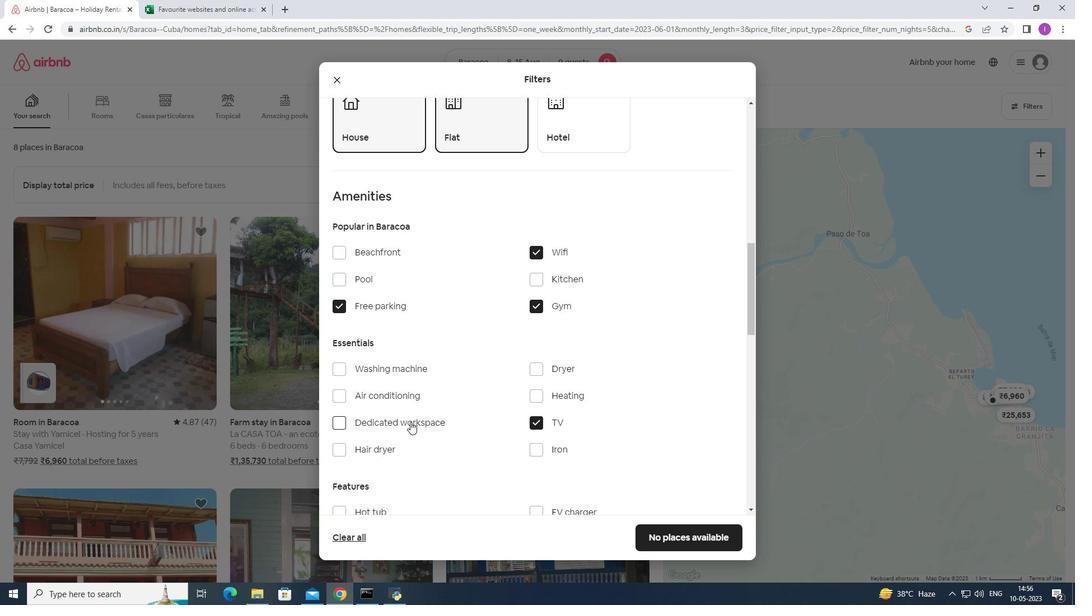 
Action: Mouse scrolled (411, 421) with delta (0, 0)
Screenshot: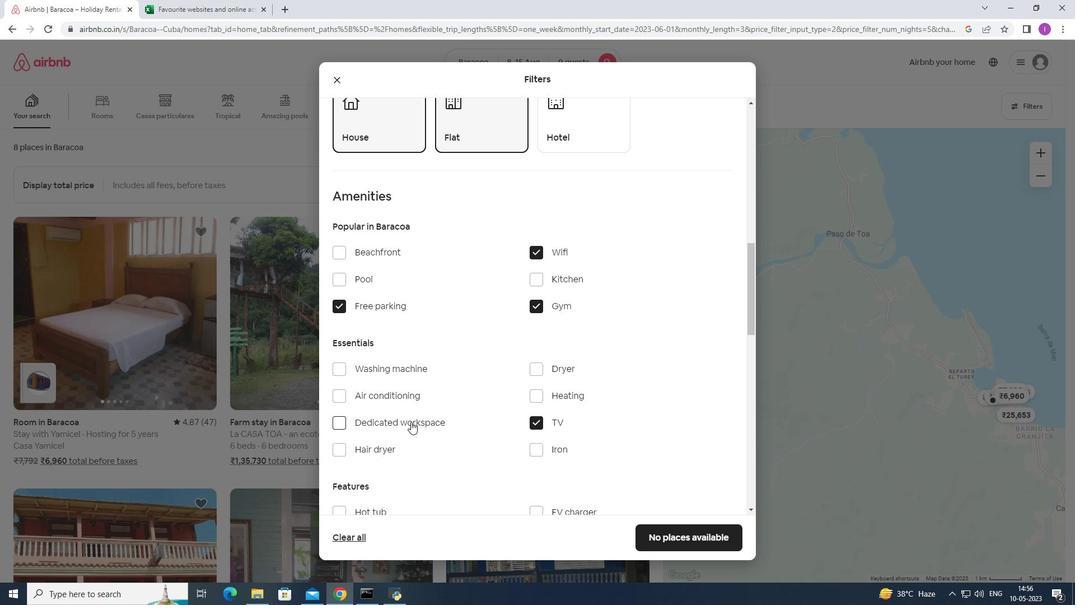 
Action: Mouse moved to (347, 396)
Screenshot: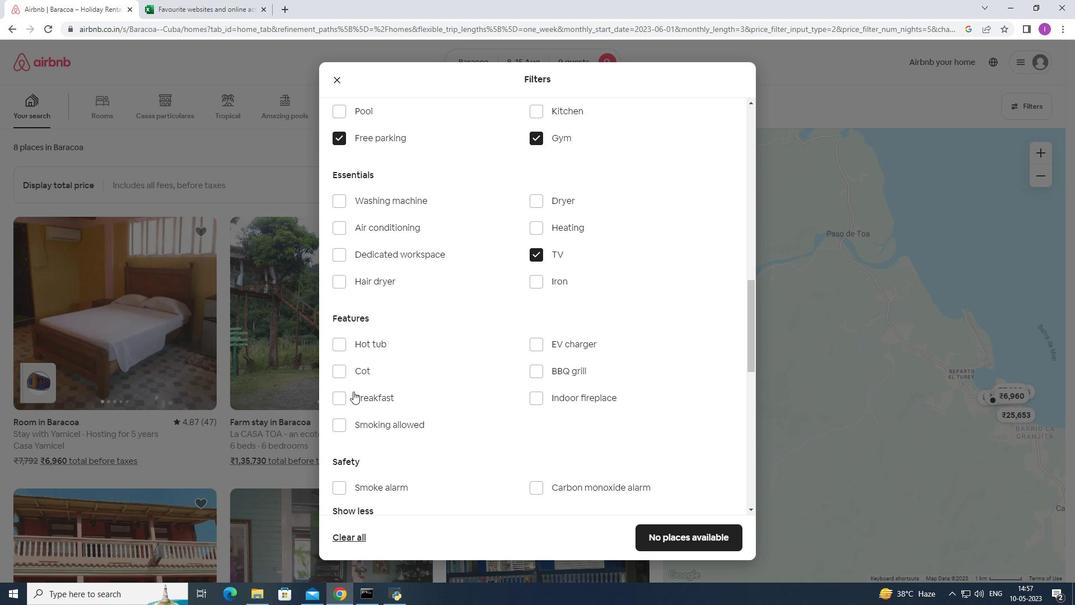 
Action: Mouse pressed left at (347, 396)
Screenshot: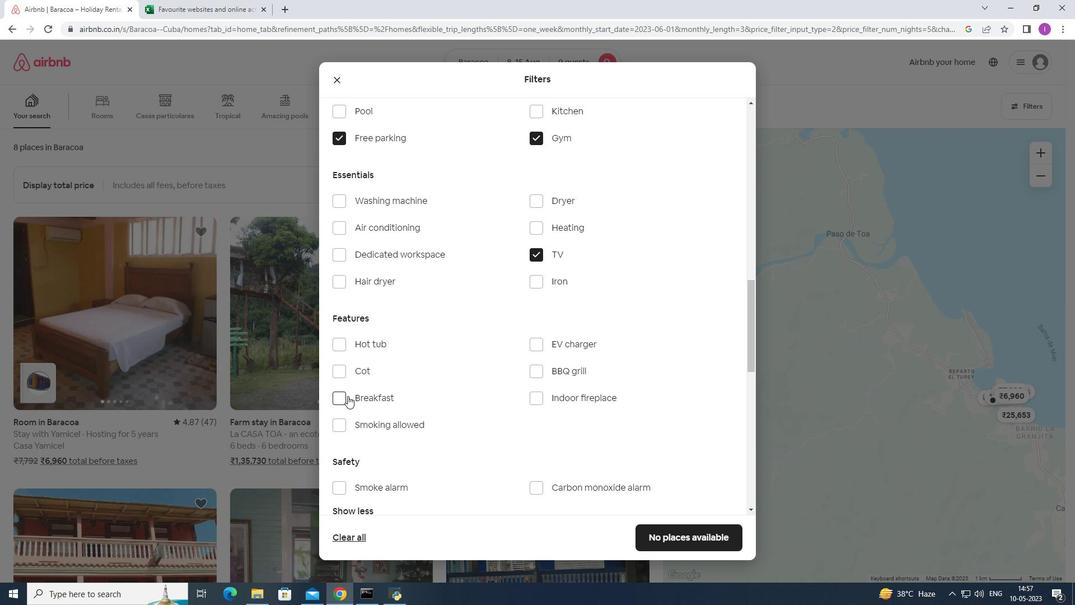 
Action: Mouse moved to (421, 384)
Screenshot: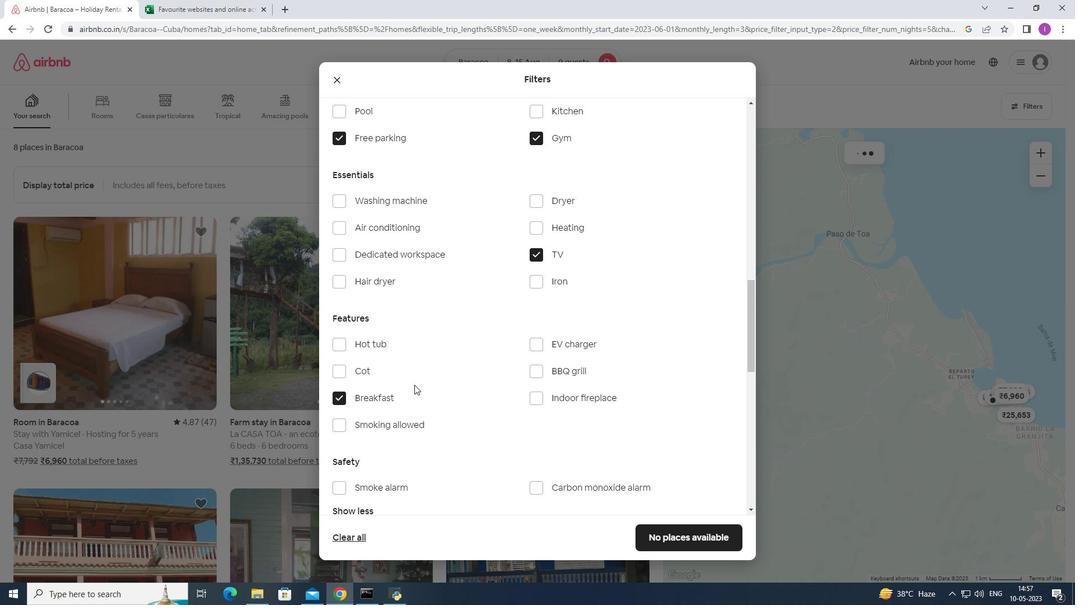 
Action: Mouse scrolled (421, 385) with delta (0, 0)
Screenshot: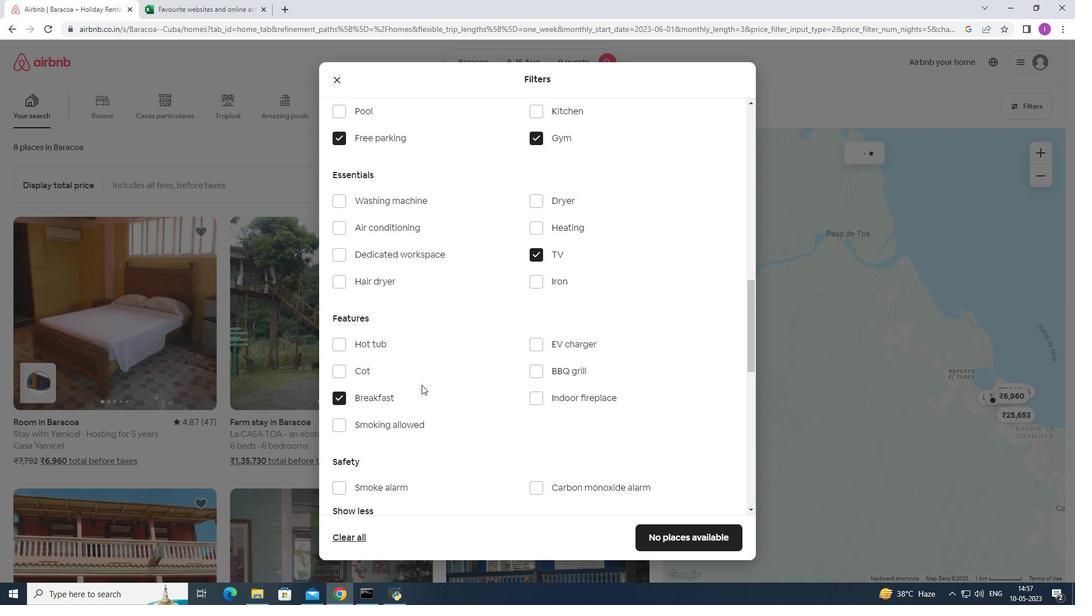 
Action: Mouse moved to (423, 384)
Screenshot: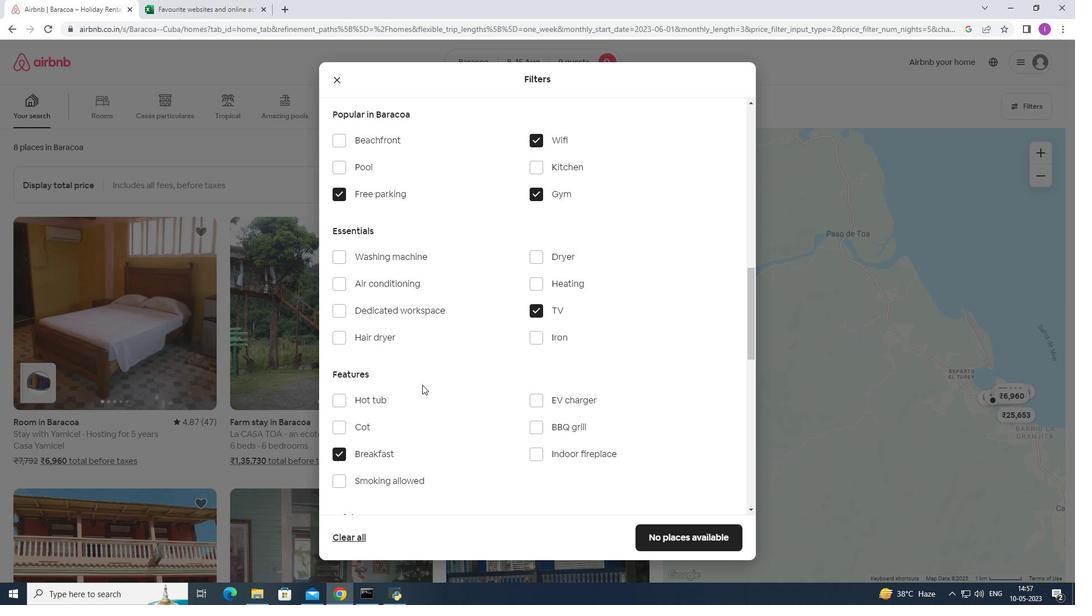 
Action: Mouse scrolled (423, 384) with delta (0, 0)
Screenshot: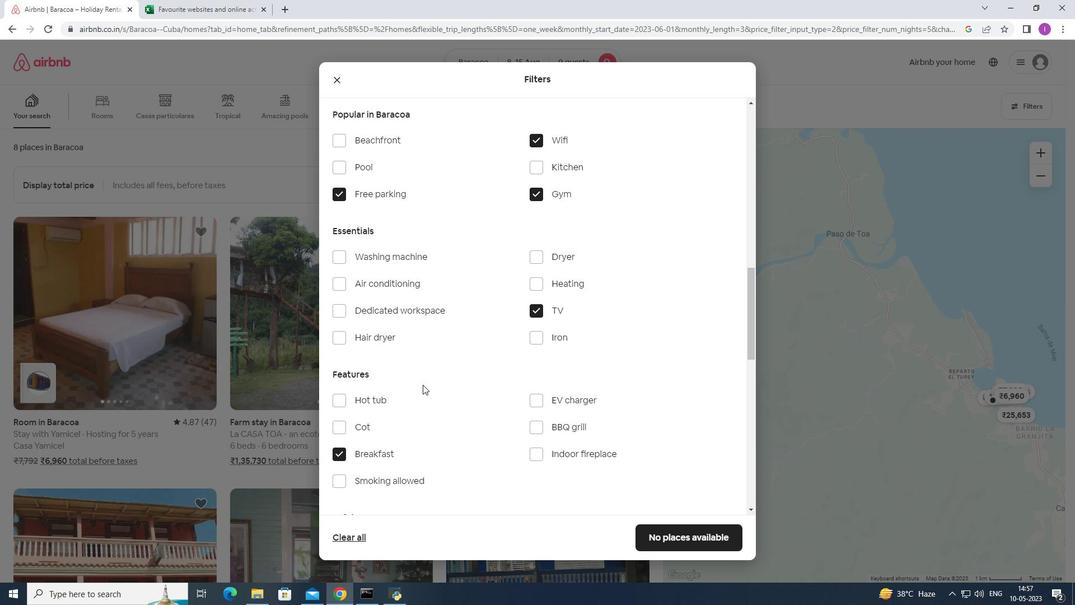 
Action: Mouse scrolled (423, 384) with delta (0, 0)
Screenshot: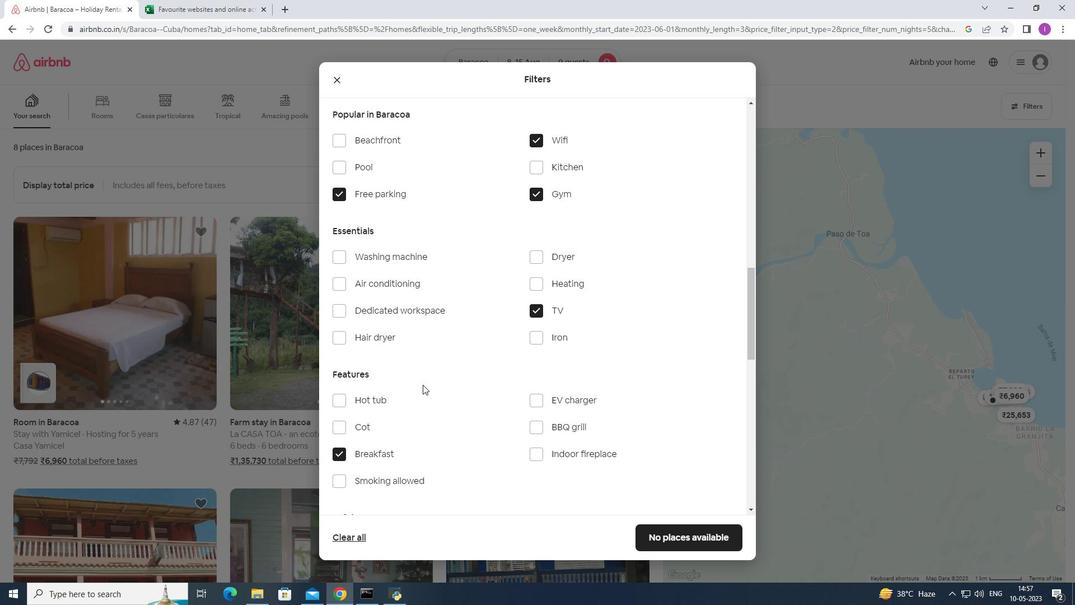 
Action: Mouse scrolled (423, 384) with delta (0, 0)
Screenshot: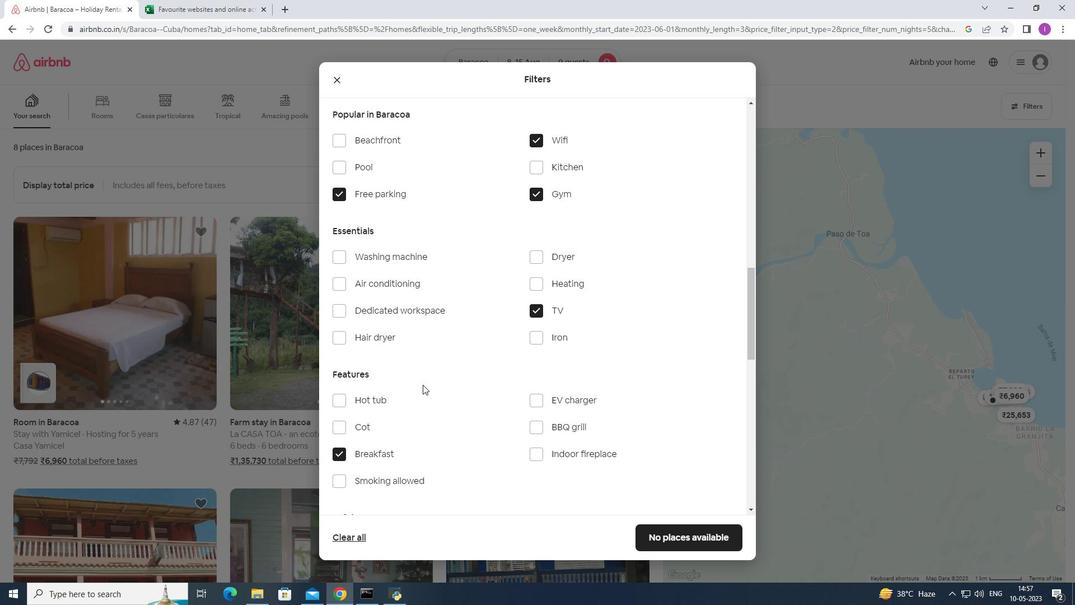 
Action: Mouse scrolled (423, 384) with delta (0, 0)
Screenshot: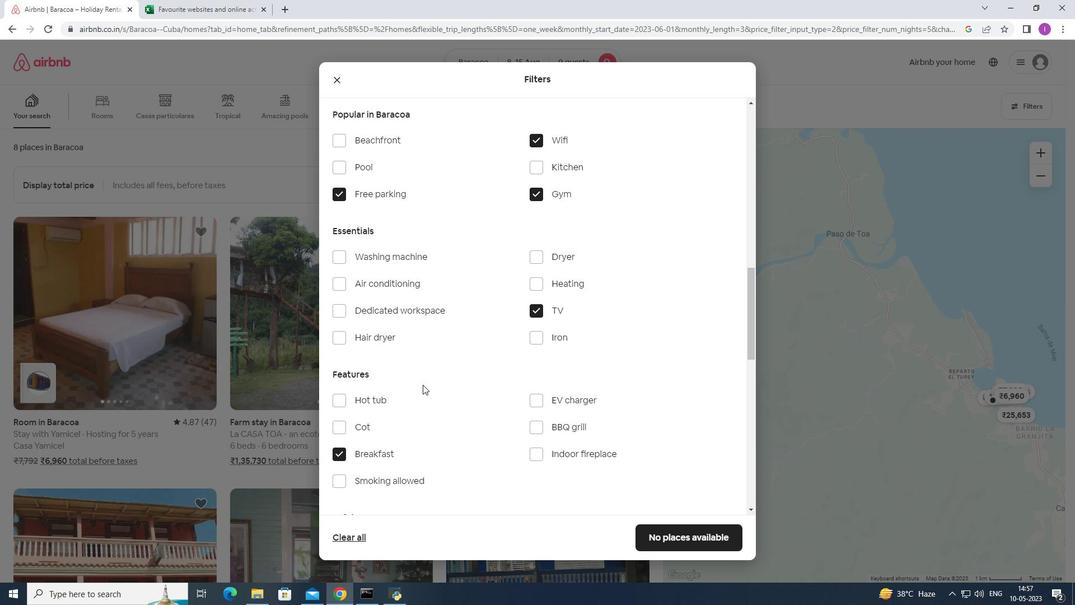 
Action: Mouse scrolled (423, 384) with delta (0, 0)
Screenshot: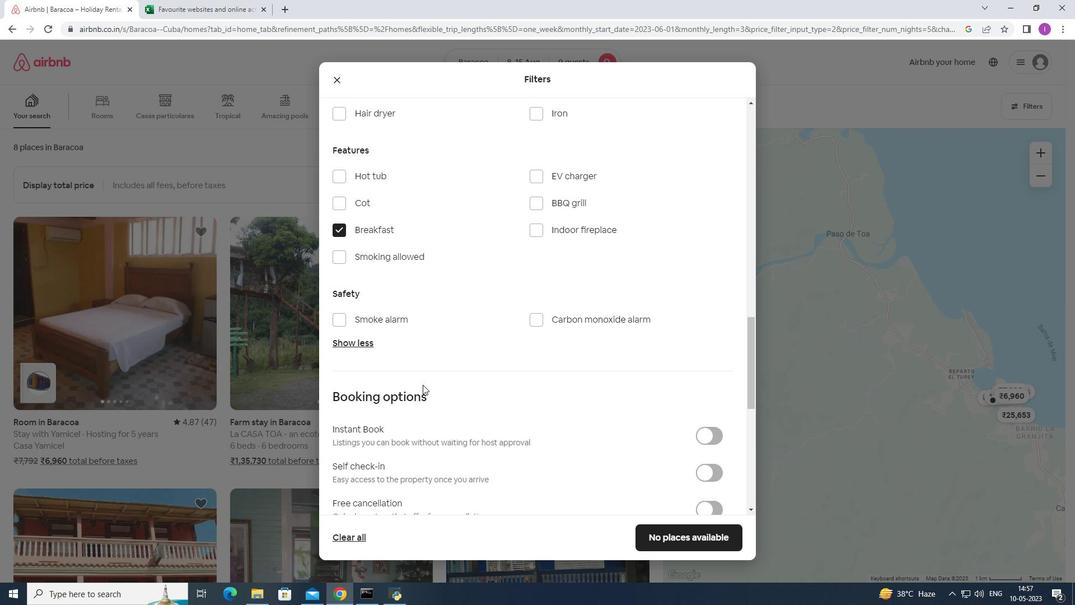 
Action: Mouse scrolled (423, 384) with delta (0, 0)
Screenshot: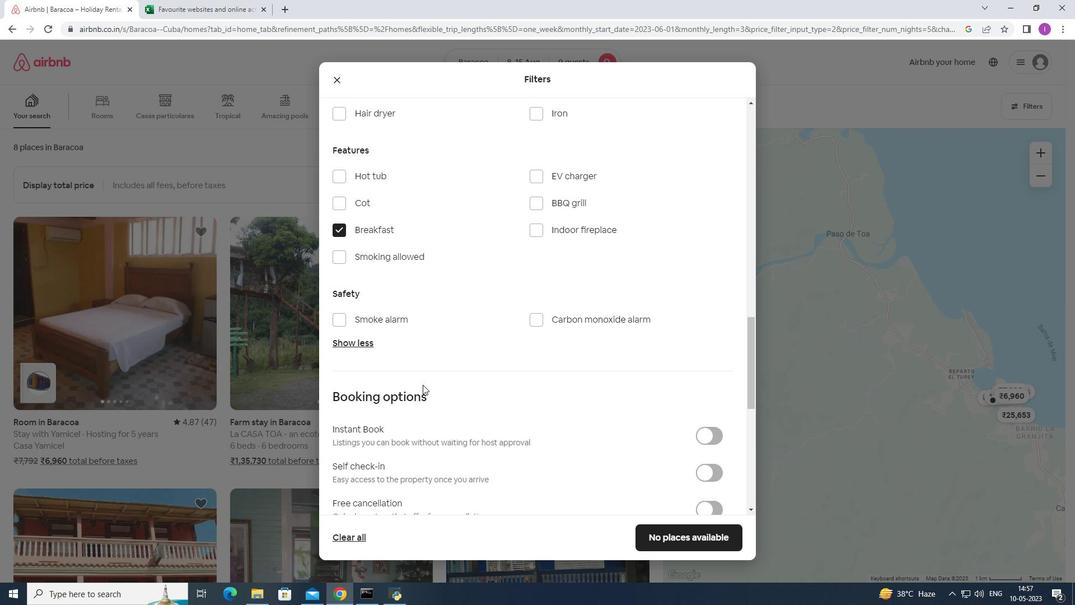 
Action: Mouse scrolled (423, 384) with delta (0, 0)
Screenshot: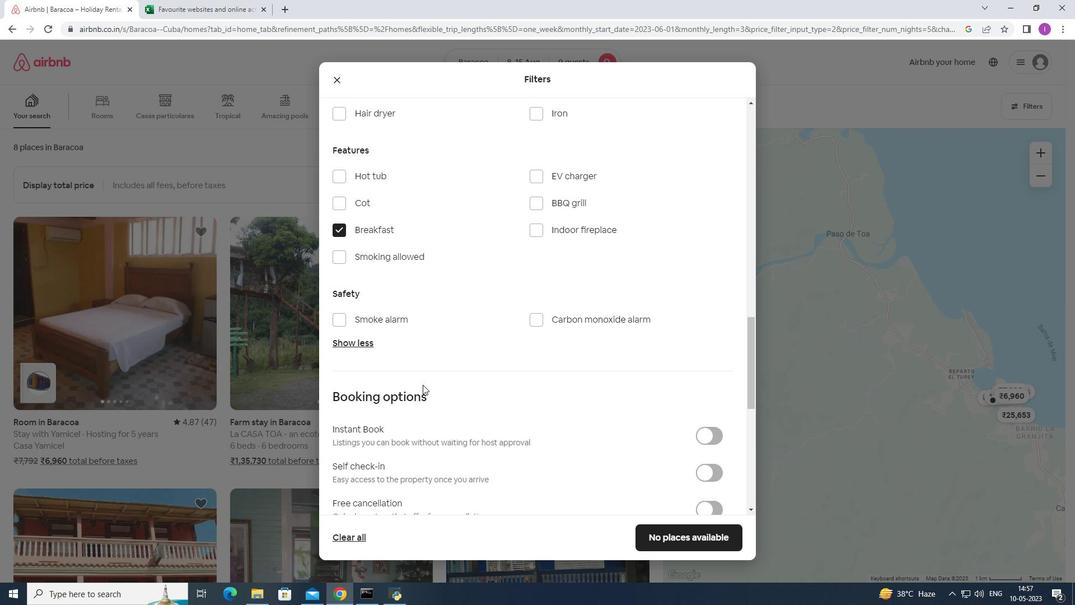 
Action: Mouse moved to (712, 308)
Screenshot: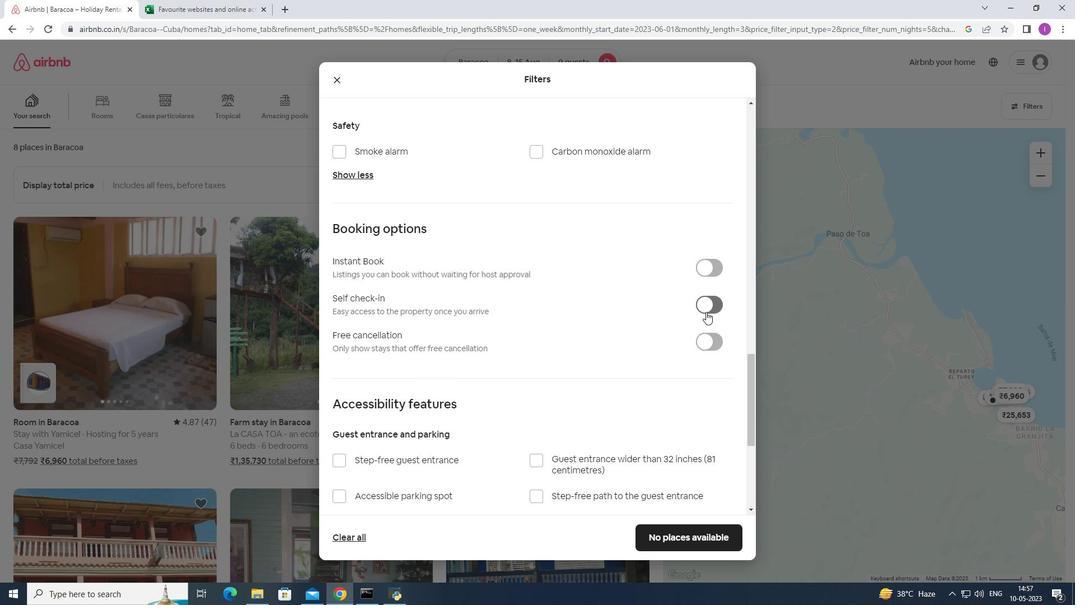 
Action: Mouse pressed left at (712, 308)
Screenshot: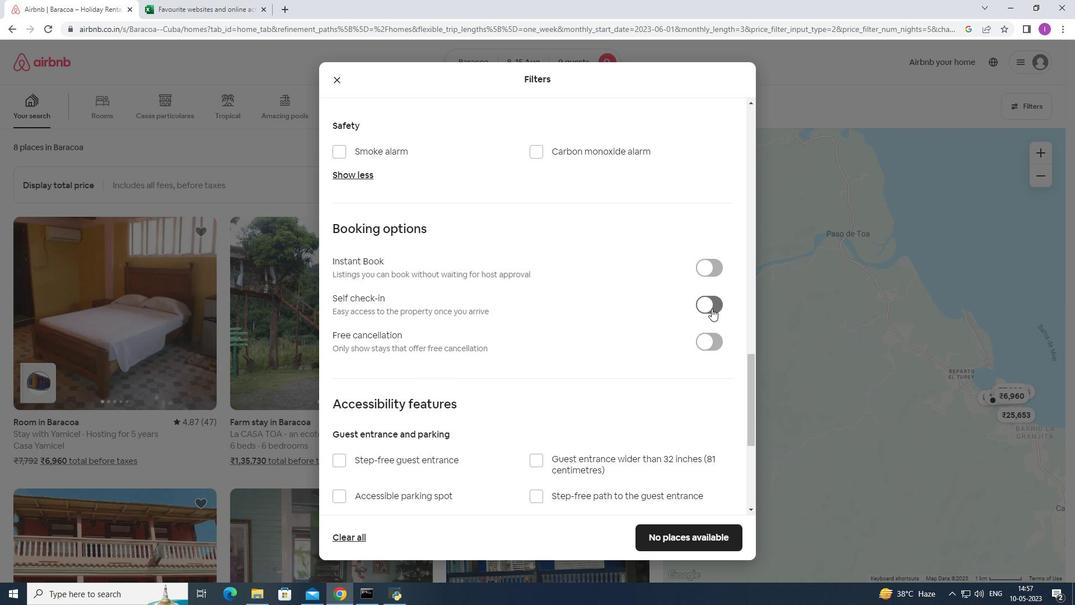 
Action: Mouse moved to (521, 452)
Screenshot: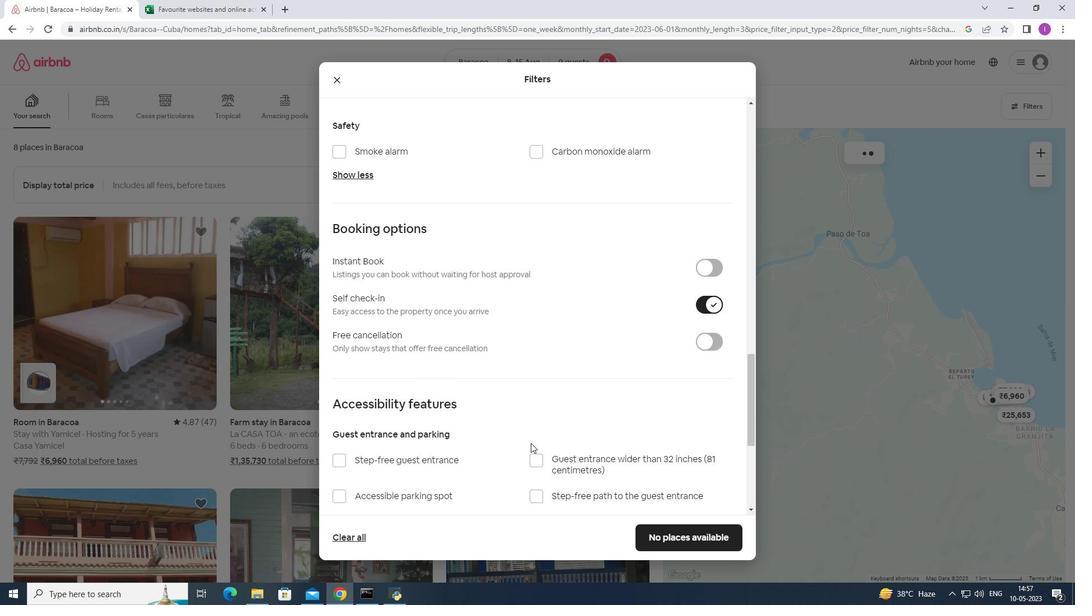 
Action: Mouse scrolled (521, 452) with delta (0, 0)
Screenshot: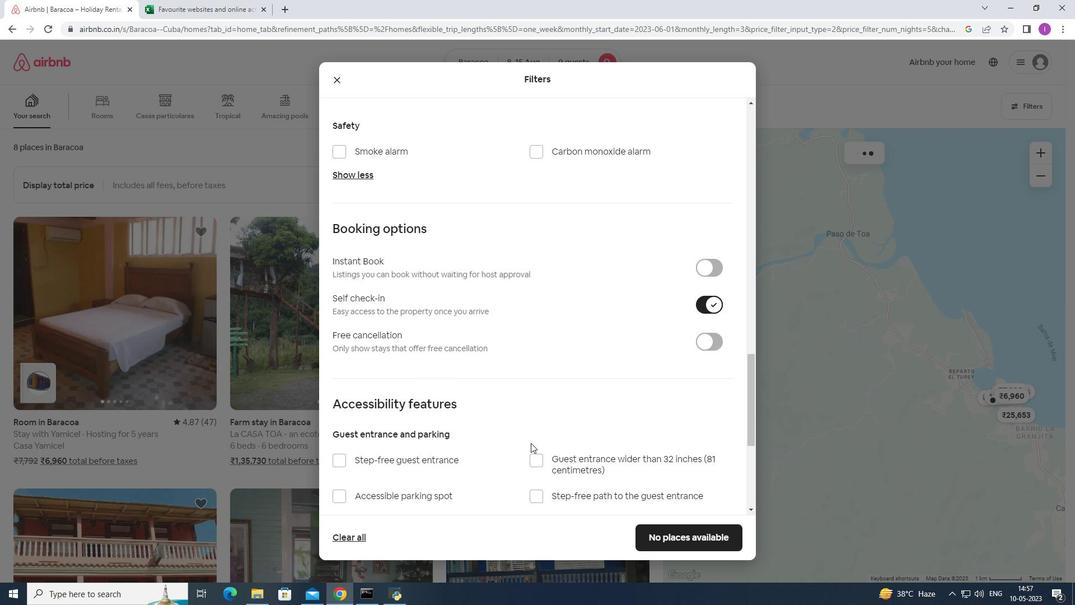 
Action: Mouse moved to (521, 453)
Screenshot: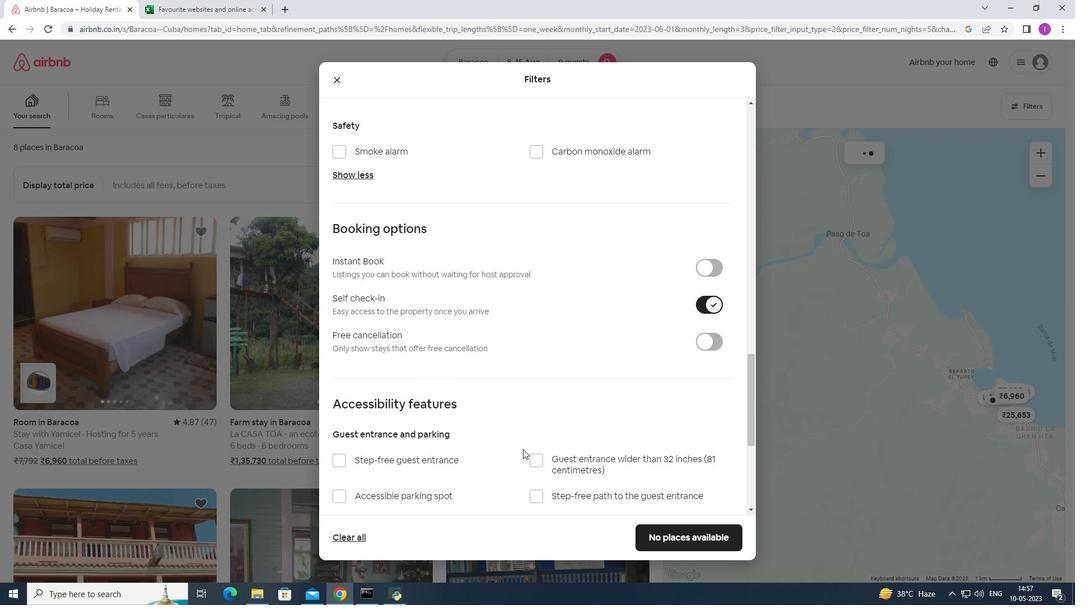 
Action: Mouse scrolled (521, 453) with delta (0, 0)
Screenshot: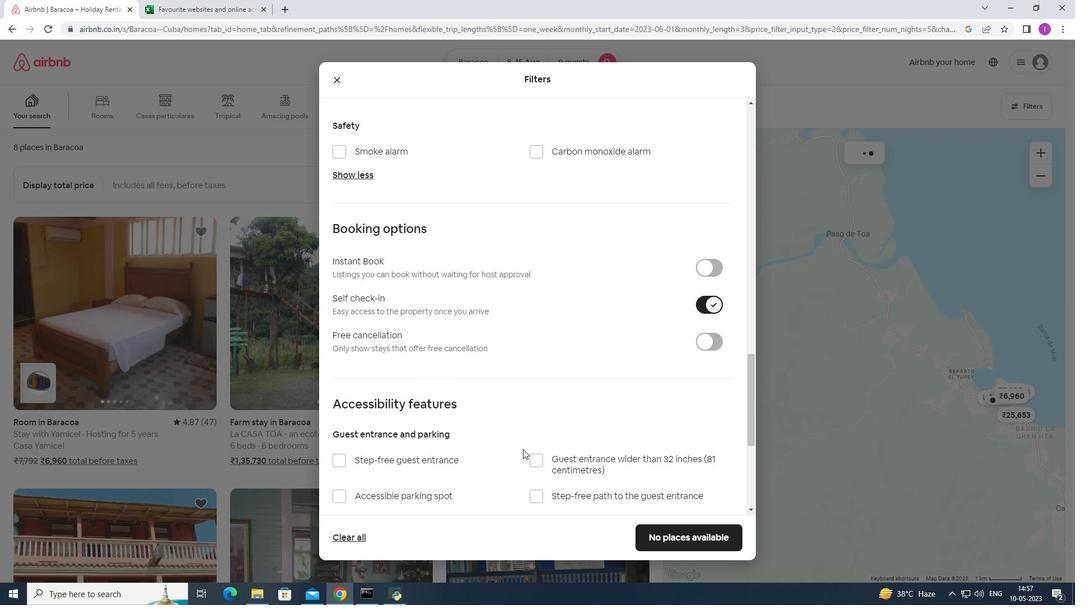 
Action: Mouse scrolled (521, 453) with delta (0, 0)
Screenshot: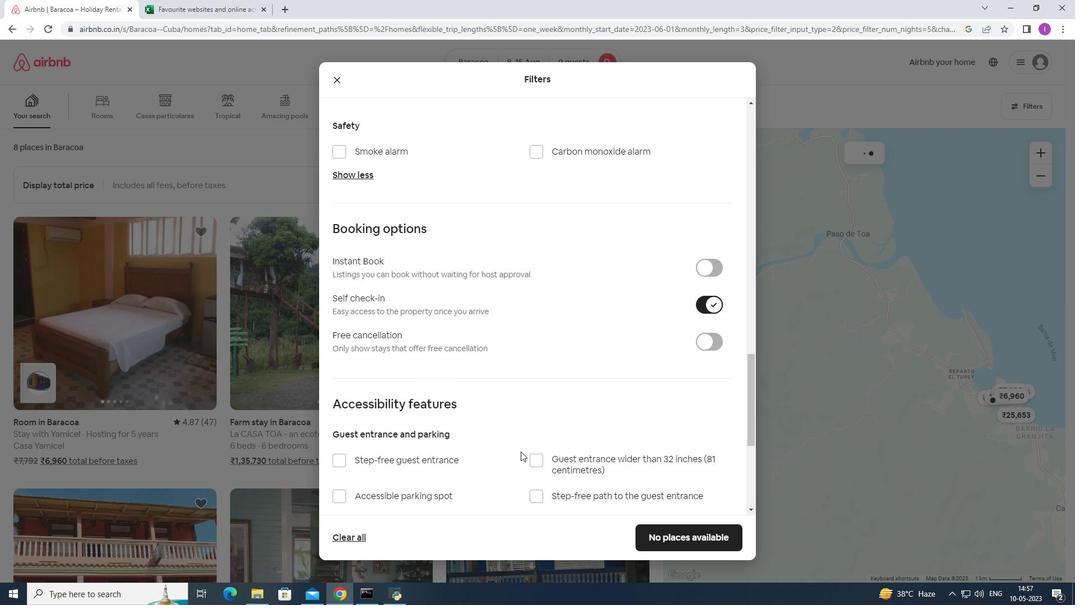 
Action: Mouse scrolled (521, 453) with delta (0, 0)
Screenshot: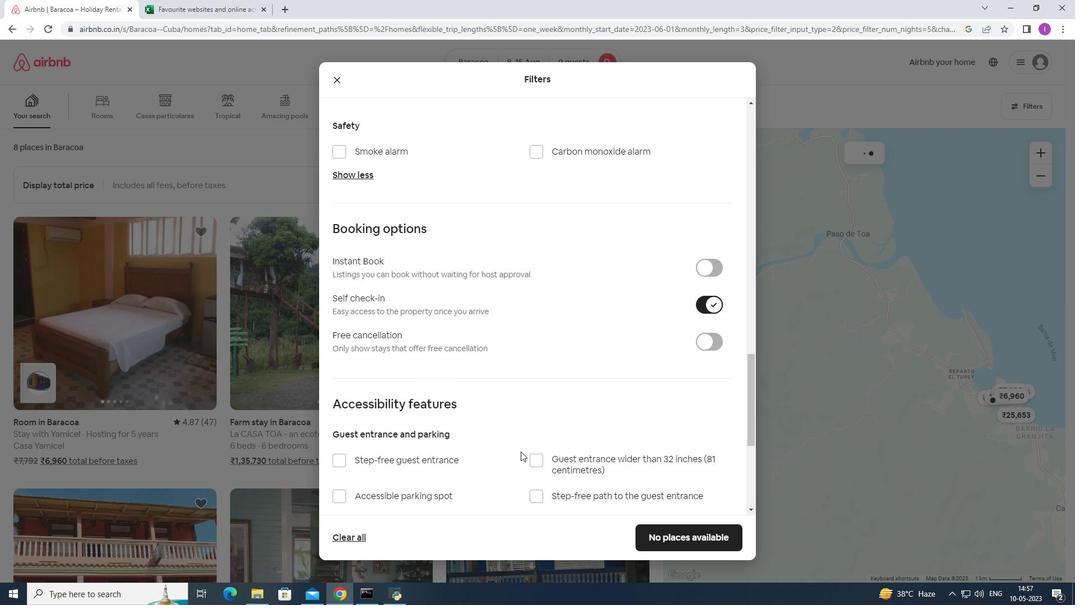 
Action: Mouse moved to (487, 435)
Screenshot: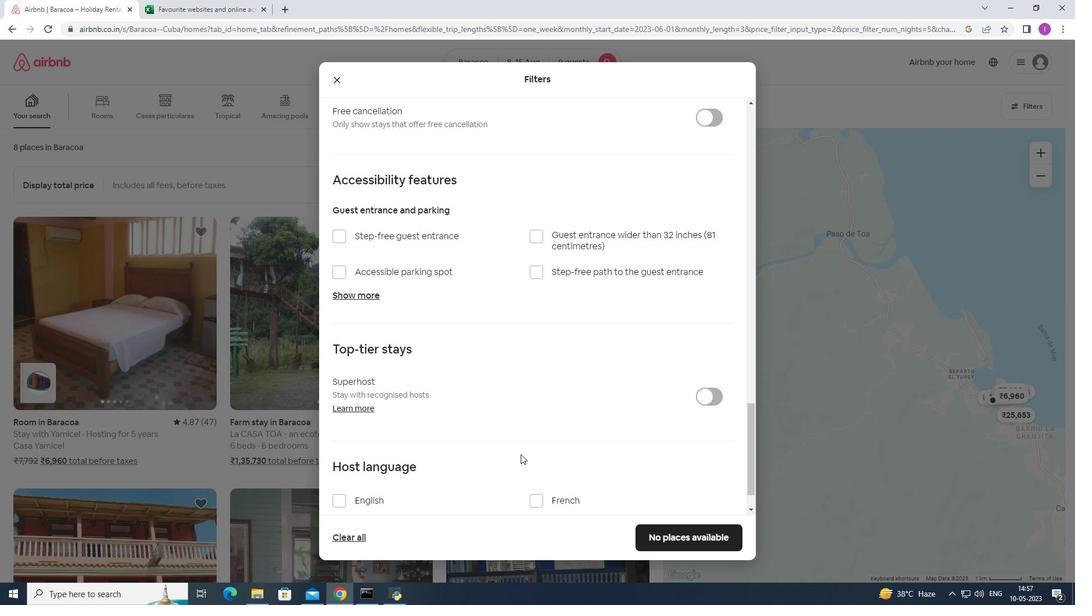 
Action: Mouse scrolled (487, 435) with delta (0, 0)
Screenshot: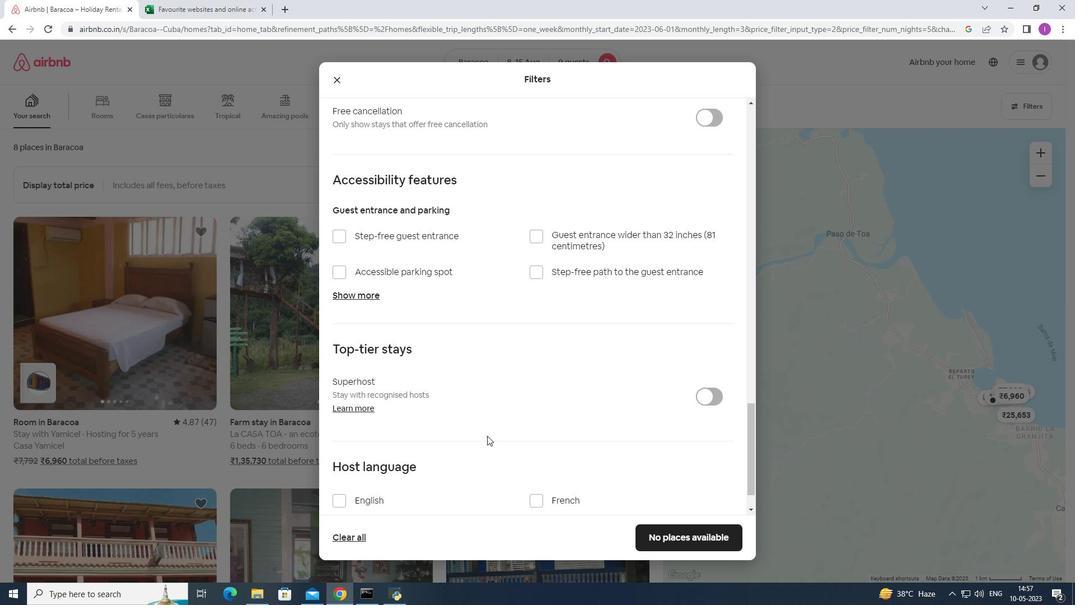 
Action: Mouse scrolled (487, 435) with delta (0, 0)
Screenshot: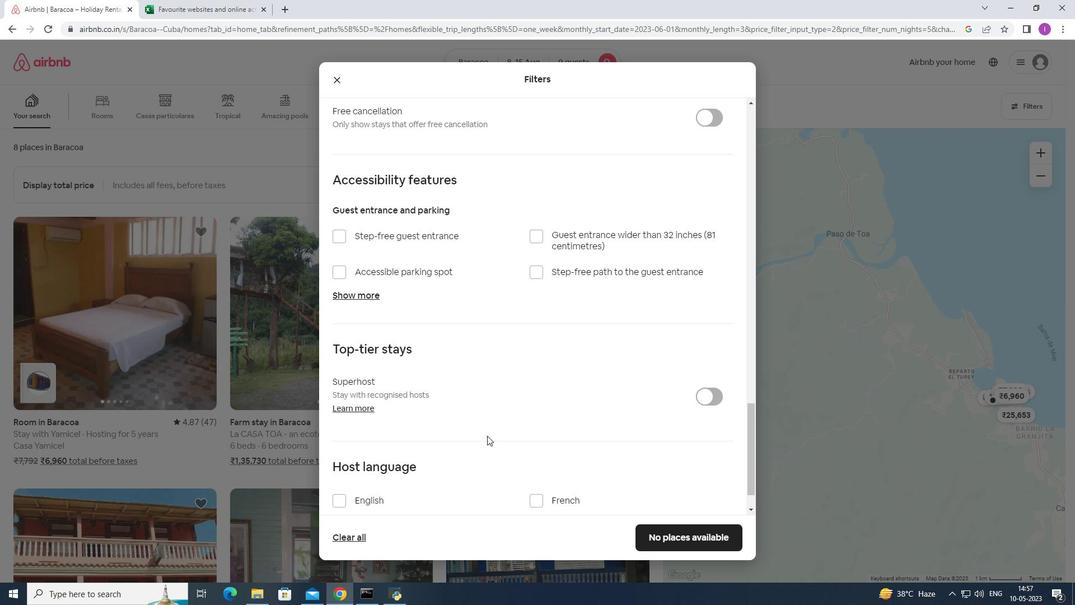 
Action: Mouse scrolled (487, 435) with delta (0, 0)
Screenshot: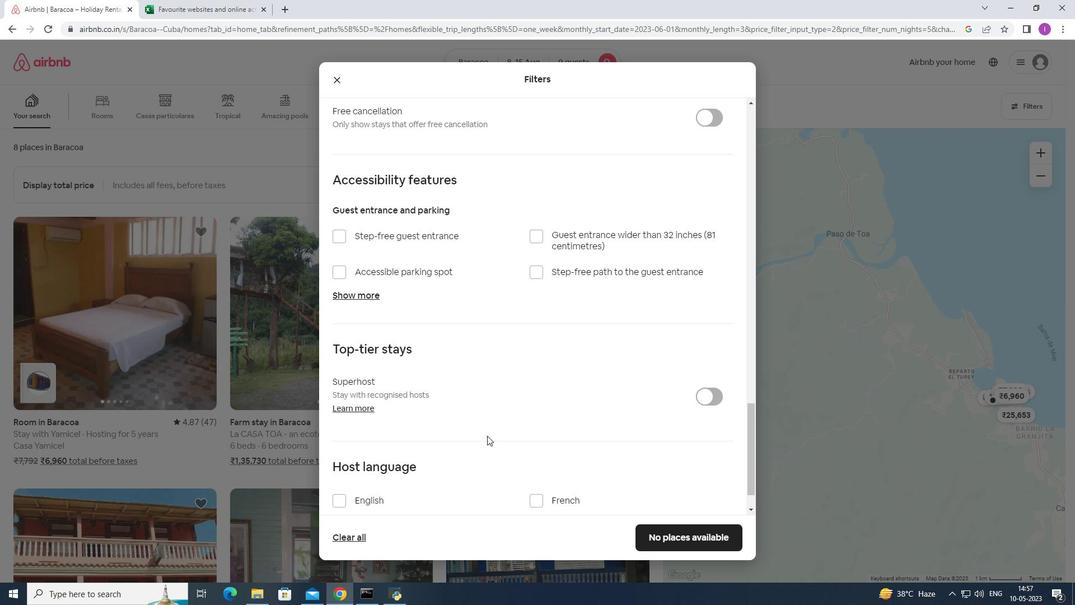 
Action: Mouse scrolled (487, 435) with delta (0, 0)
Screenshot: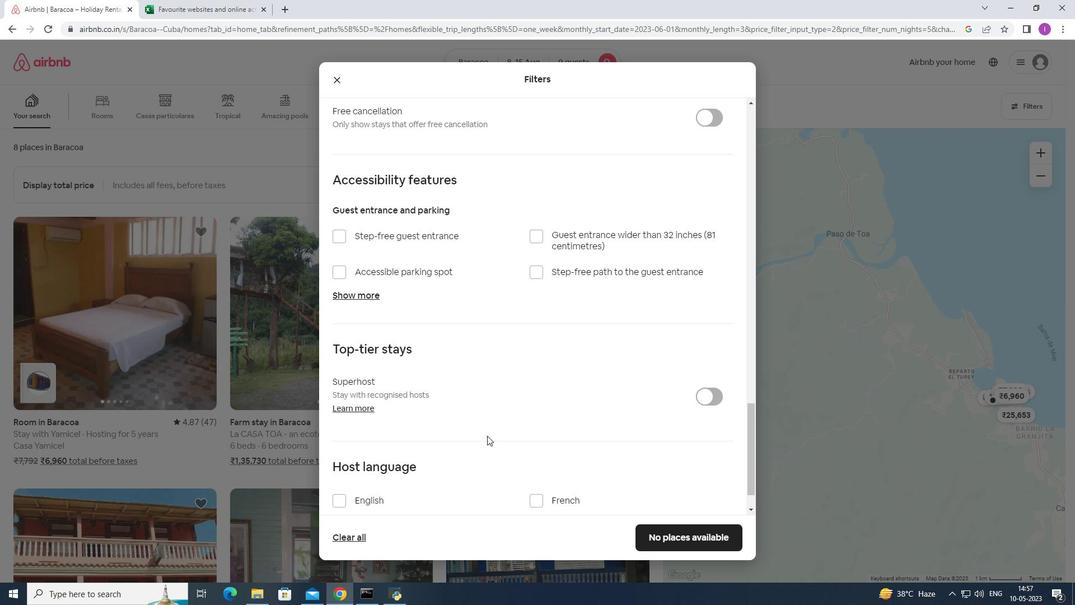 
Action: Mouse scrolled (487, 435) with delta (0, 0)
Screenshot: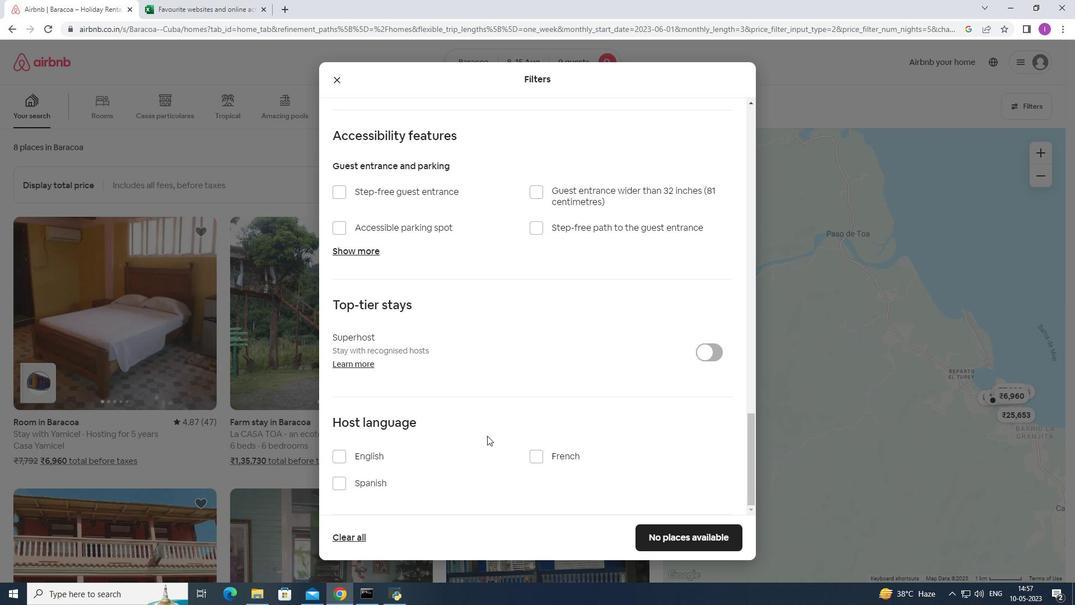 
Action: Mouse scrolled (487, 435) with delta (0, 0)
Screenshot: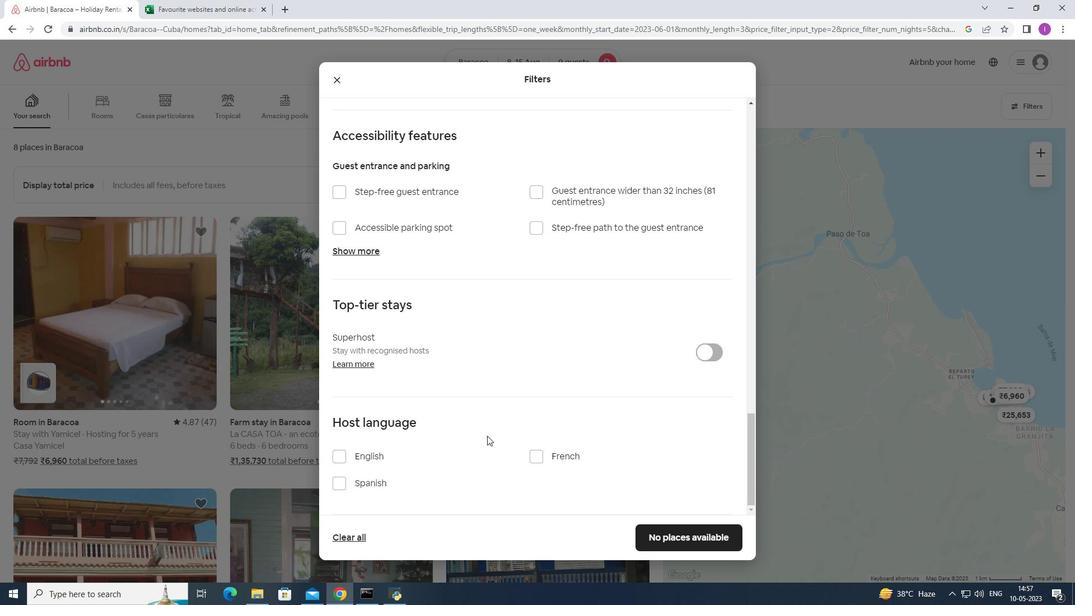 
Action: Mouse scrolled (487, 435) with delta (0, 0)
Screenshot: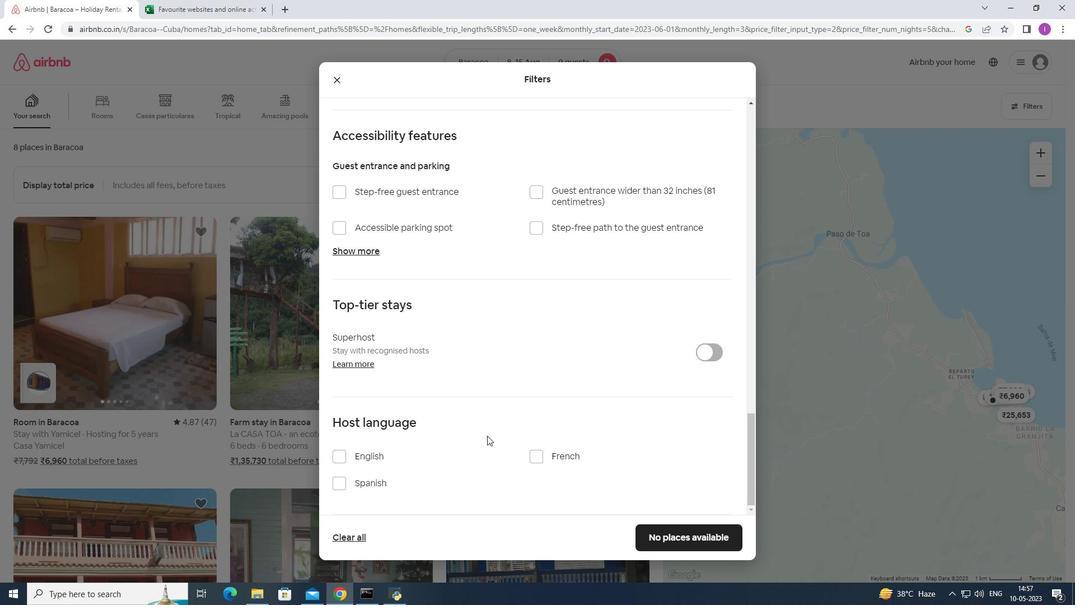 
Action: Mouse moved to (340, 450)
Screenshot: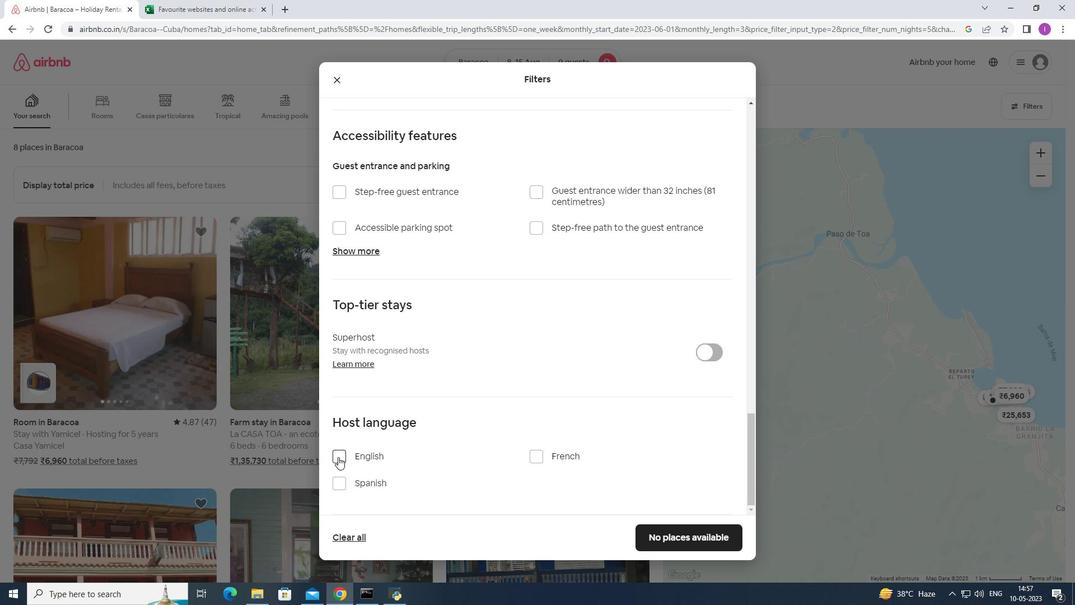 
Action: Mouse pressed left at (340, 450)
Screenshot: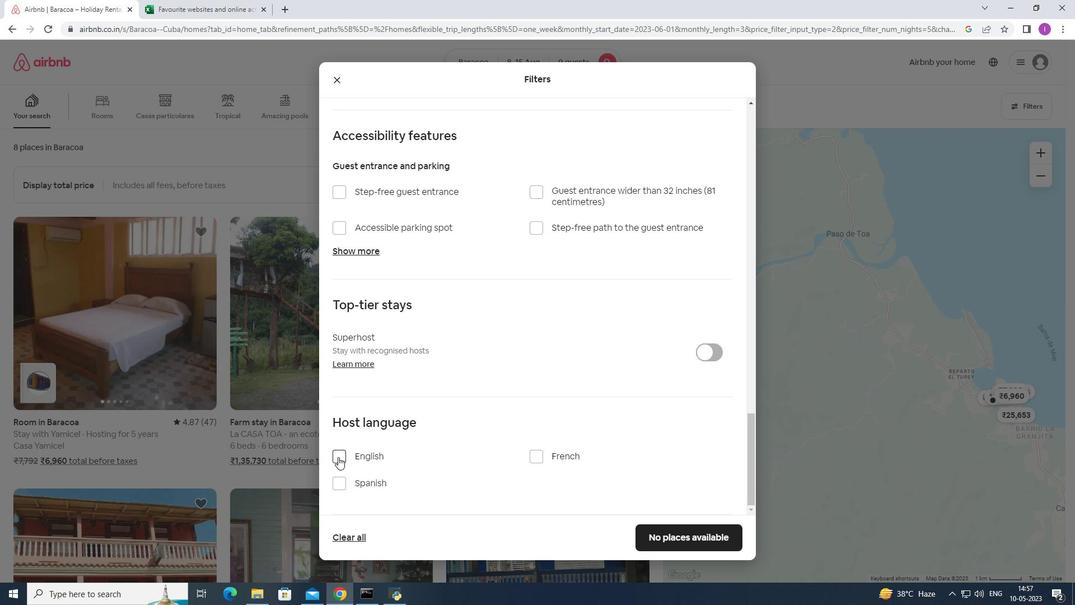 
Action: Mouse moved to (679, 536)
Screenshot: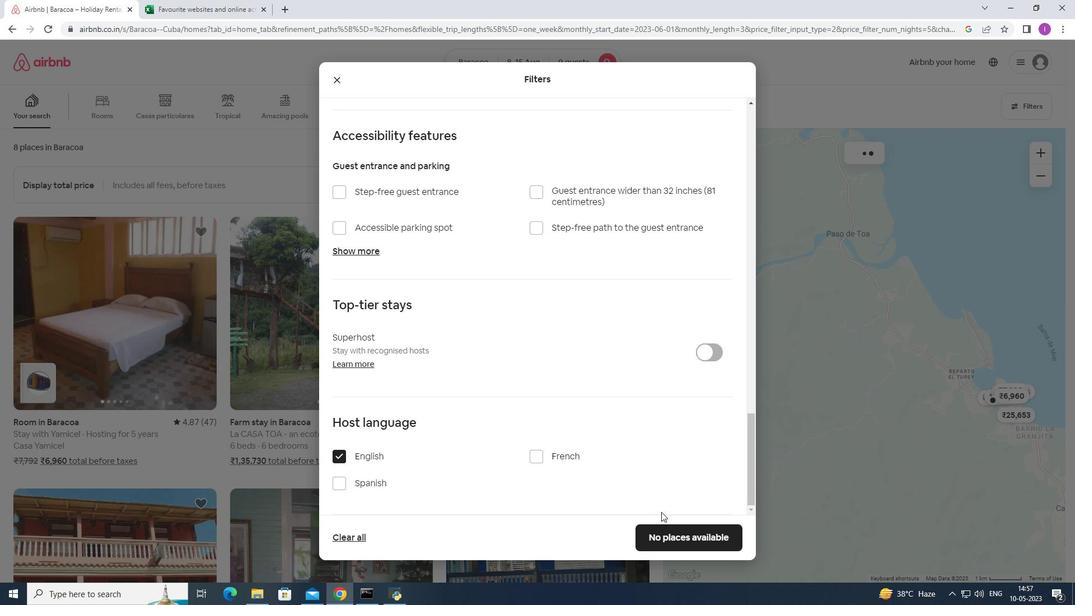 
Action: Mouse pressed left at (679, 536)
Screenshot: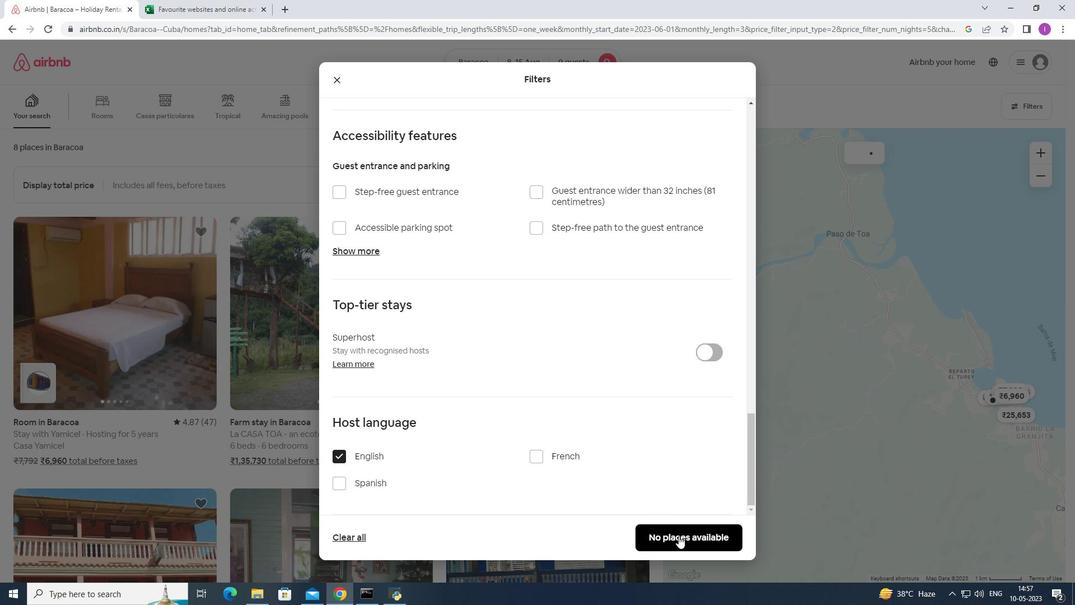 
Action: Mouse moved to (680, 512)
Screenshot: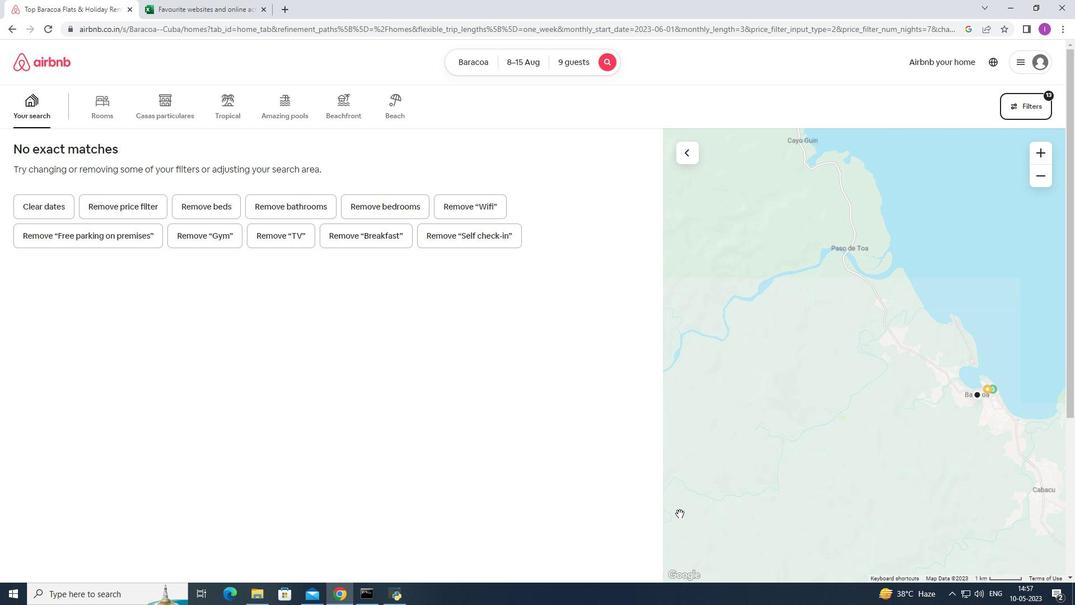 
